 Task: Look for space in Titao, Burkina Faso from 6th September, 2023 to 18th September, 2023 for 3 adults in price range Rs.6000 to Rs.12000. Place can be entire place with 2 bedrooms having 2 beds and 2 bathrooms. Property type can be hotel. Amenities needed are: air conditioning, breakfast, . Booking option can be shelf check-in. Required host language is English.
Action: Mouse moved to (554, 128)
Screenshot: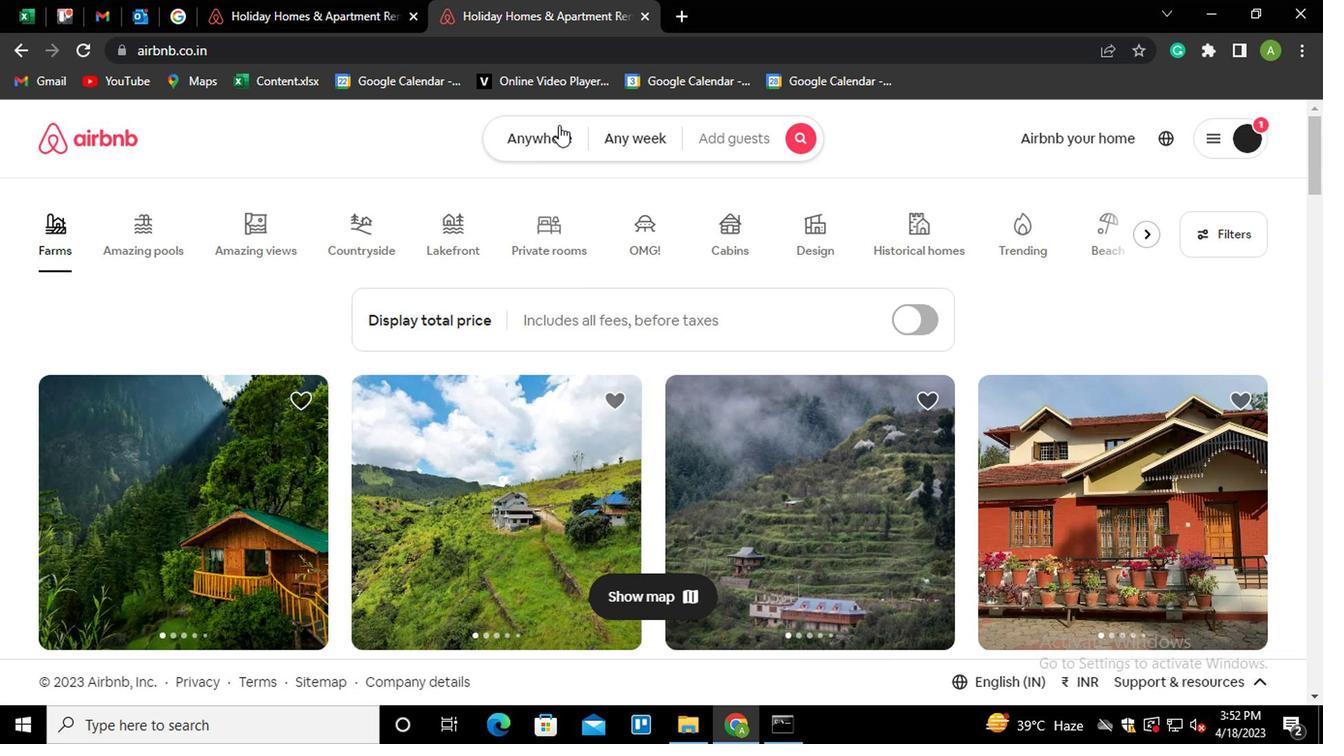 
Action: Mouse pressed left at (554, 128)
Screenshot: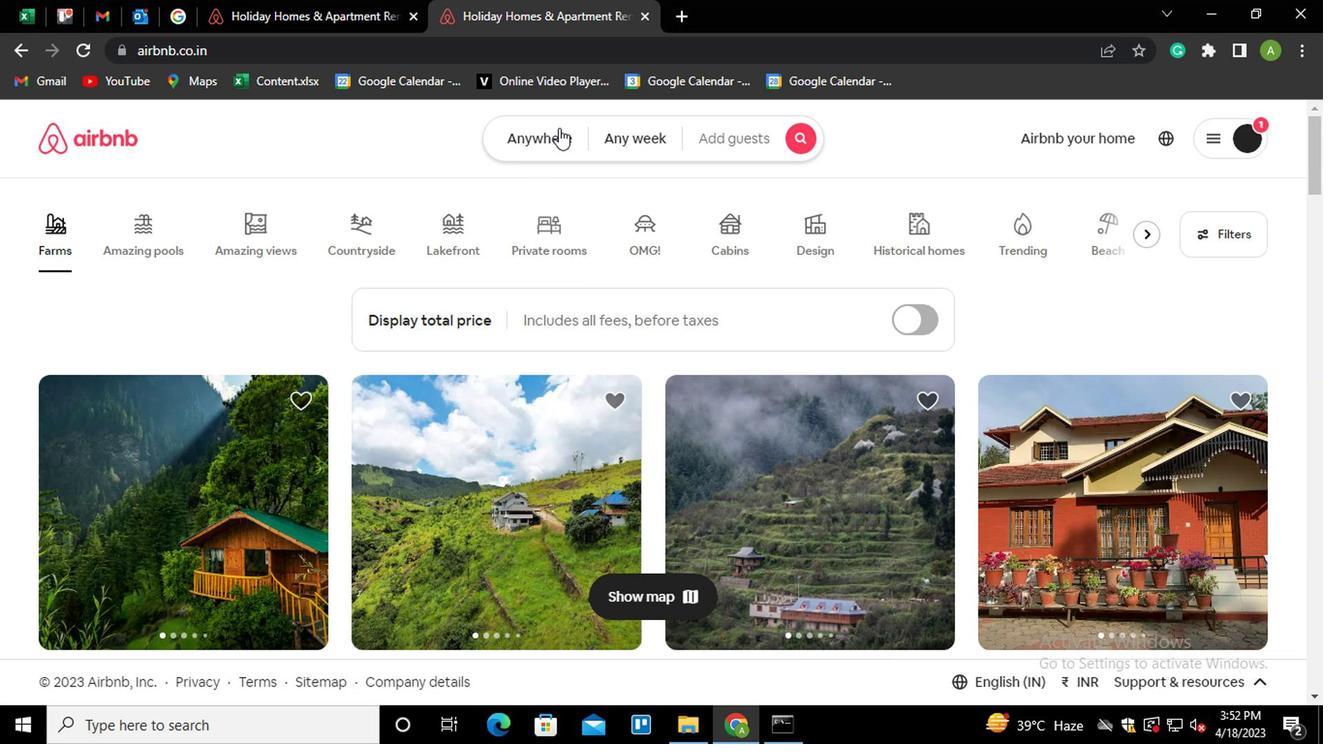 
Action: Mouse moved to (336, 207)
Screenshot: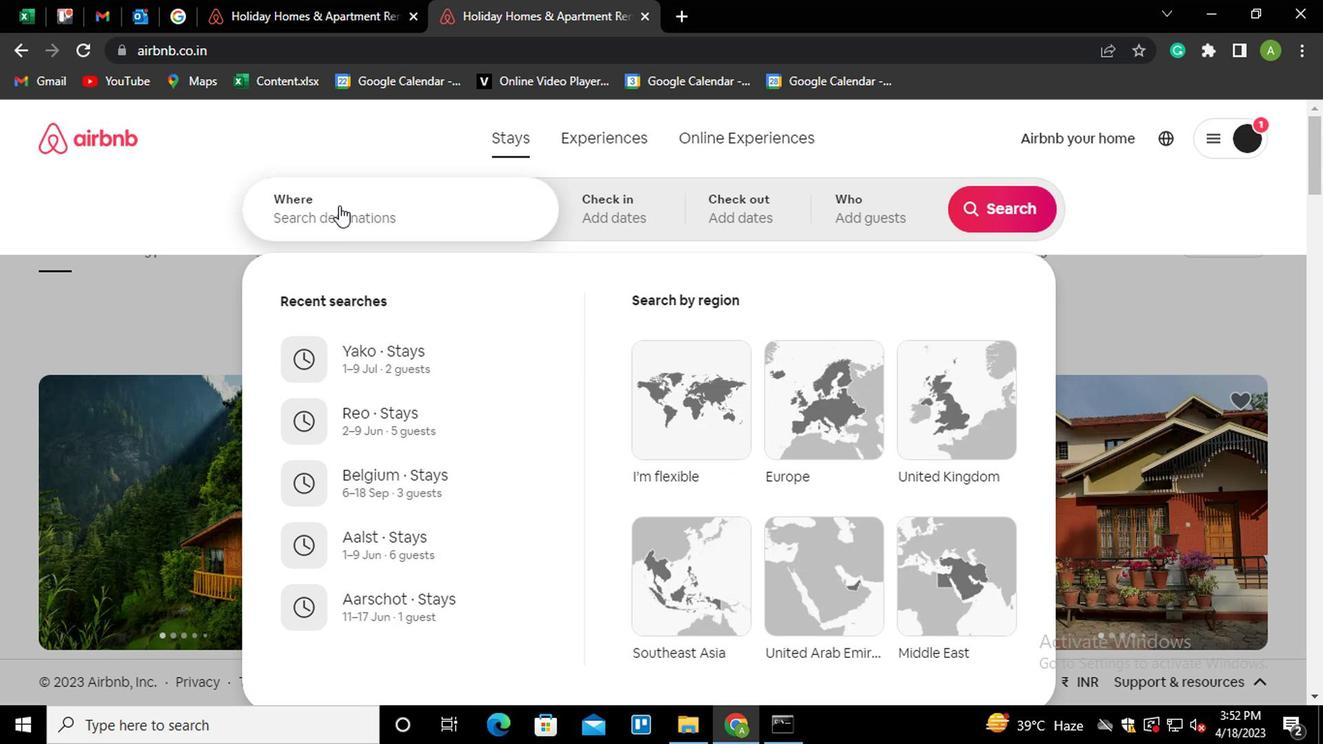 
Action: Mouse pressed left at (336, 207)
Screenshot: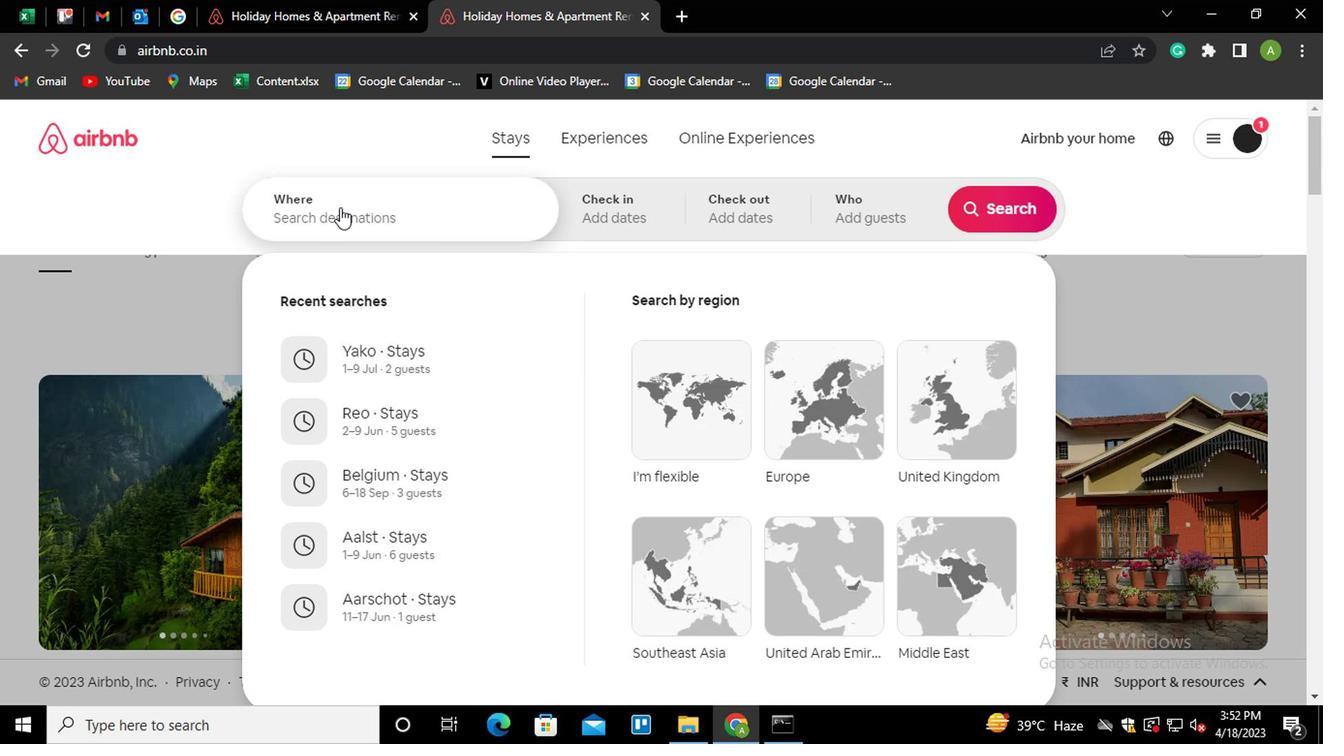 
Action: Mouse moved to (337, 208)
Screenshot: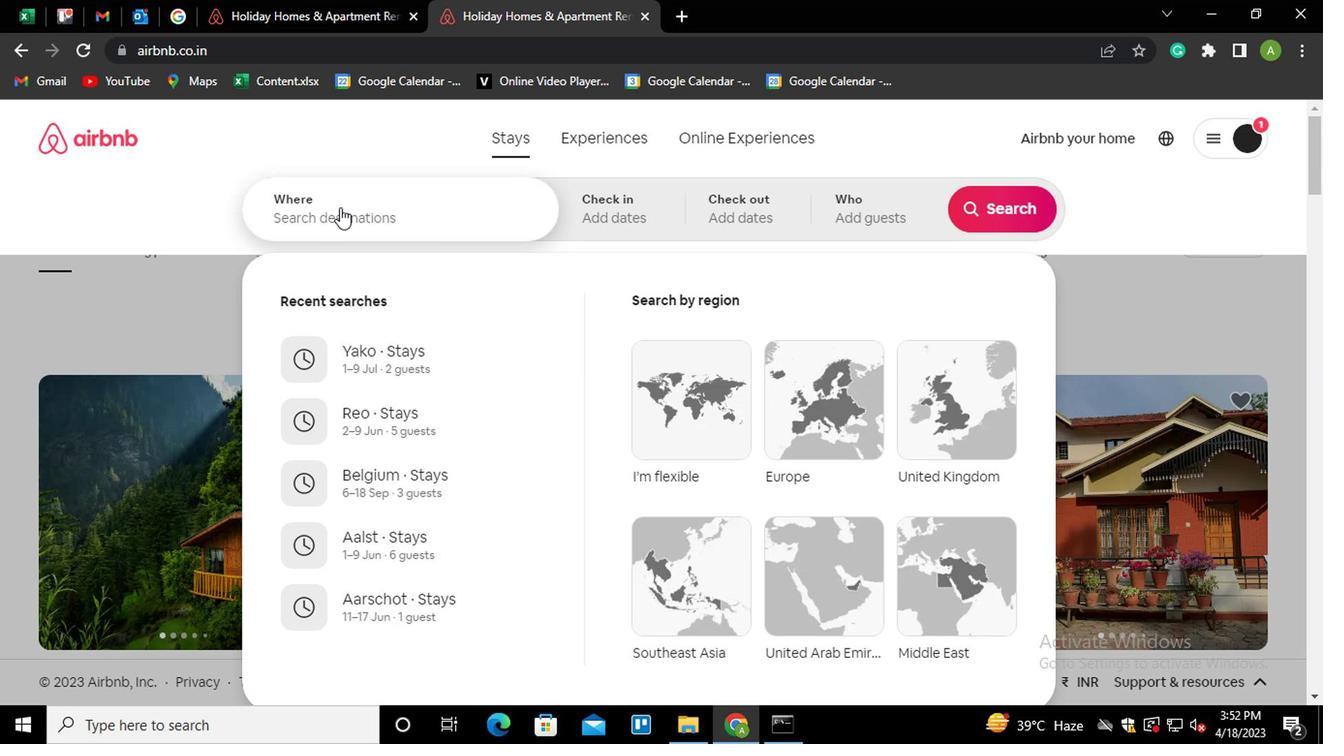 
Action: Key pressed <Key.shift>TITAO,<Key.space><Key.shift_r>BUR<Key.down><Key.enter>
Screenshot: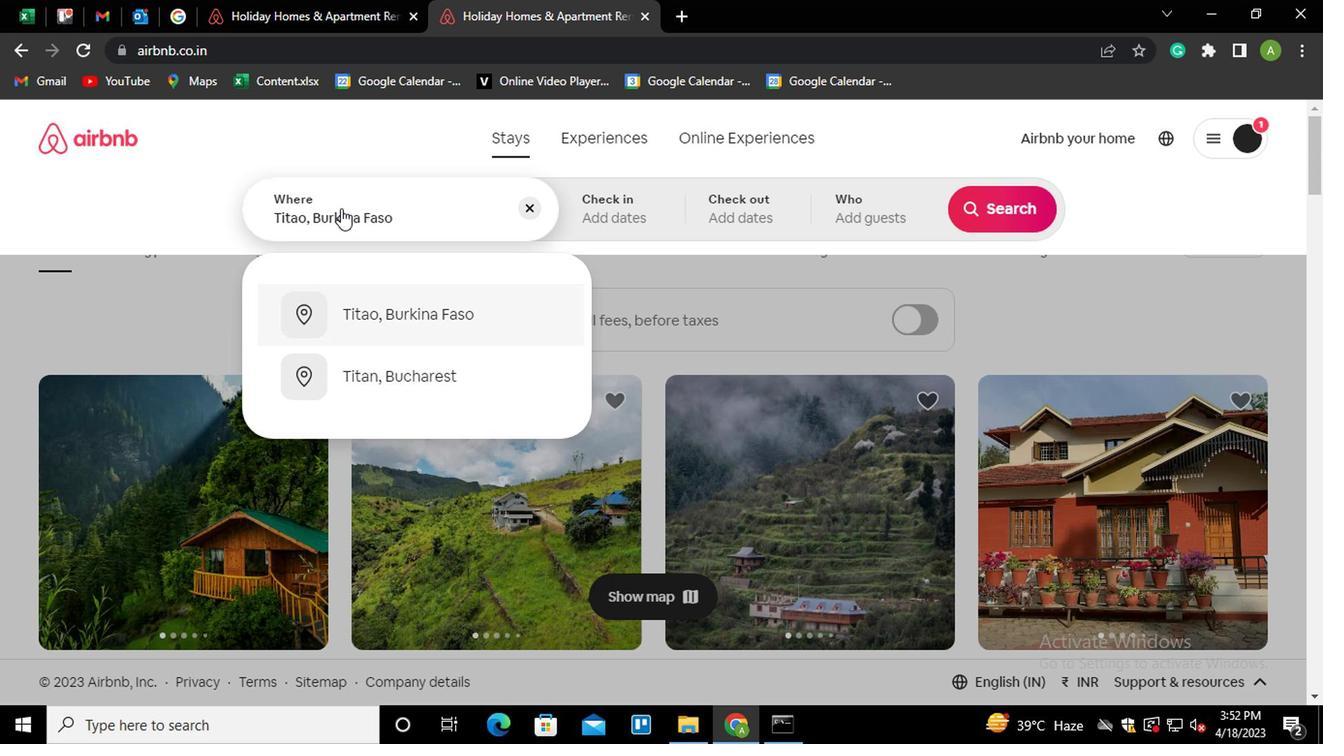 
Action: Mouse moved to (989, 367)
Screenshot: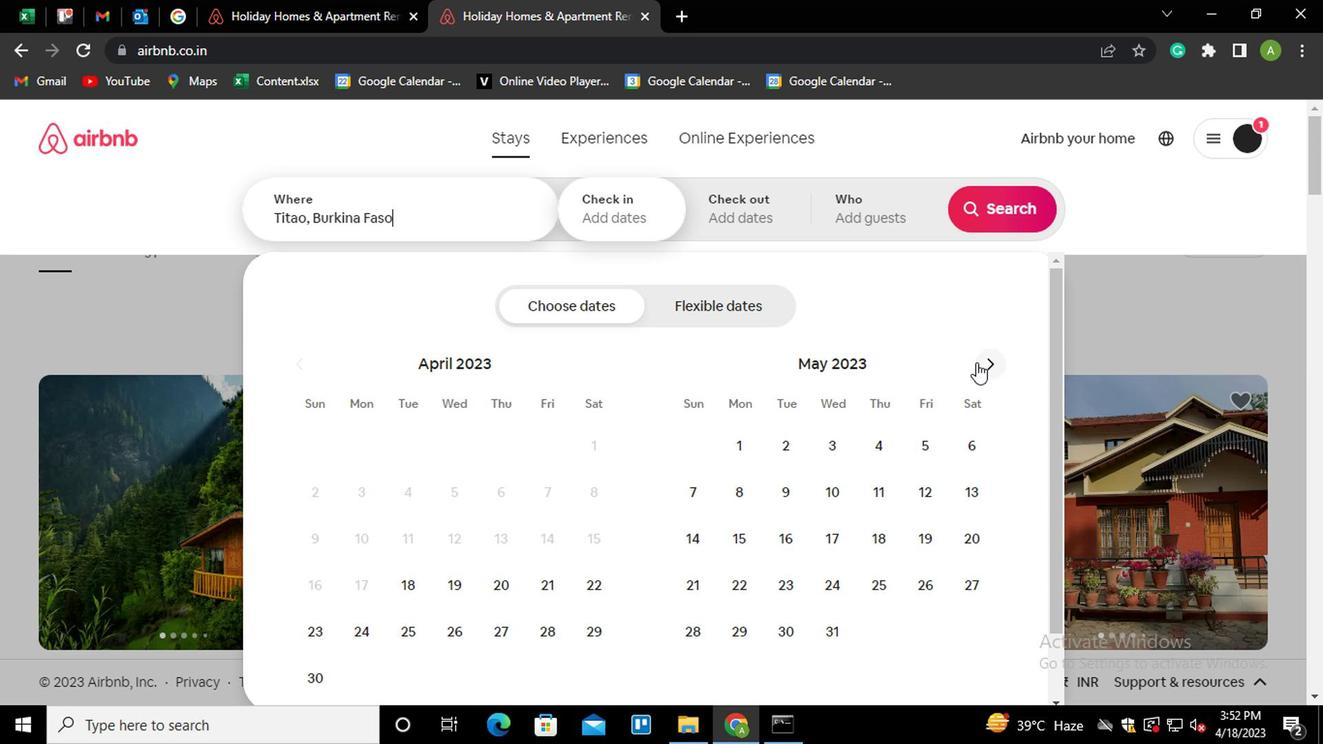 
Action: Mouse pressed left at (989, 367)
Screenshot: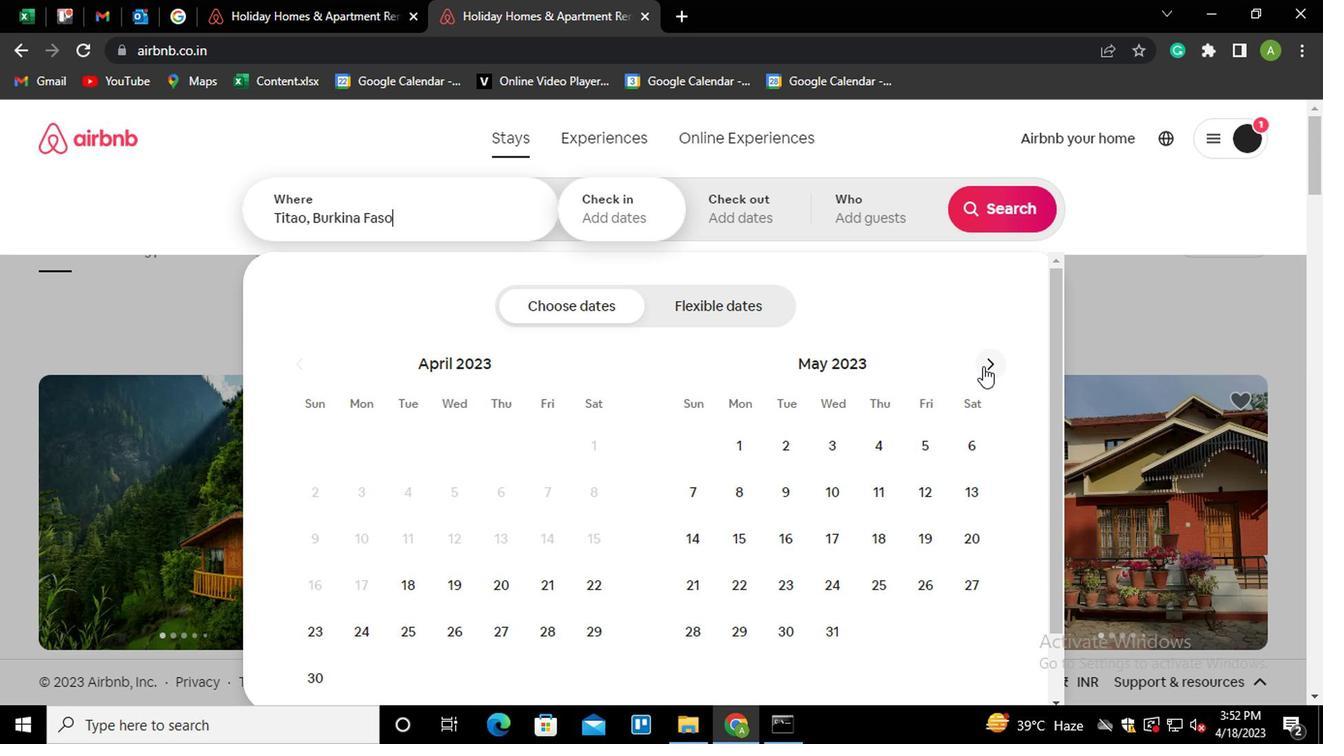 
Action: Mouse pressed left at (989, 367)
Screenshot: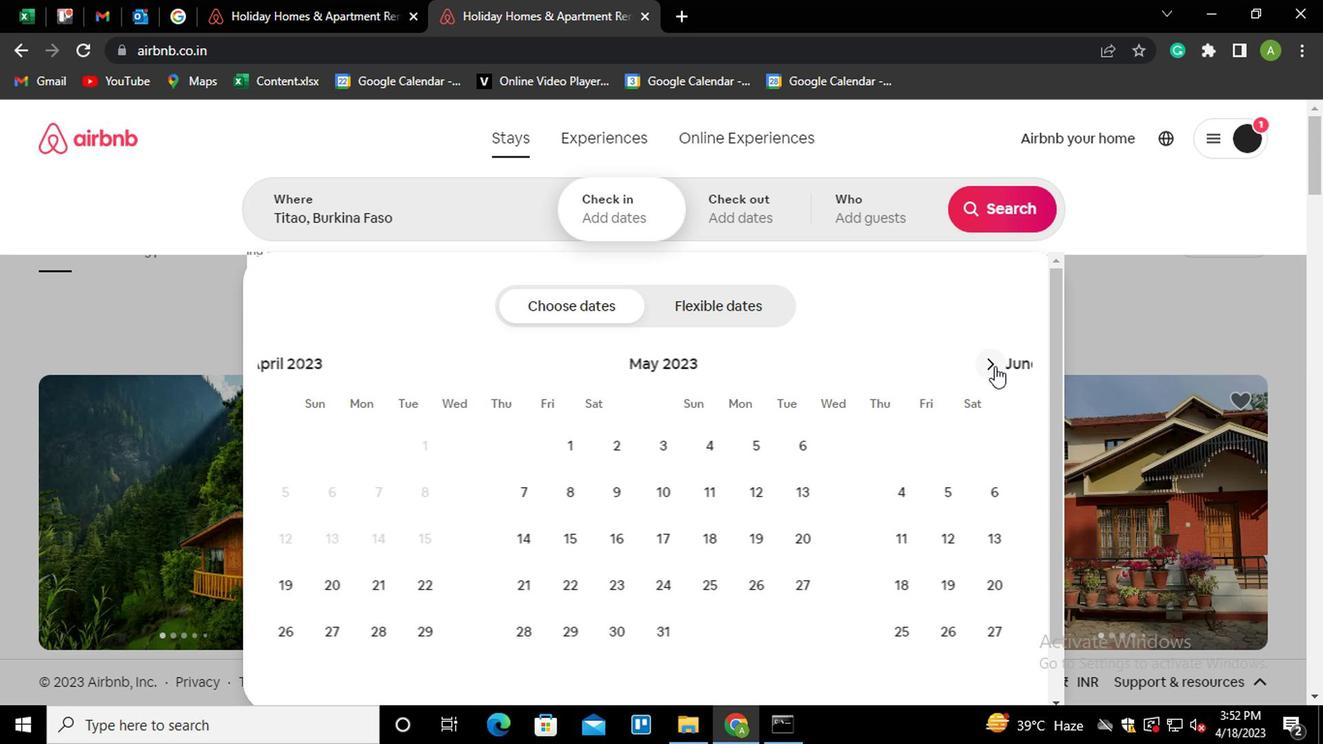
Action: Mouse pressed left at (989, 367)
Screenshot: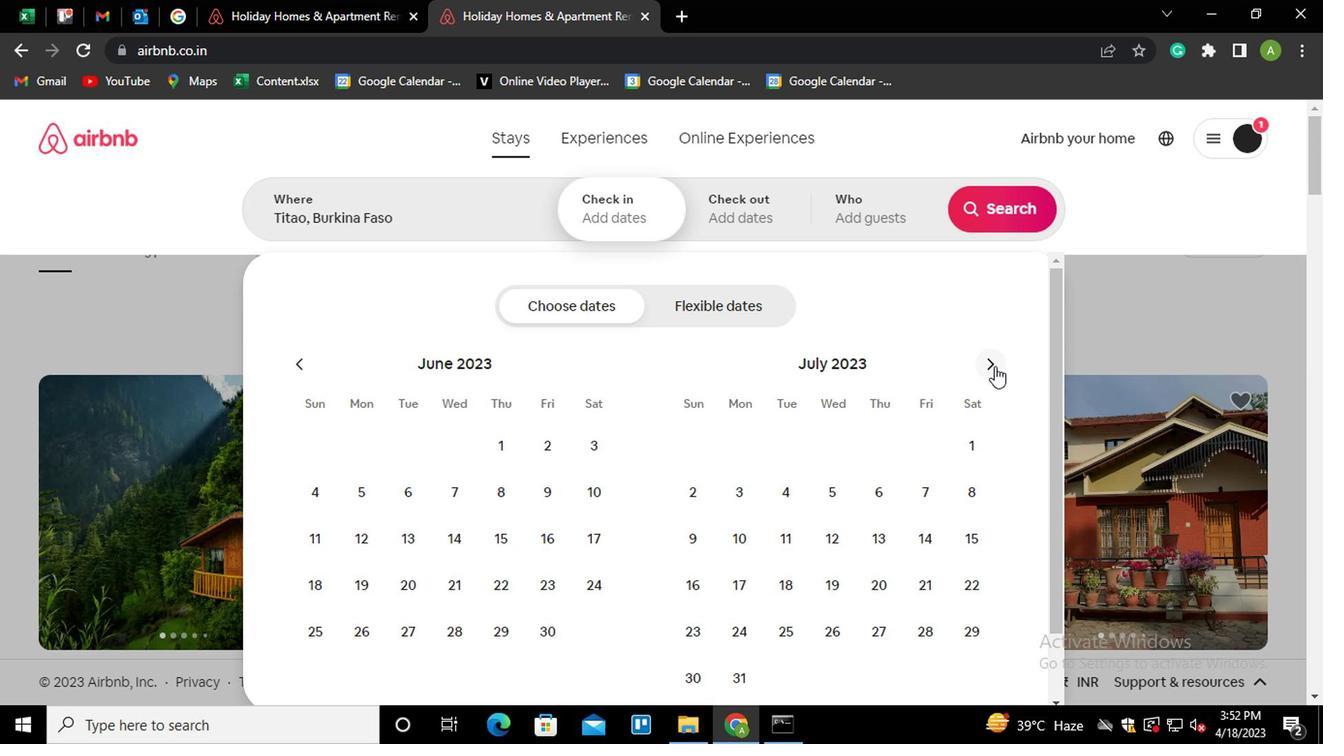 
Action: Mouse pressed left at (989, 367)
Screenshot: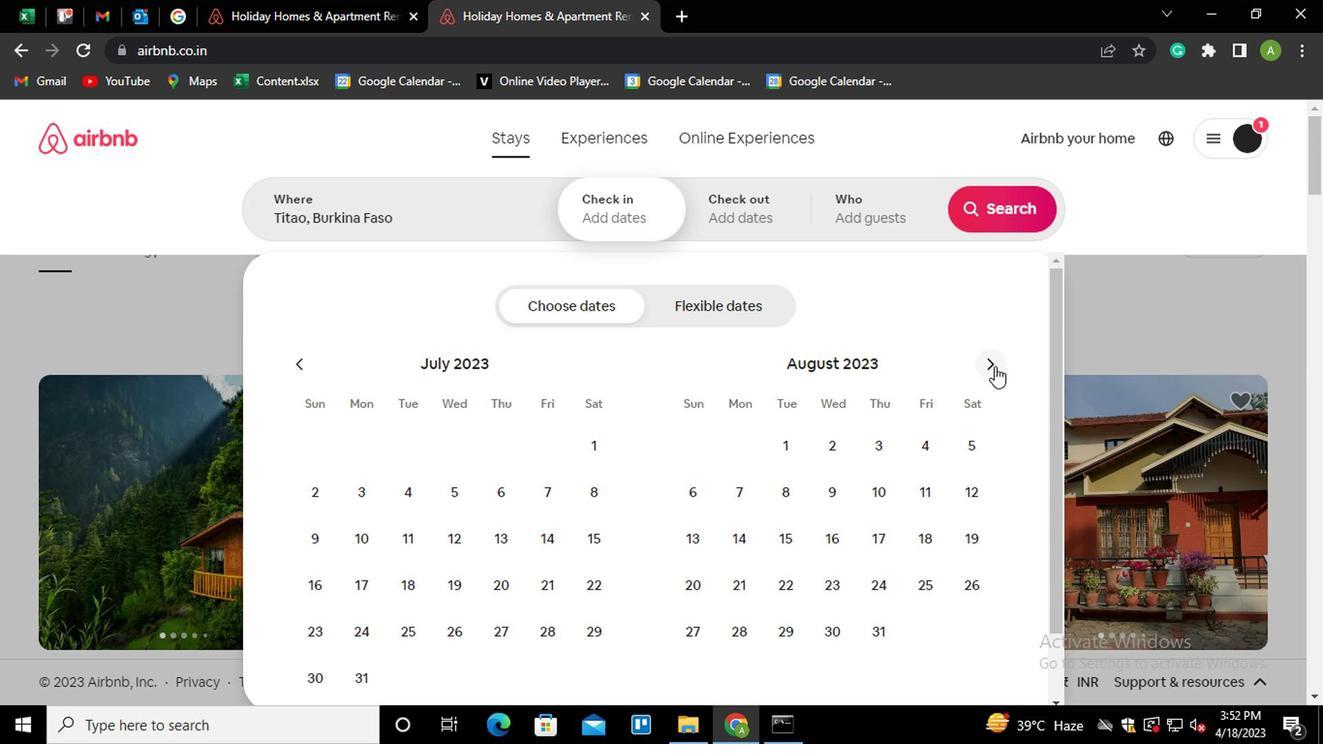 
Action: Mouse moved to (831, 494)
Screenshot: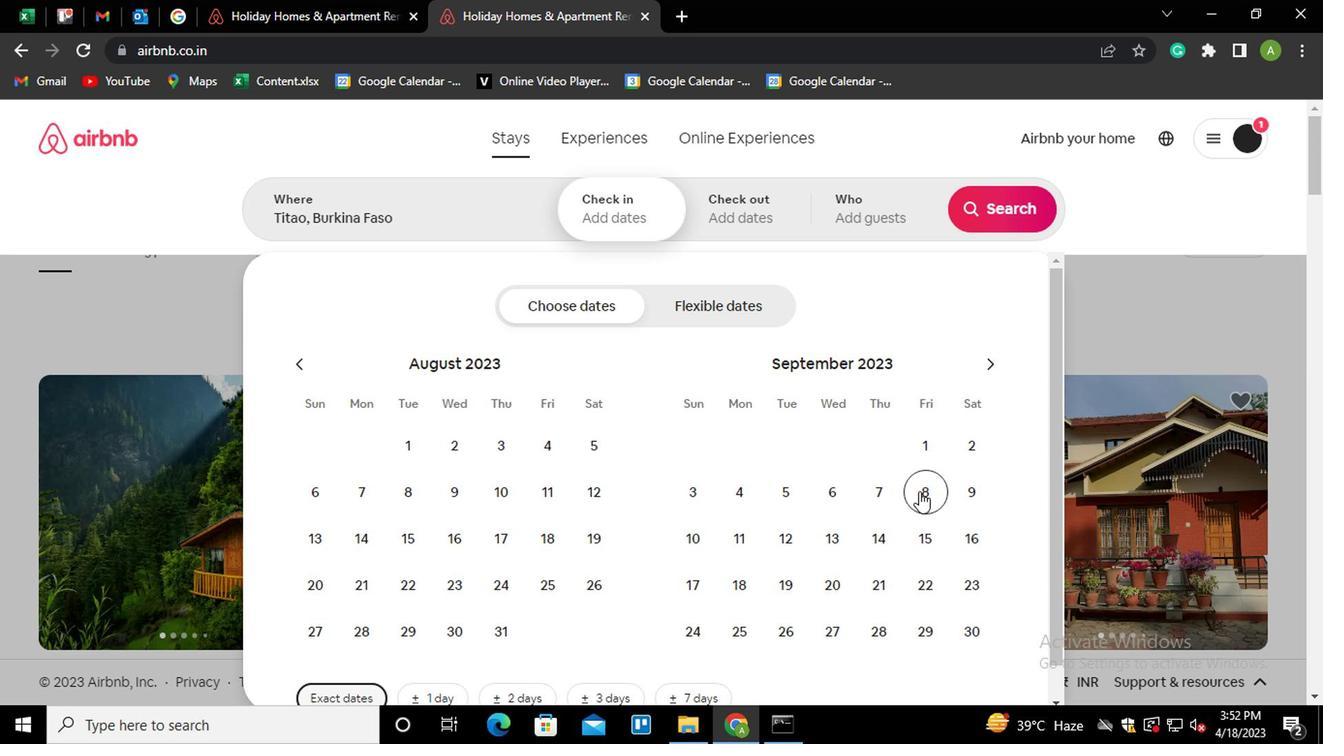 
Action: Mouse pressed left at (831, 494)
Screenshot: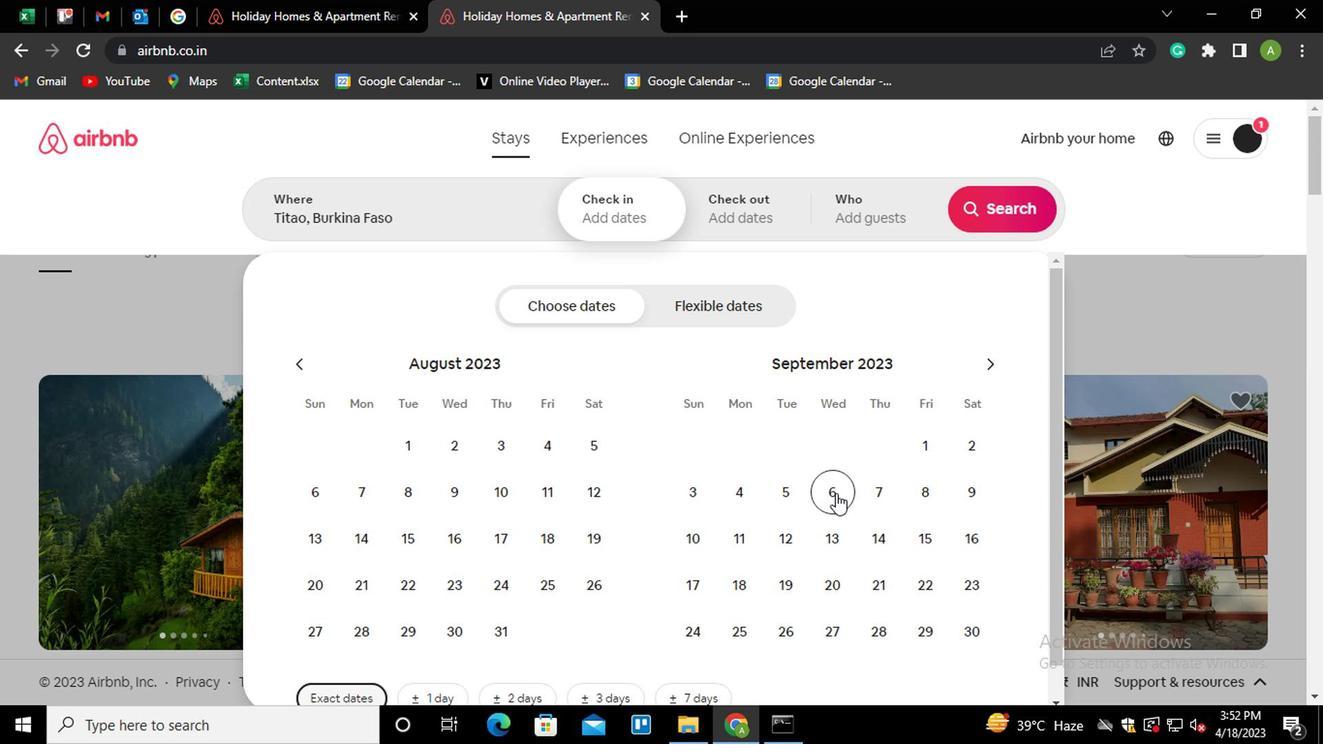 
Action: Mouse moved to (737, 585)
Screenshot: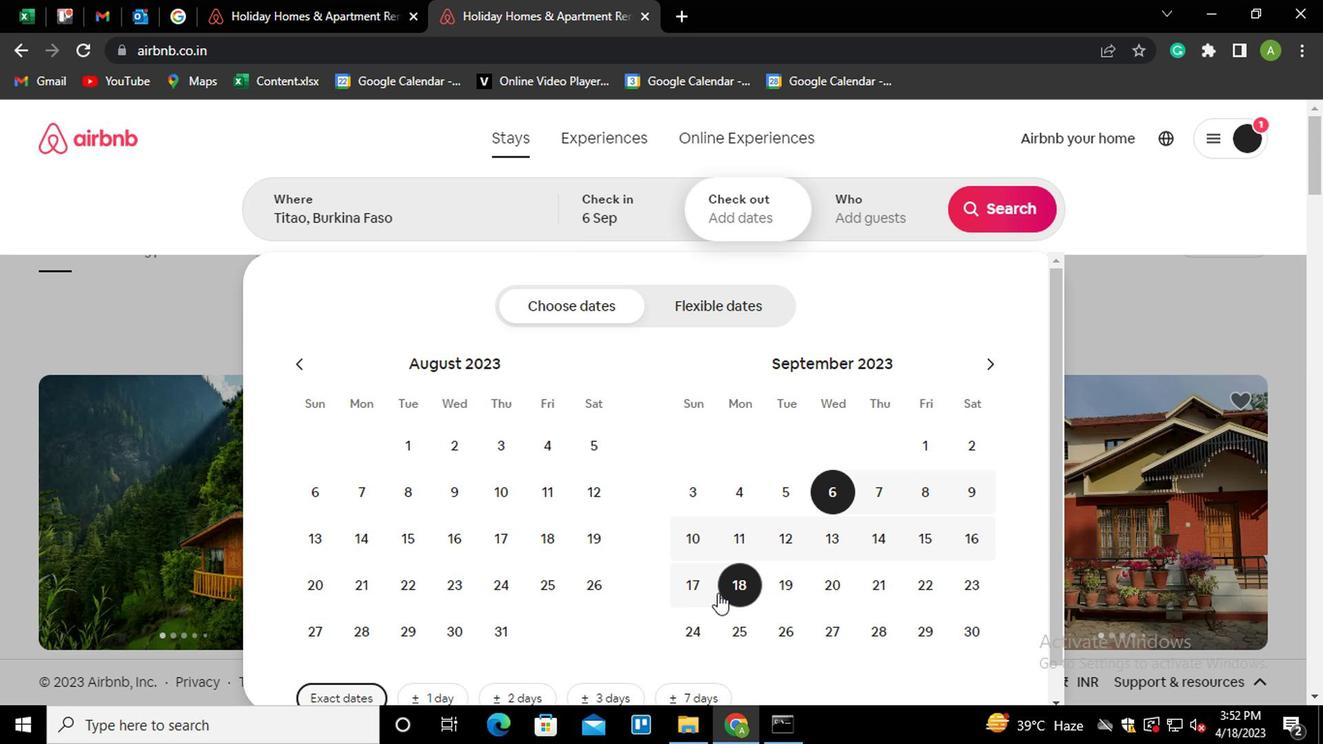 
Action: Mouse pressed left at (737, 585)
Screenshot: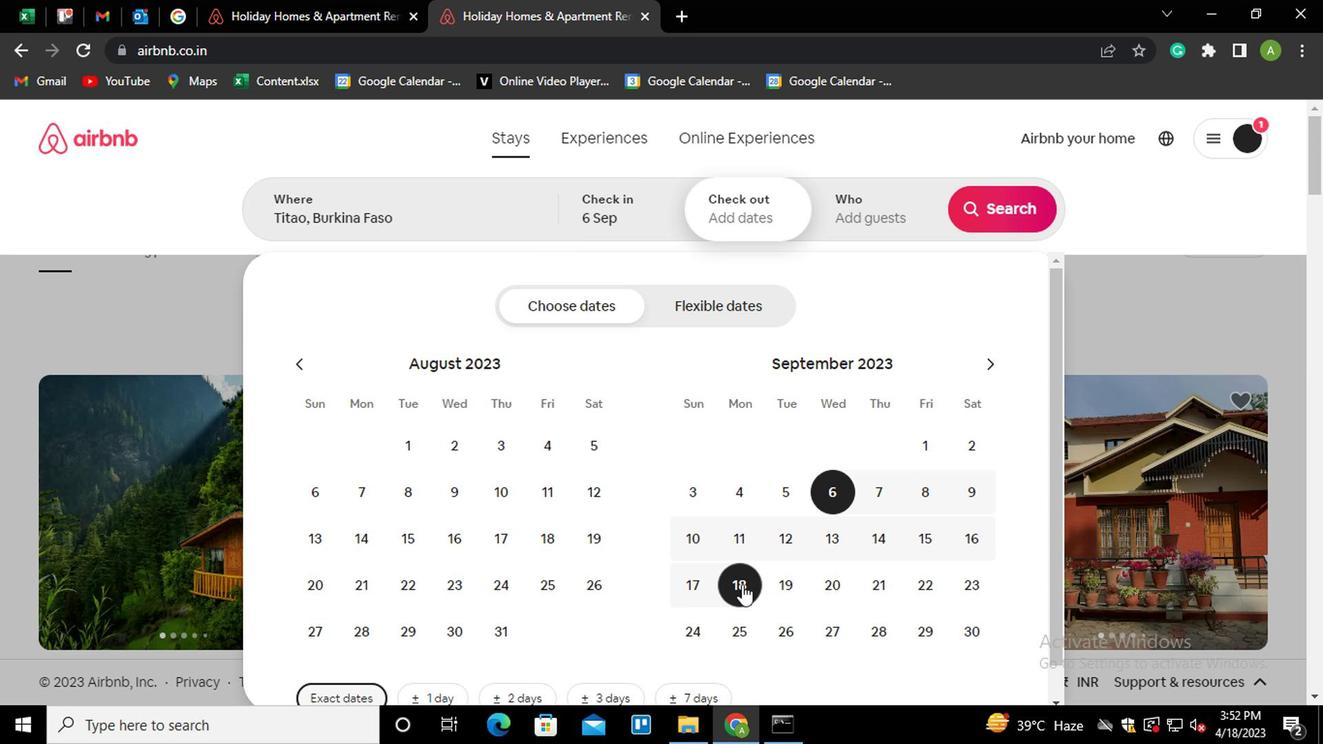 
Action: Mouse moved to (854, 206)
Screenshot: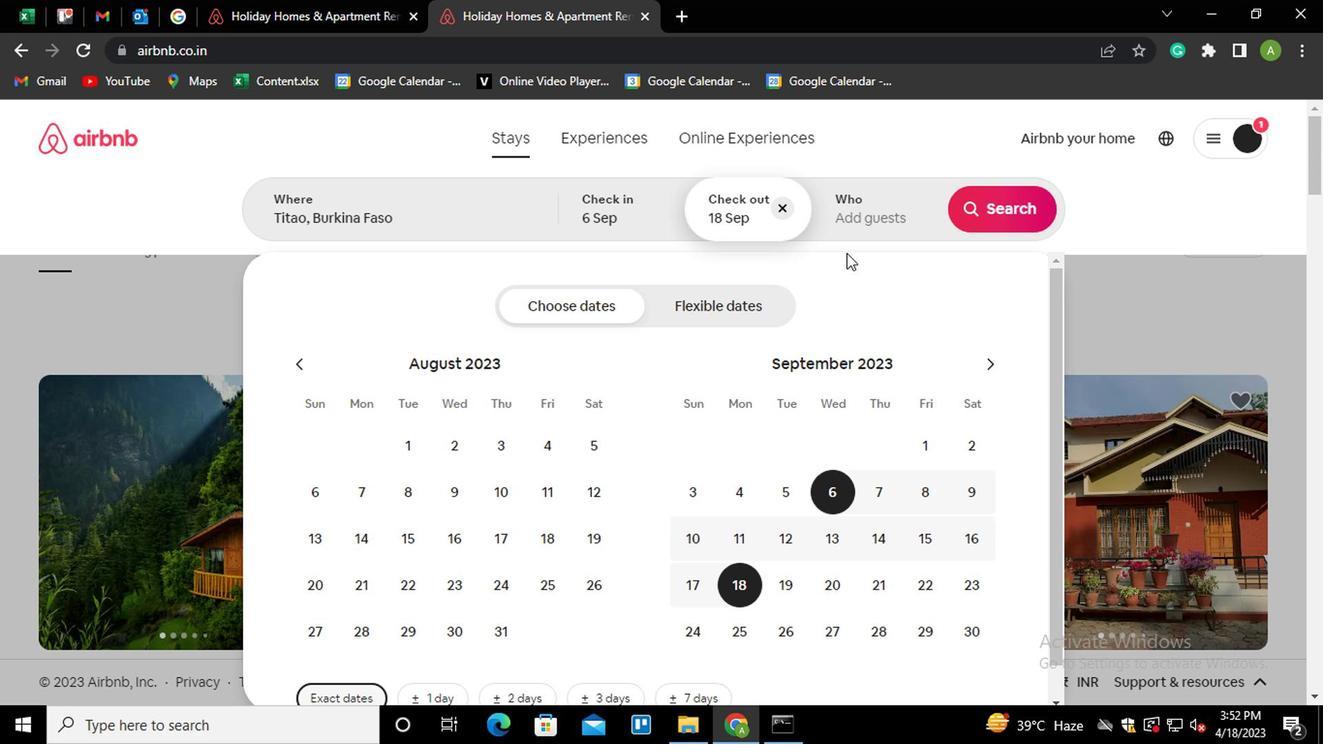 
Action: Mouse pressed left at (854, 206)
Screenshot: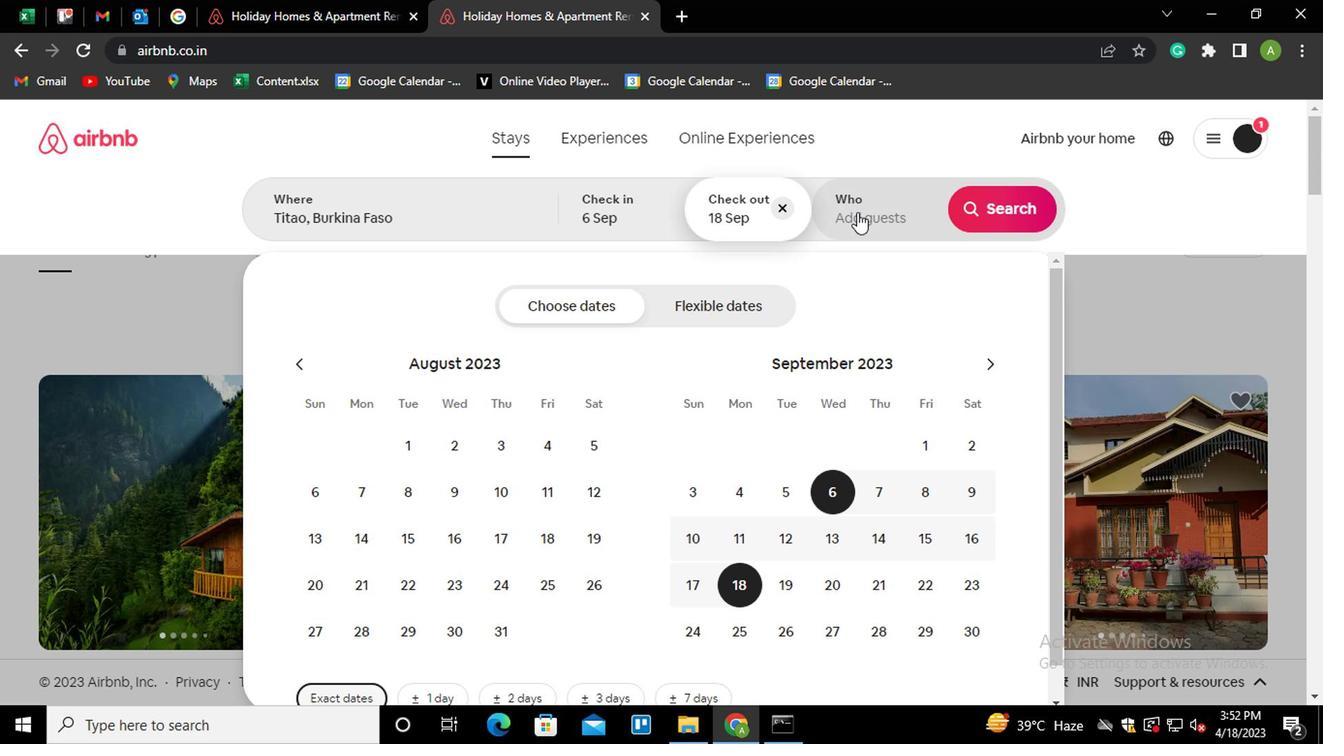 
Action: Mouse moved to (1008, 312)
Screenshot: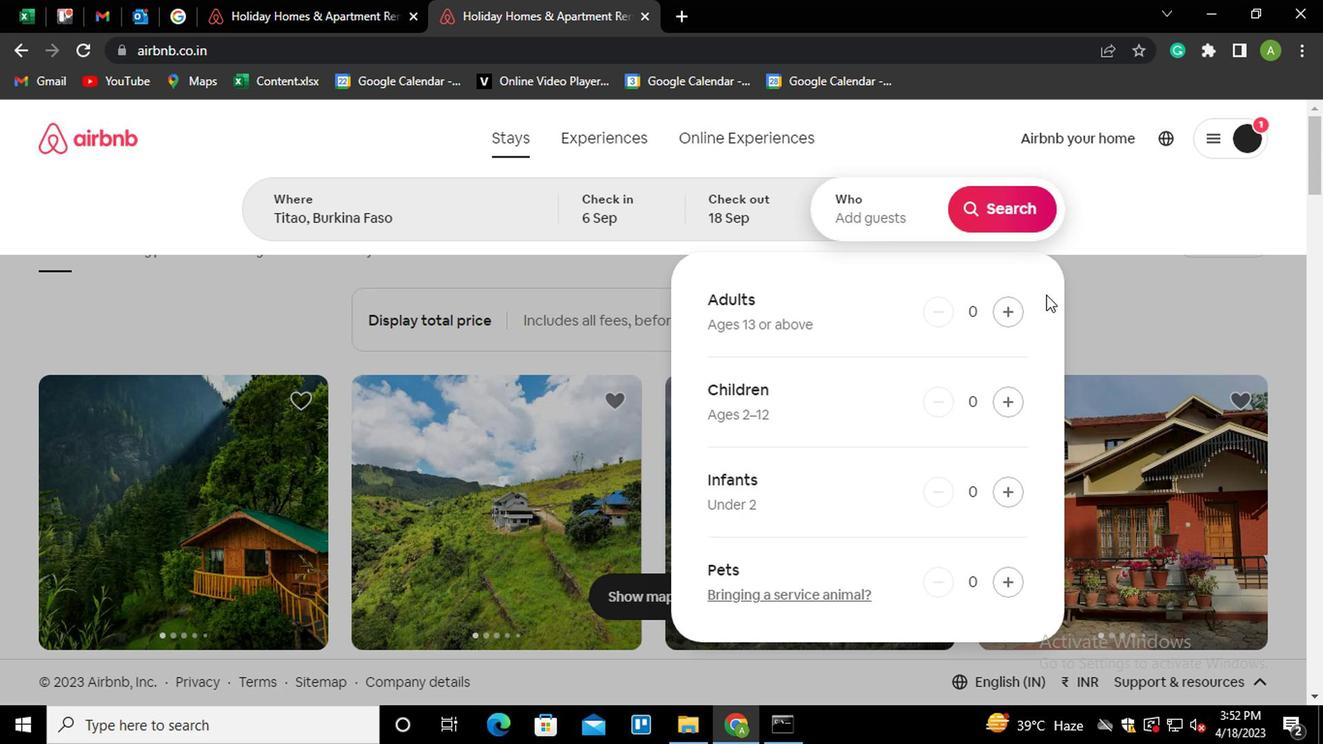 
Action: Mouse pressed left at (1008, 312)
Screenshot: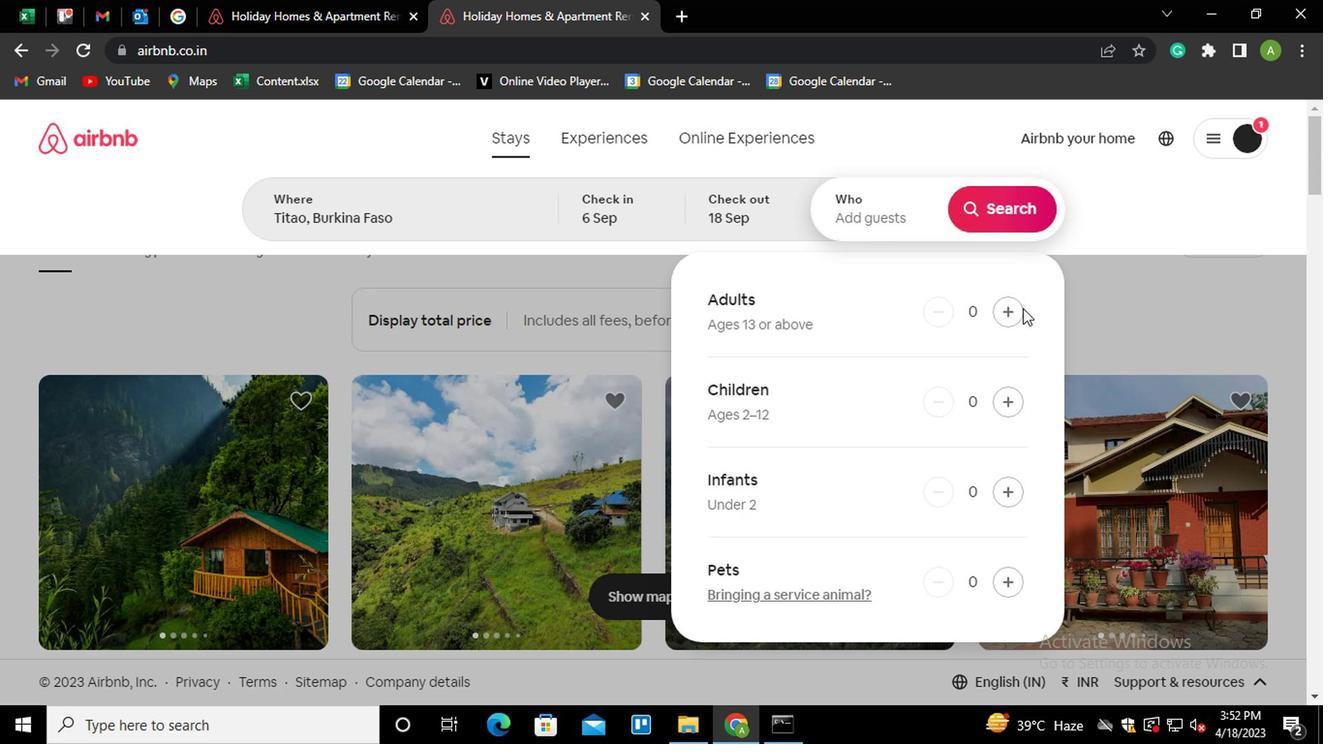 
Action: Mouse pressed left at (1008, 312)
Screenshot: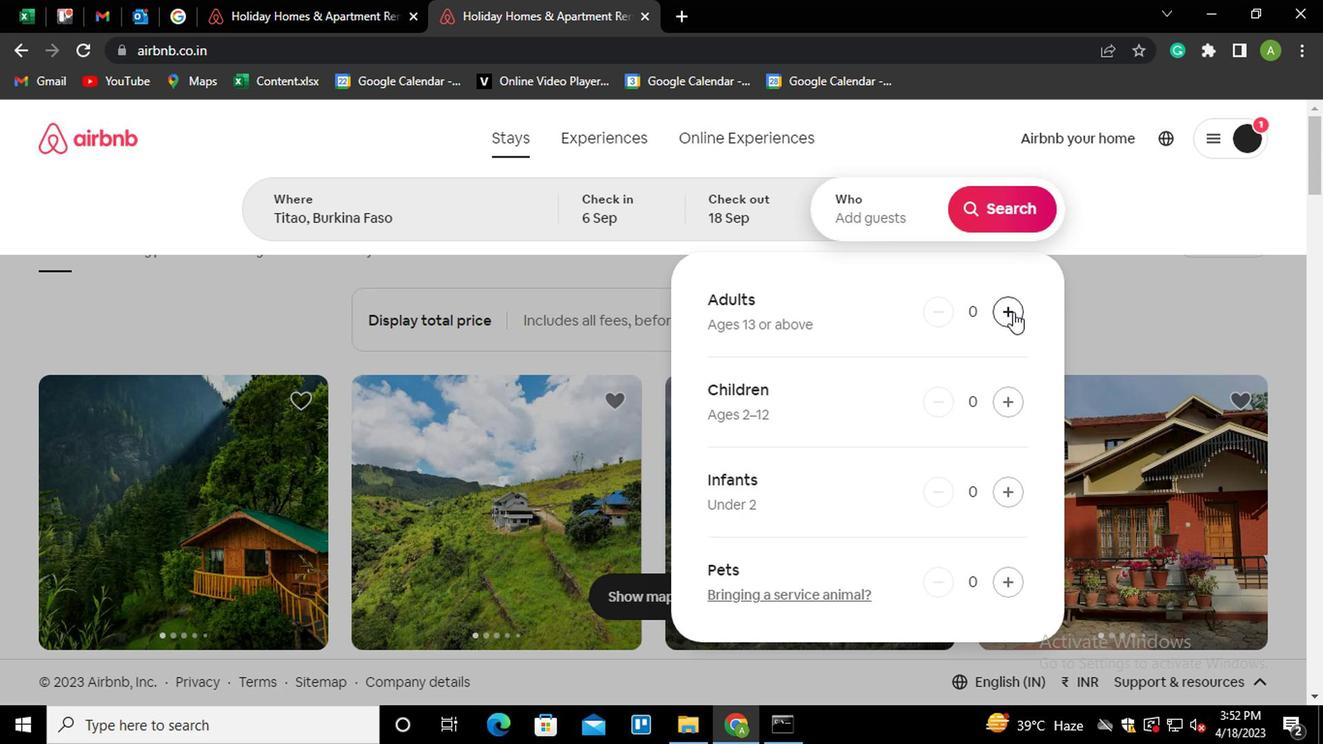 
Action: Mouse pressed left at (1008, 312)
Screenshot: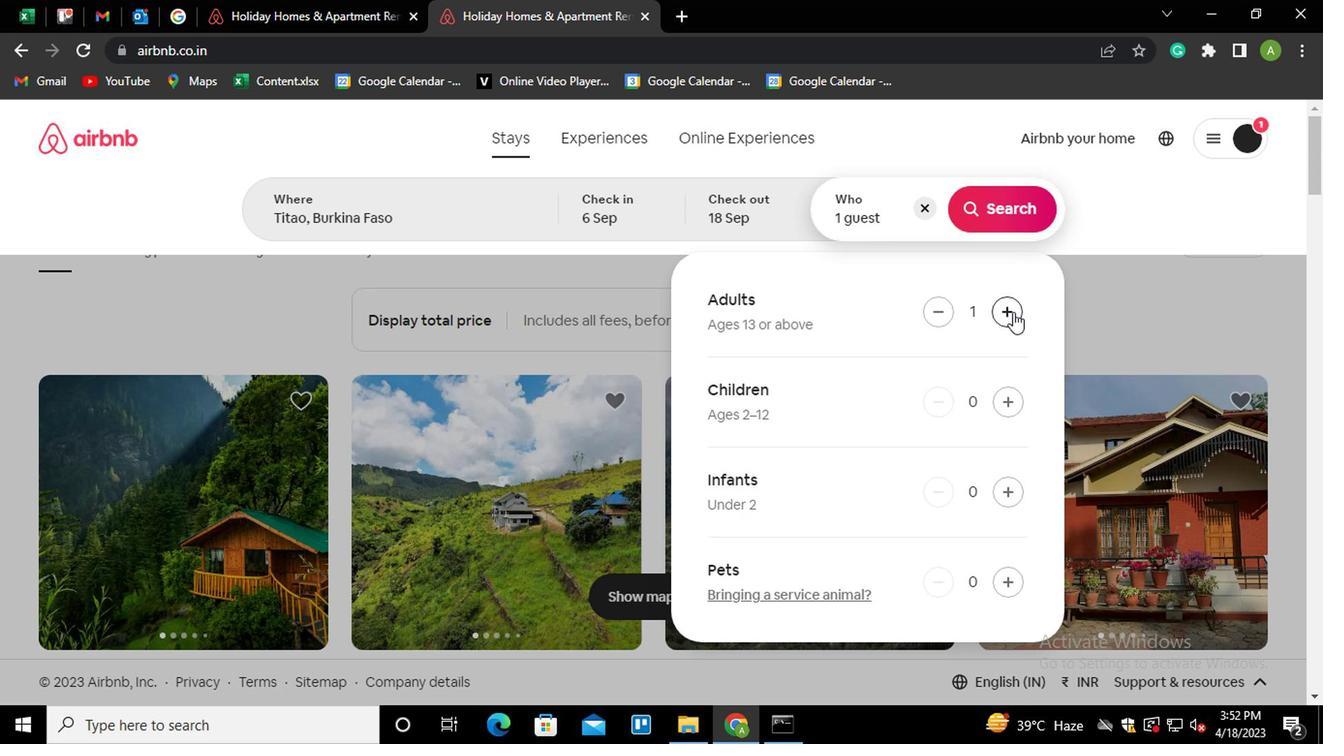
Action: Mouse moved to (1003, 200)
Screenshot: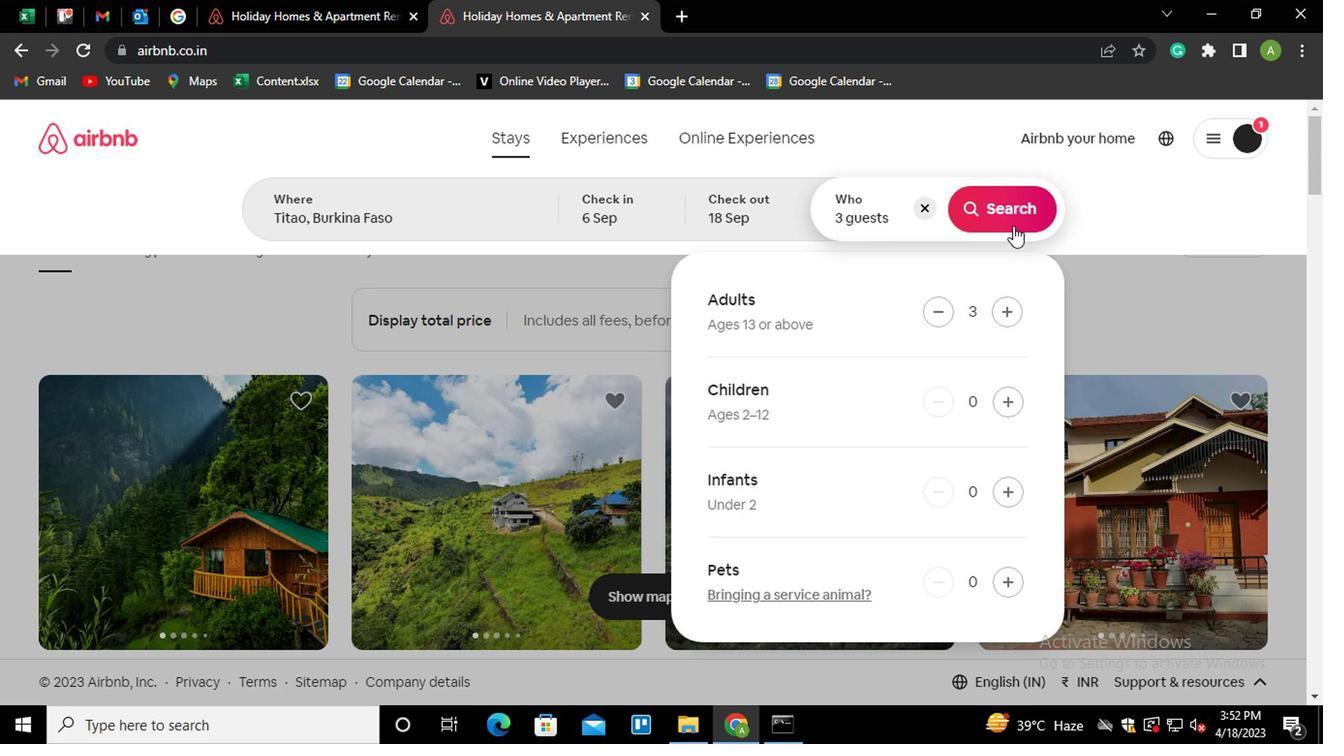 
Action: Mouse pressed left at (1003, 200)
Screenshot: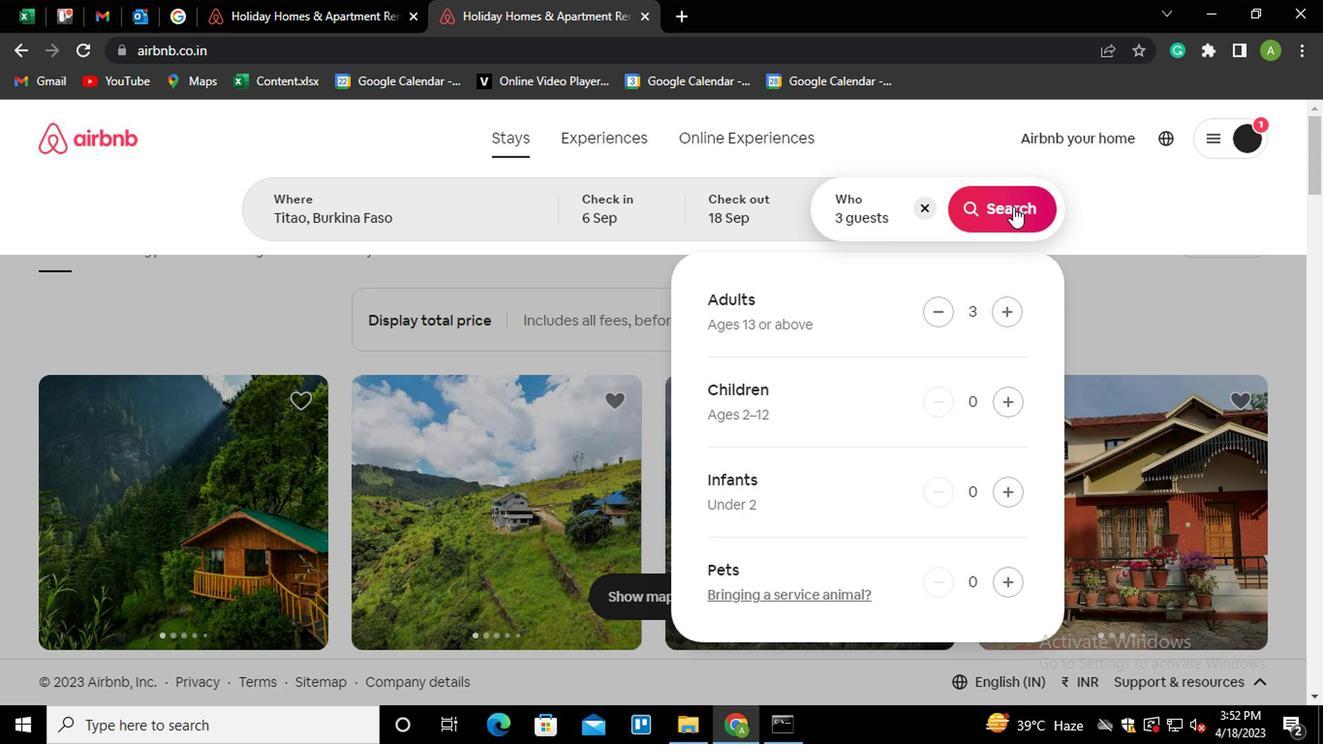 
Action: Mouse moved to (1224, 208)
Screenshot: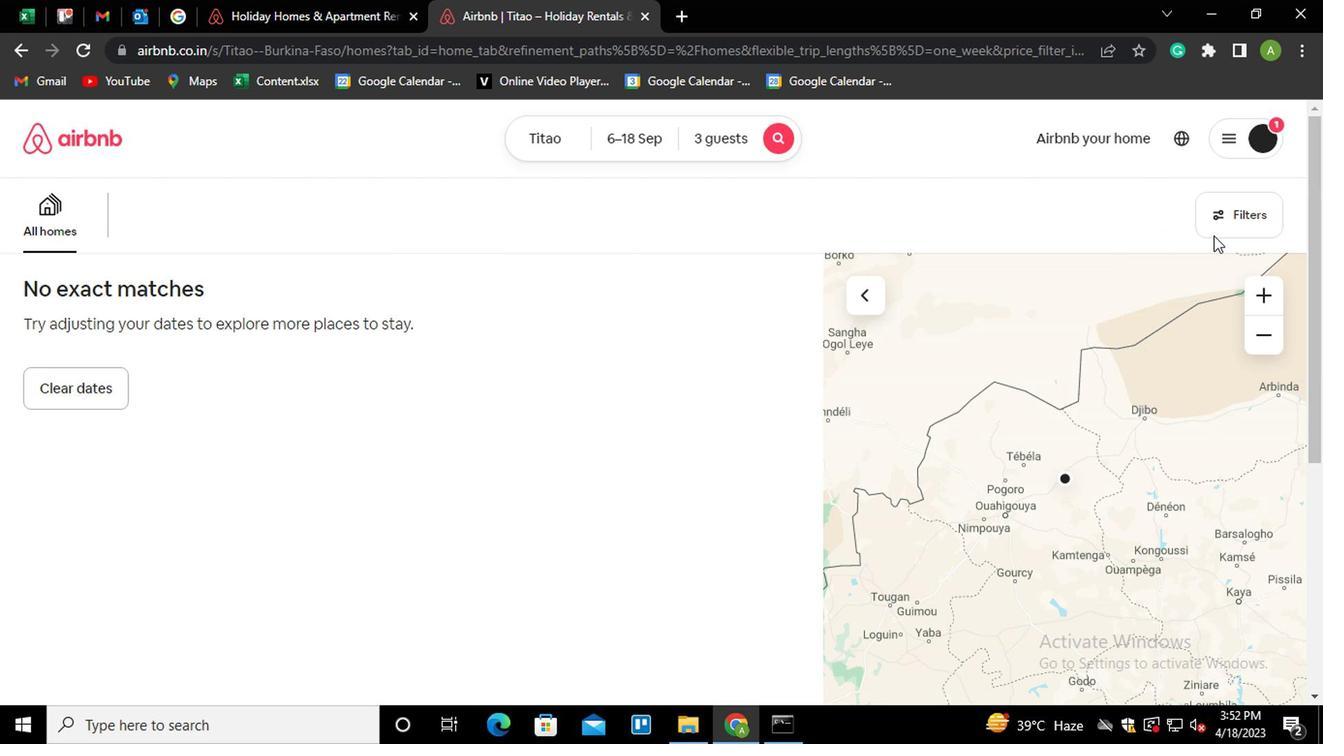 
Action: Mouse pressed left at (1224, 208)
Screenshot: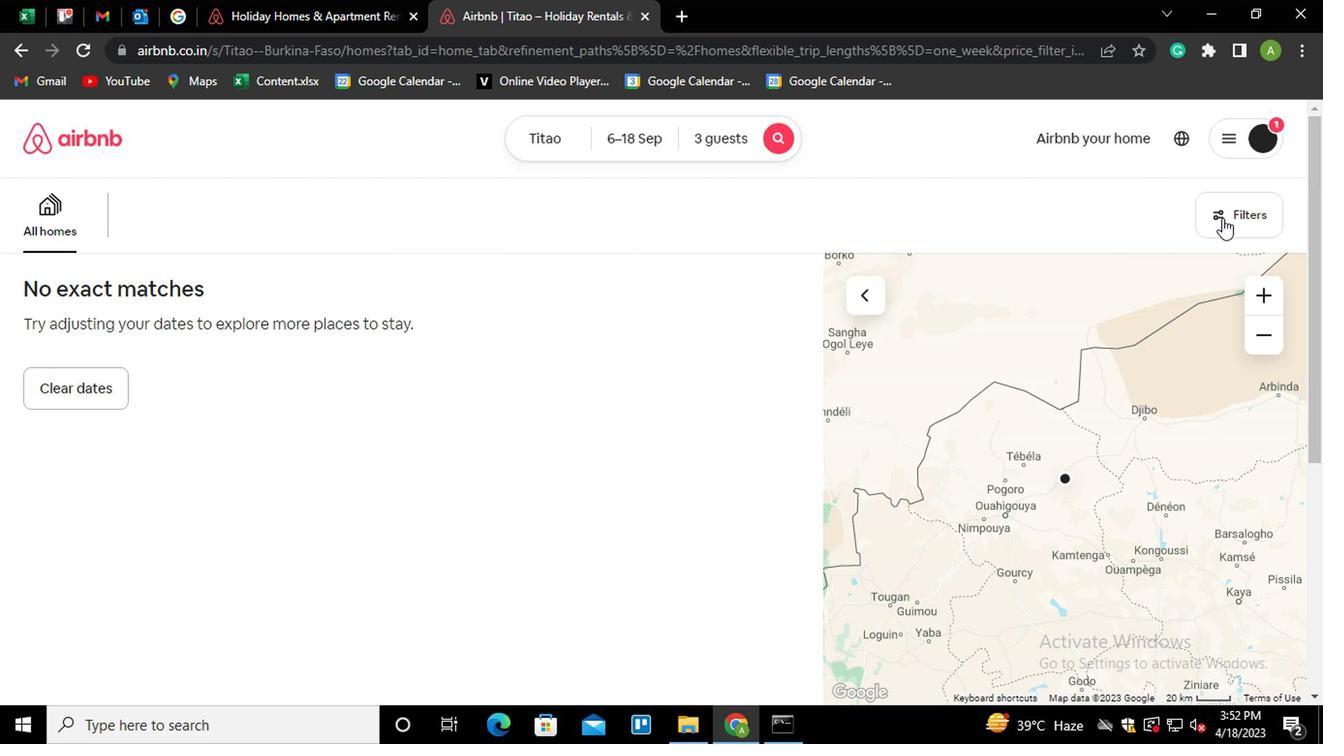 
Action: Mouse moved to (569, 332)
Screenshot: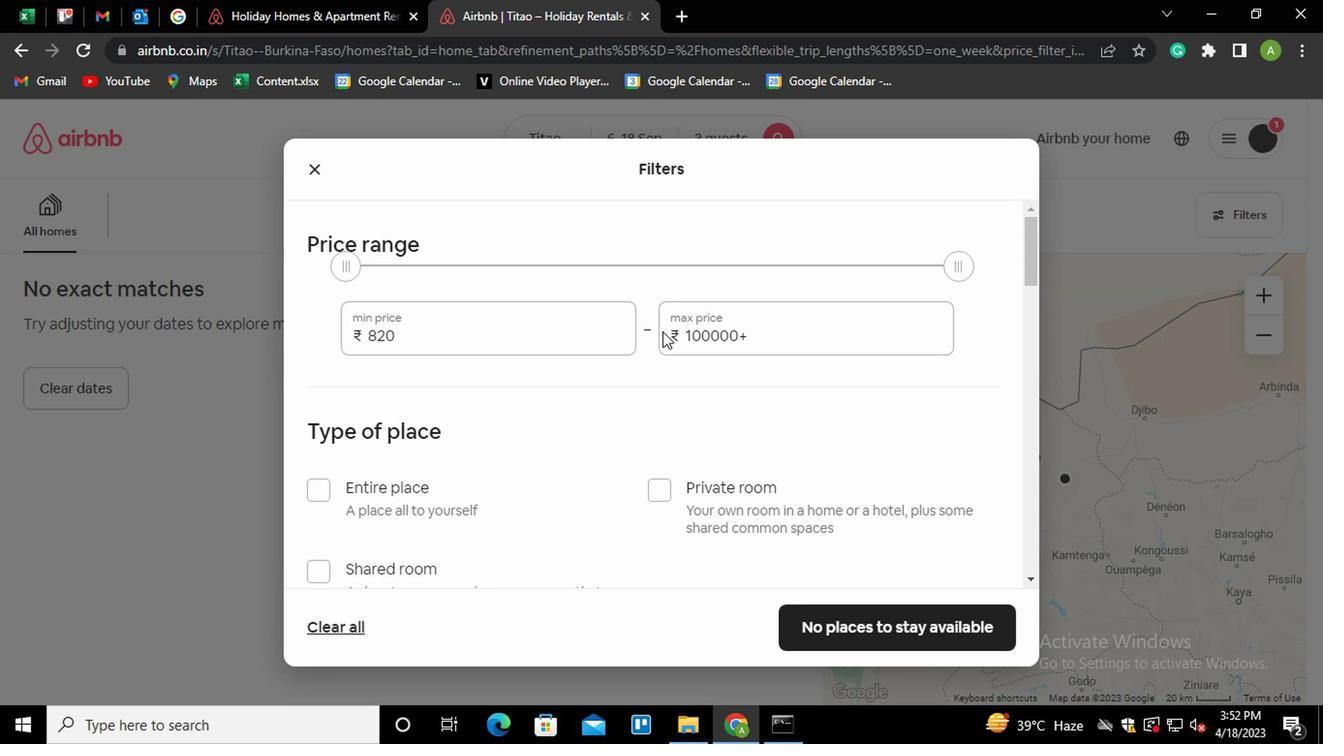 
Action: Mouse pressed left at (569, 332)
Screenshot: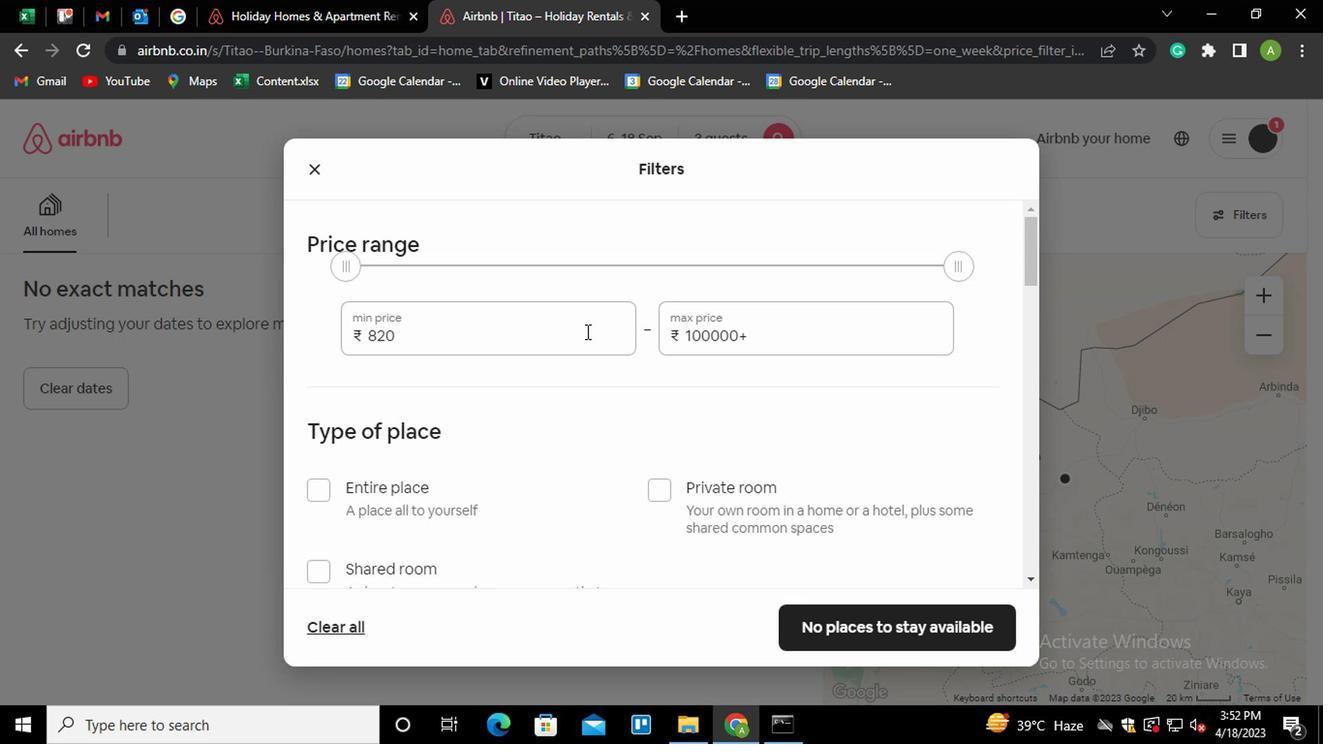 
Action: Mouse moved to (565, 334)
Screenshot: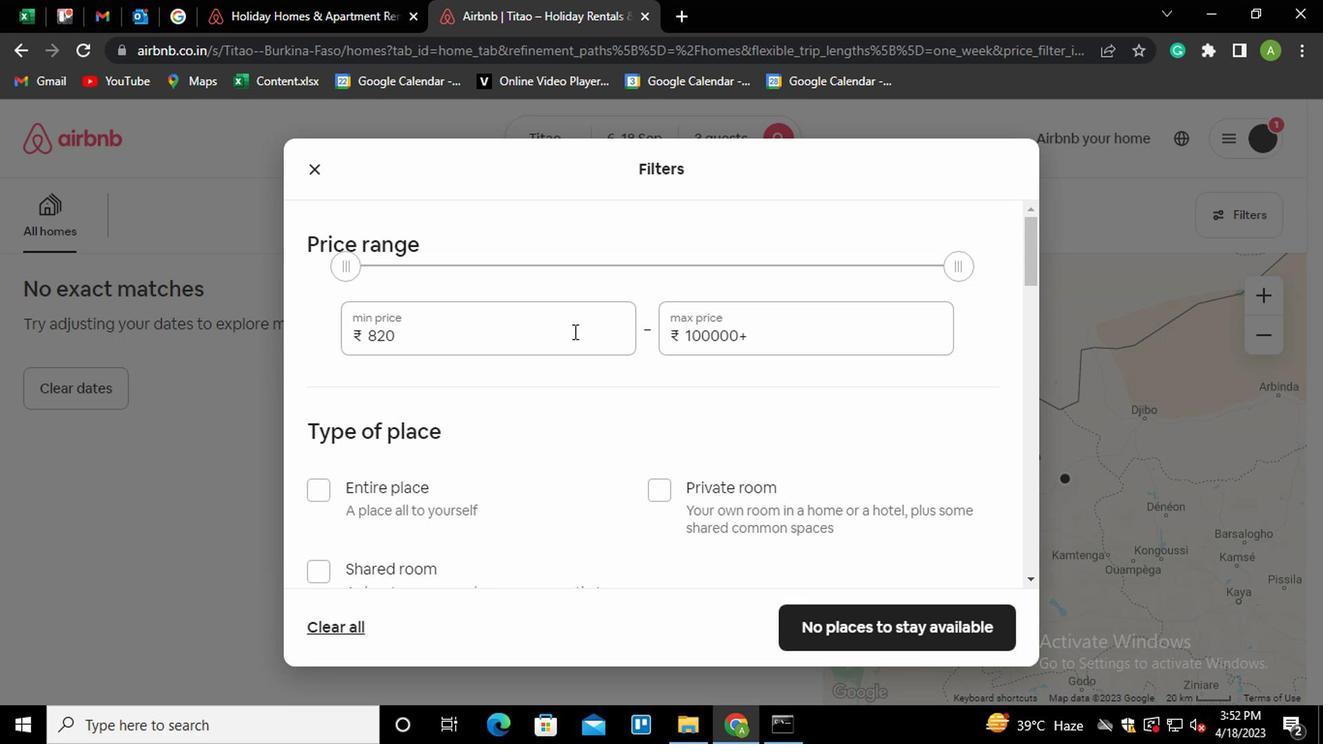 
Action: Key pressed <Key.shift_r><Key.home>6000
Screenshot: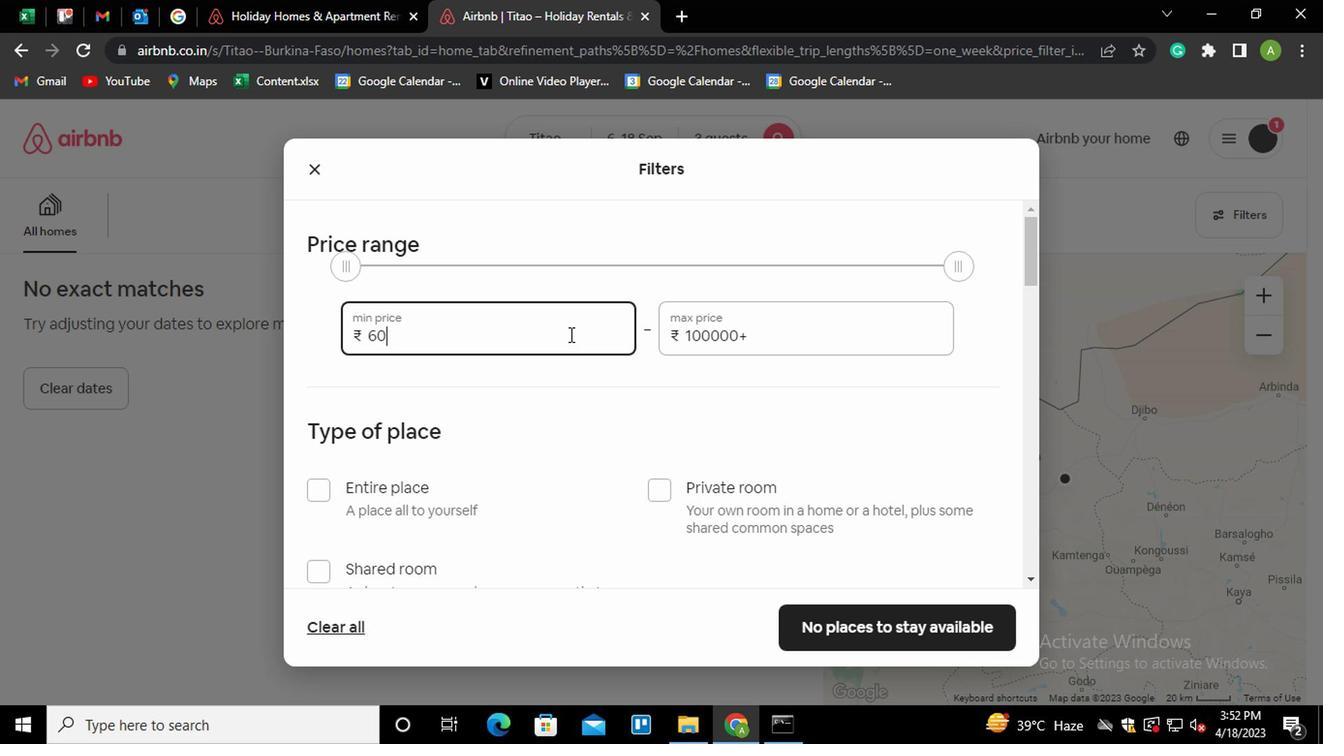 
Action: Mouse moved to (810, 332)
Screenshot: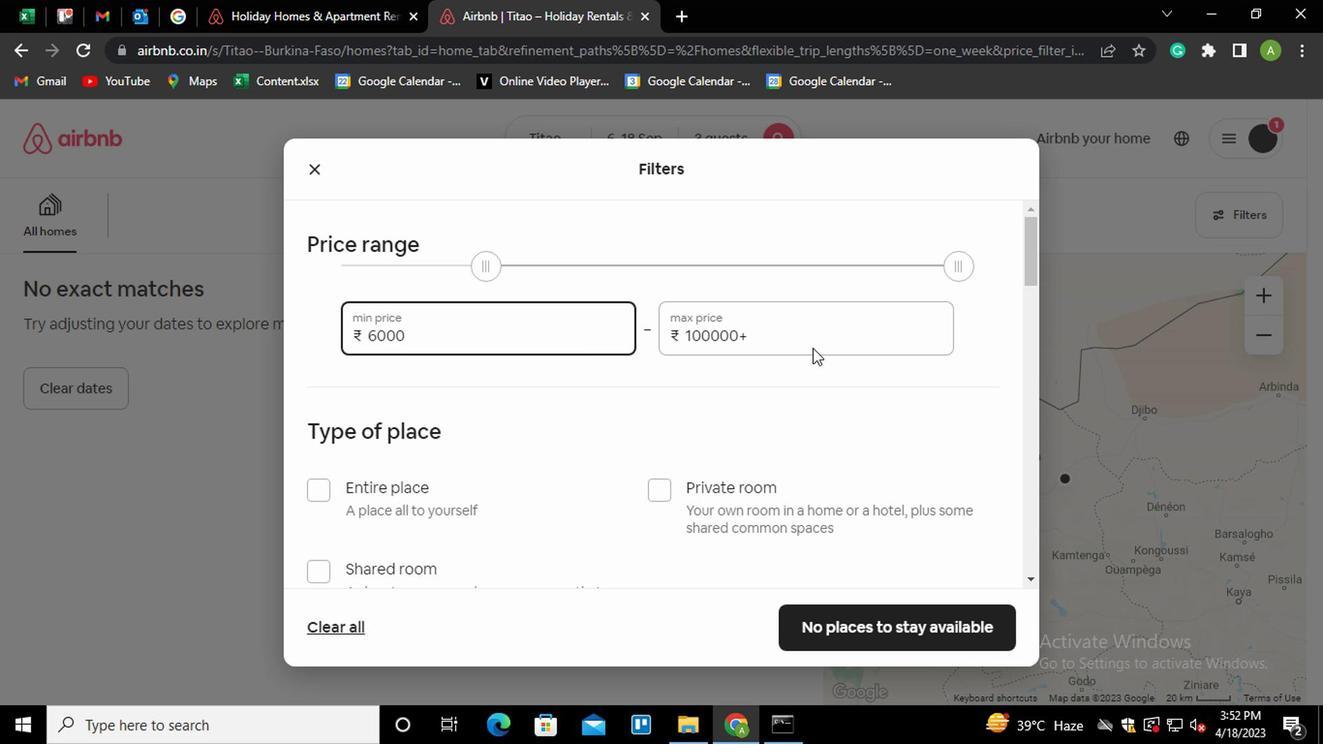 
Action: Mouse pressed left at (810, 332)
Screenshot: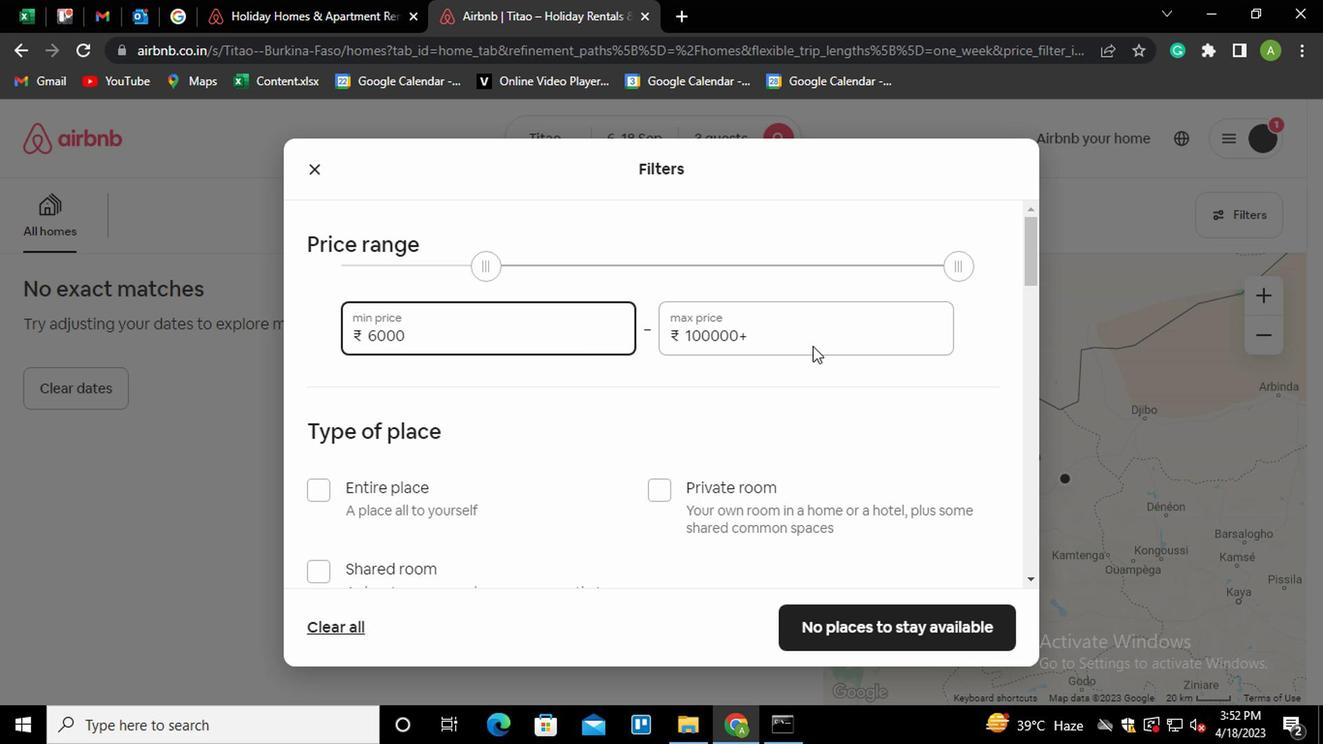 
Action: Mouse moved to (810, 332)
Screenshot: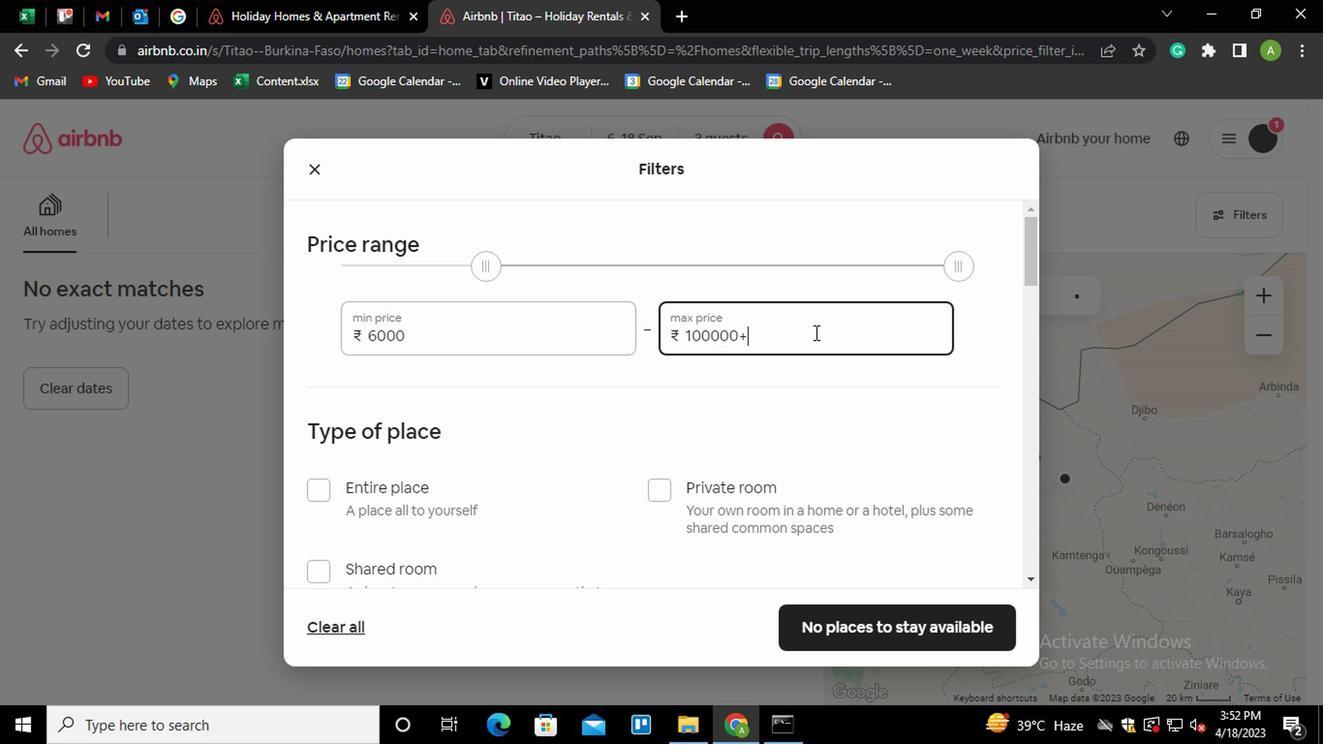 
Action: Key pressed <Key.shift_r><Key.home>12000
Screenshot: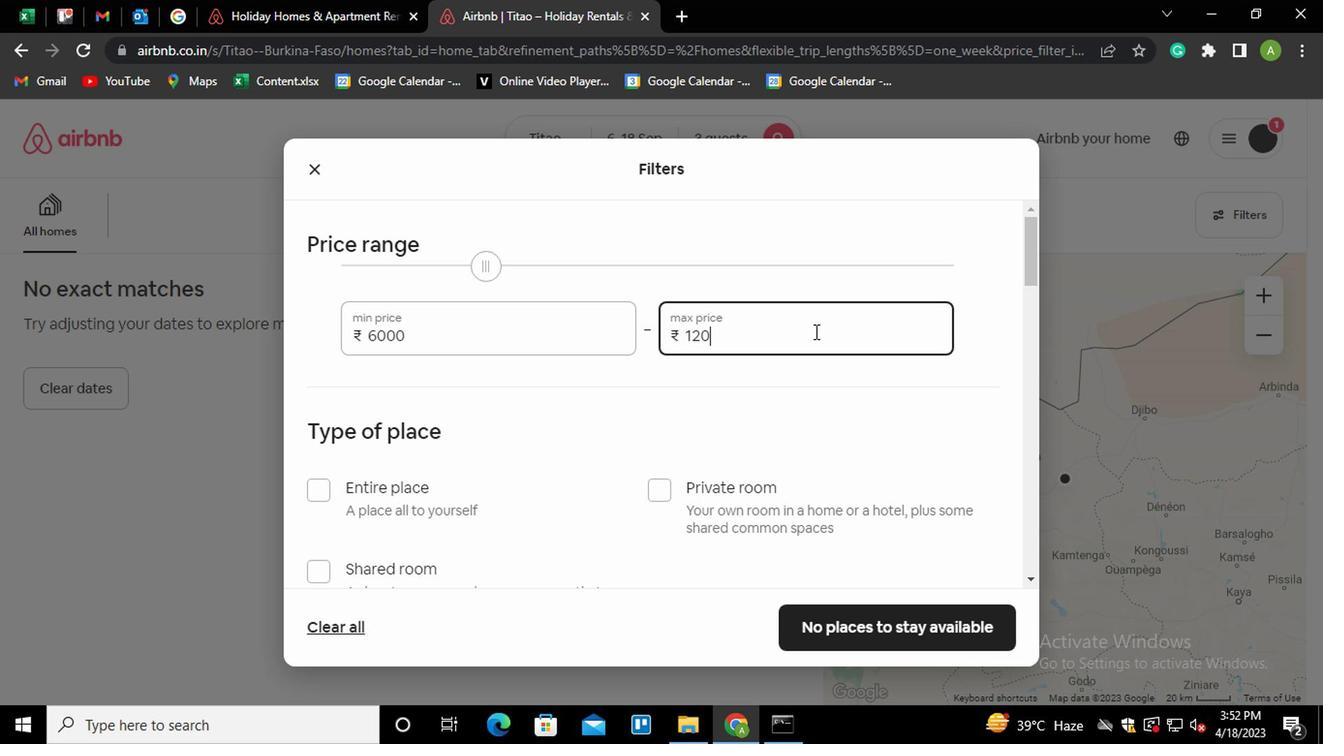 
Action: Mouse moved to (354, 495)
Screenshot: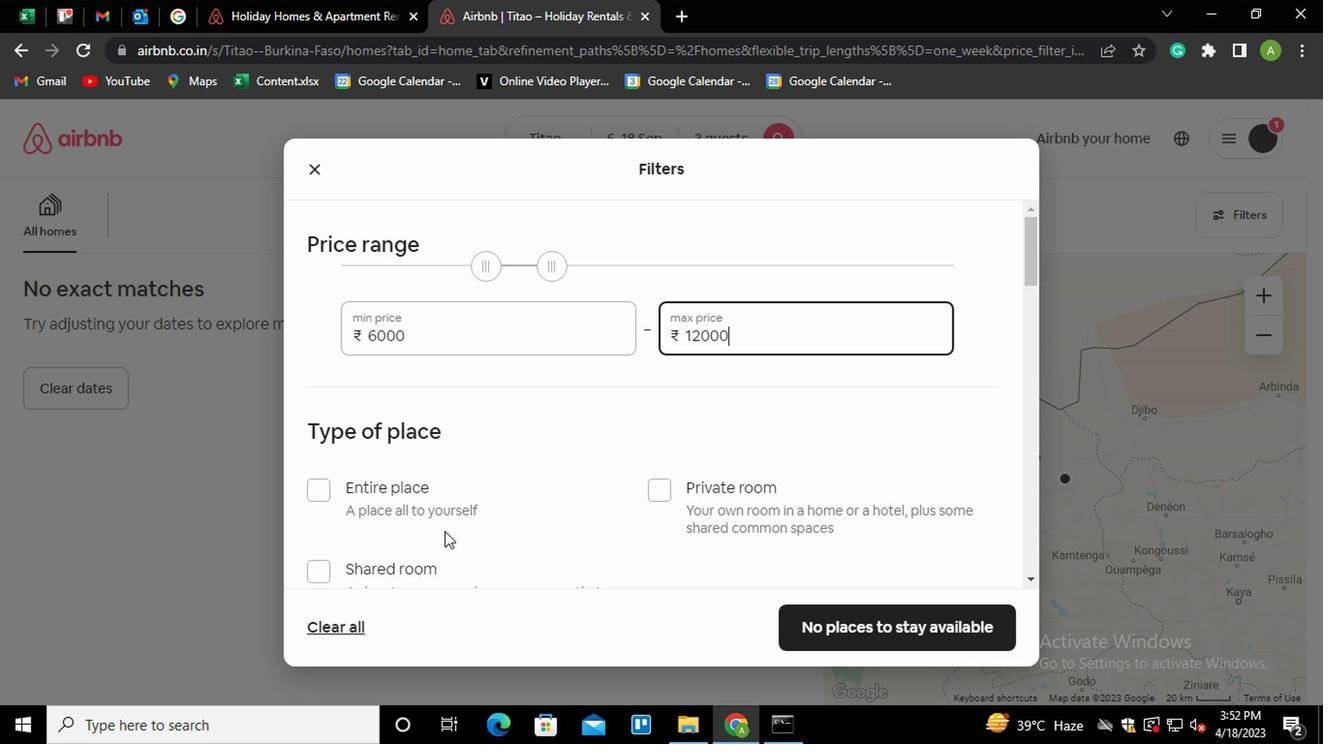 
Action: Mouse pressed left at (354, 495)
Screenshot: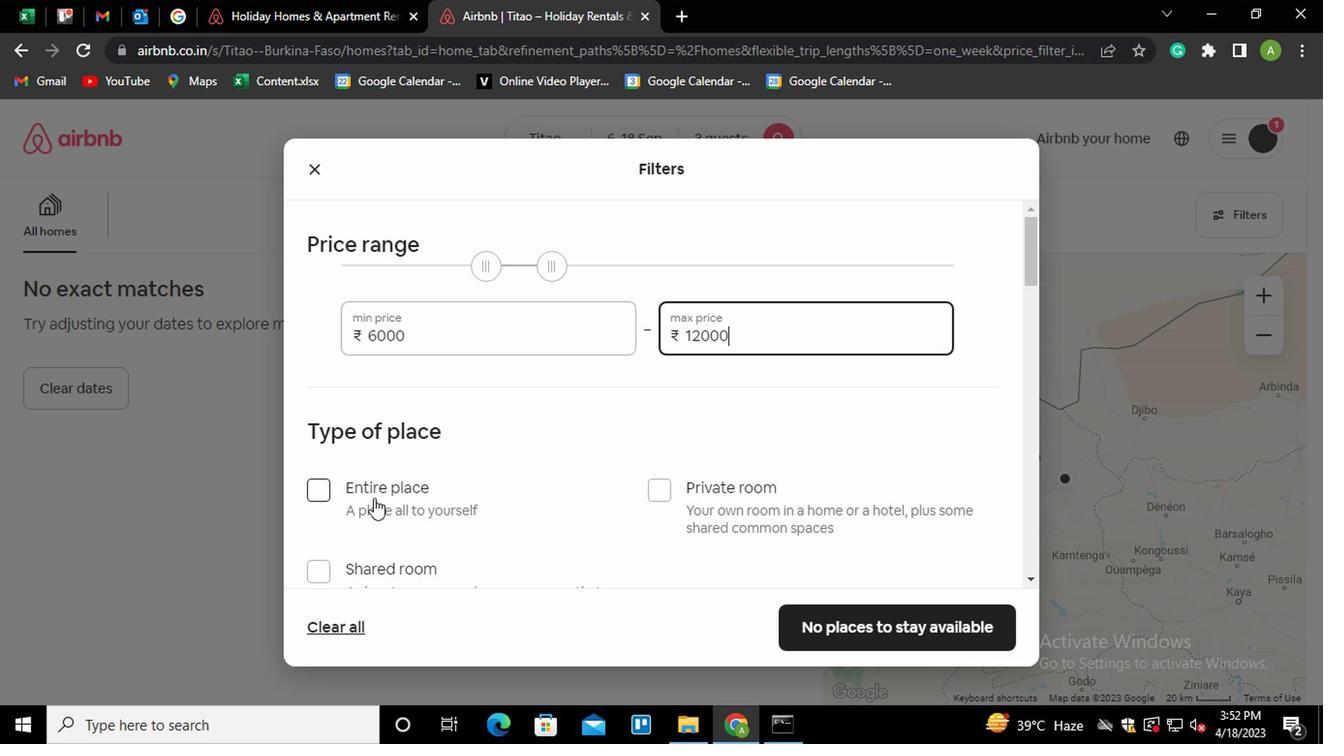 
Action: Mouse moved to (515, 475)
Screenshot: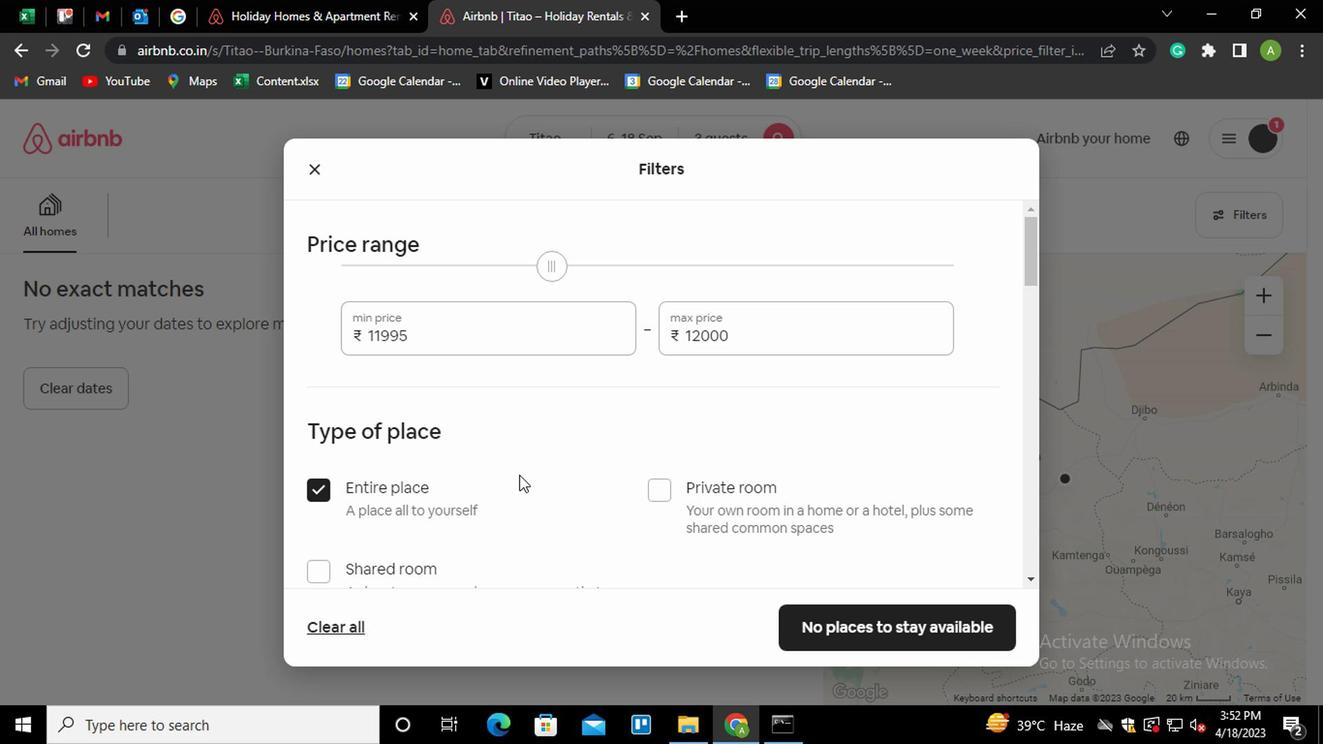 
Action: Mouse scrolled (515, 474) with delta (0, 0)
Screenshot: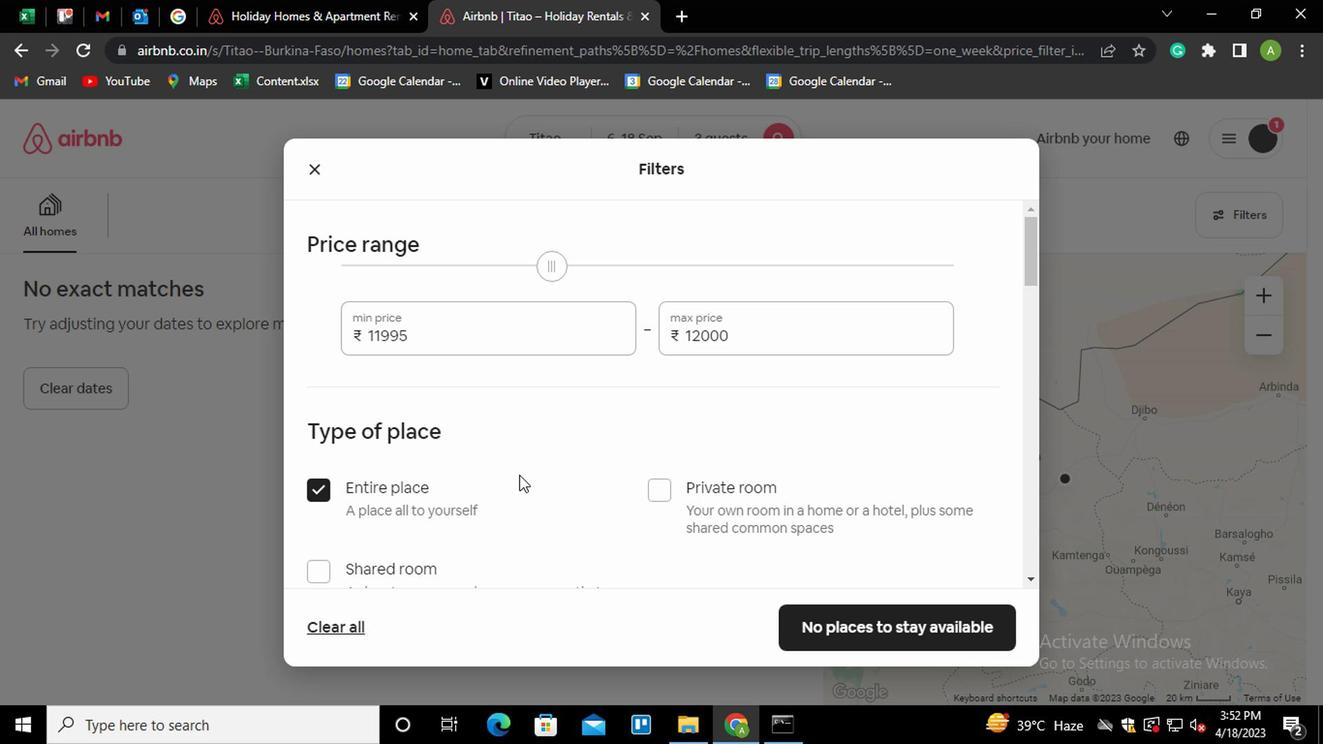 
Action: Mouse scrolled (515, 474) with delta (0, 0)
Screenshot: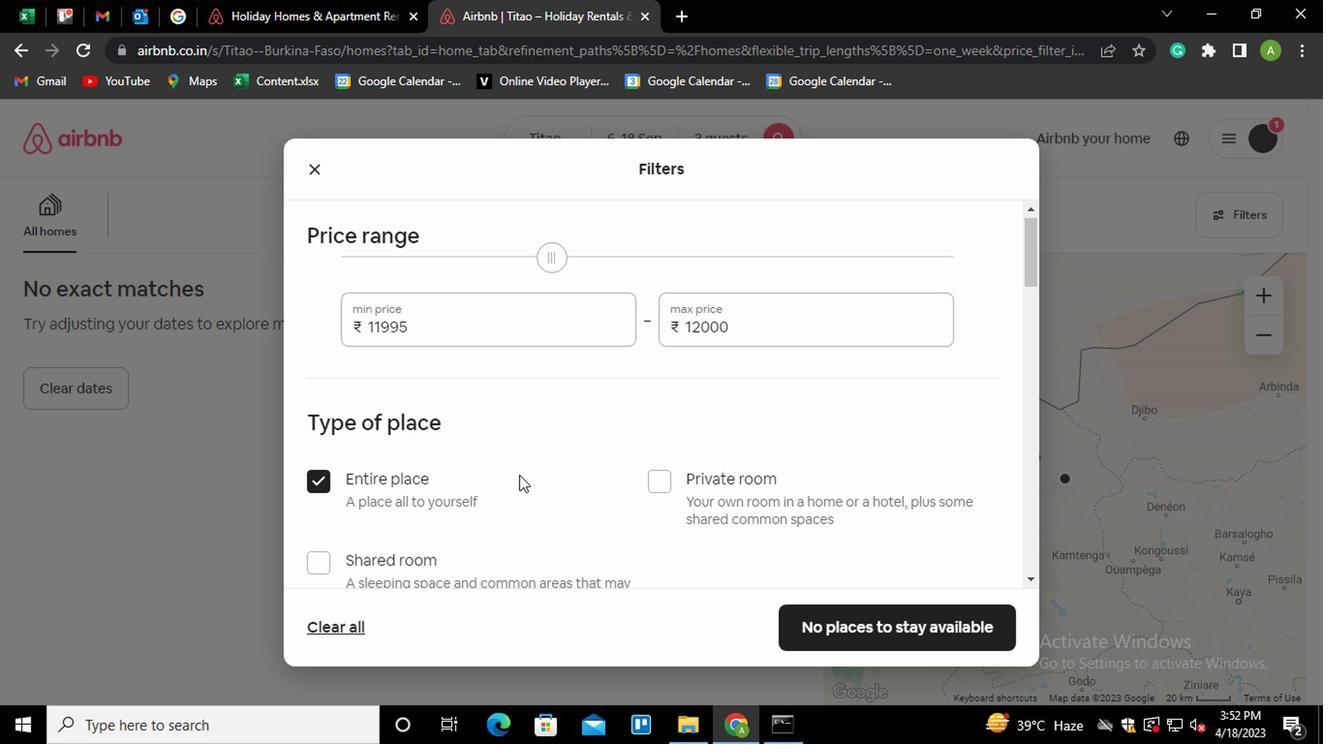
Action: Mouse scrolled (515, 474) with delta (0, 0)
Screenshot: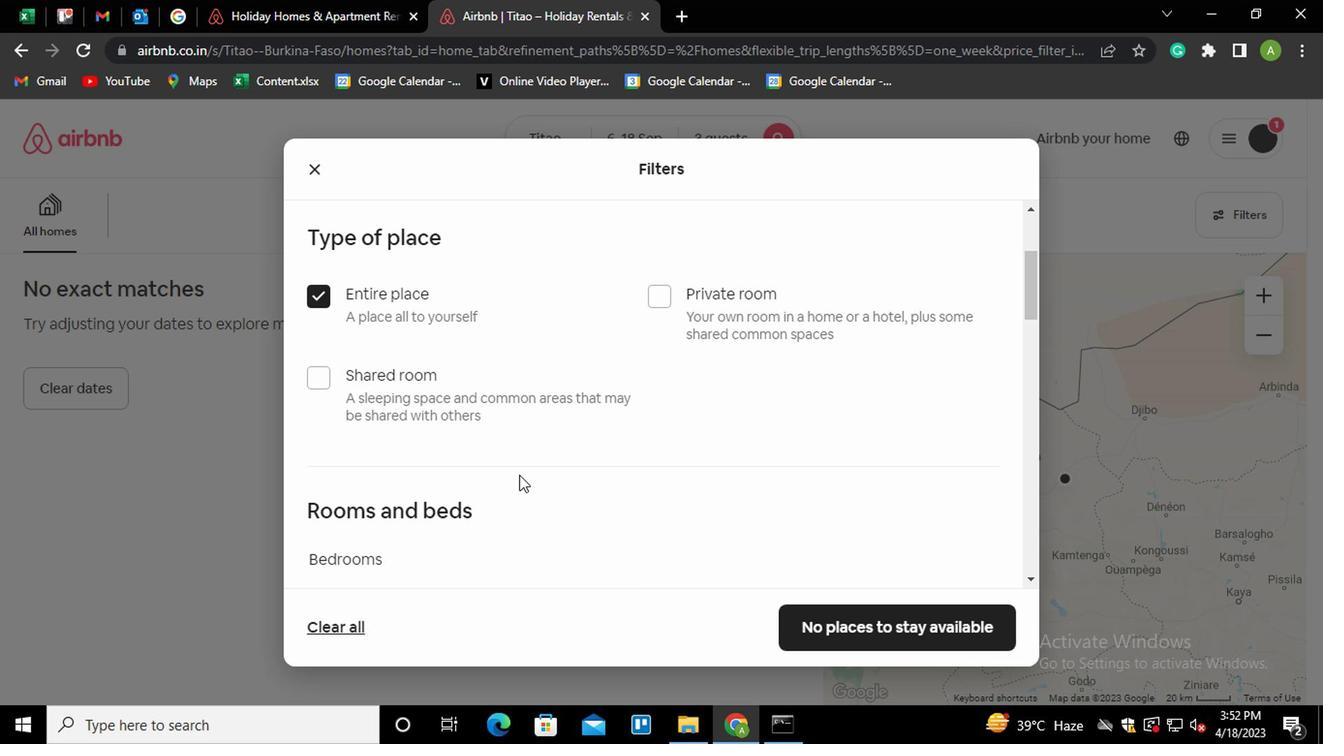 
Action: Mouse moved to (494, 507)
Screenshot: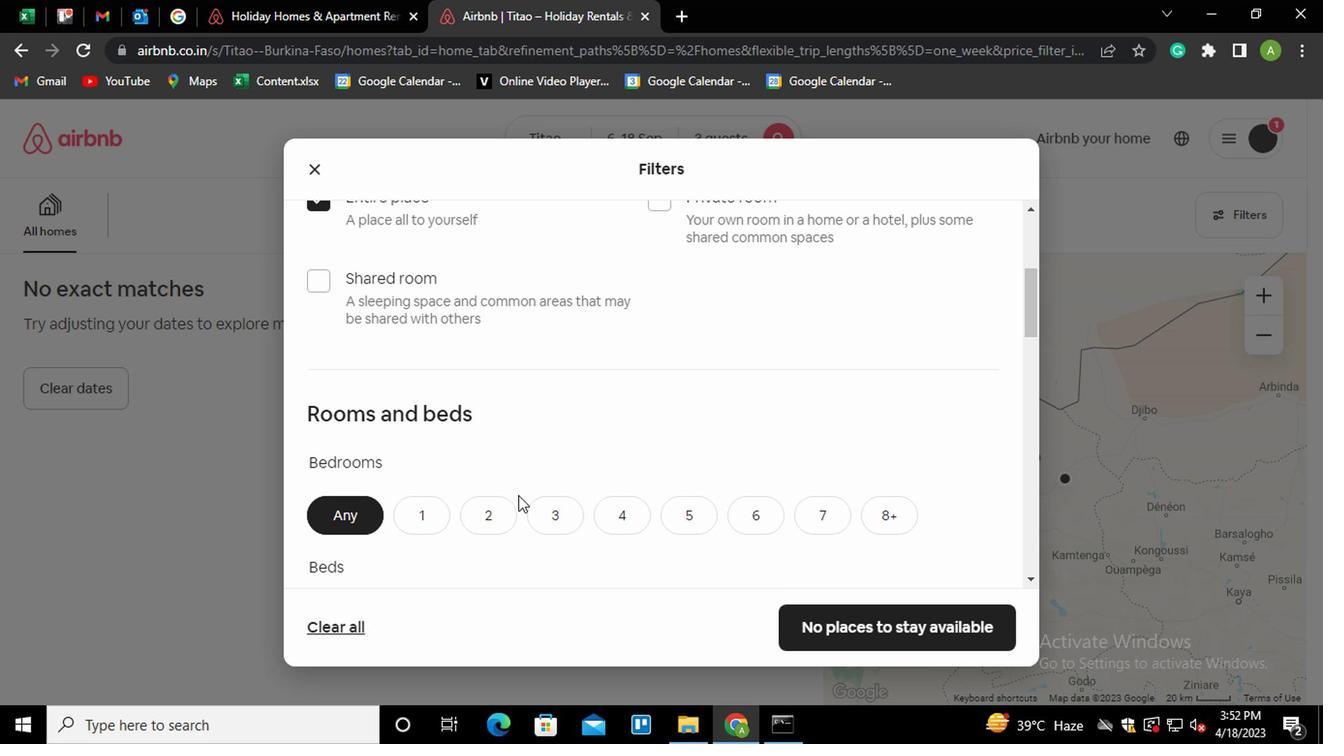 
Action: Mouse pressed left at (494, 507)
Screenshot: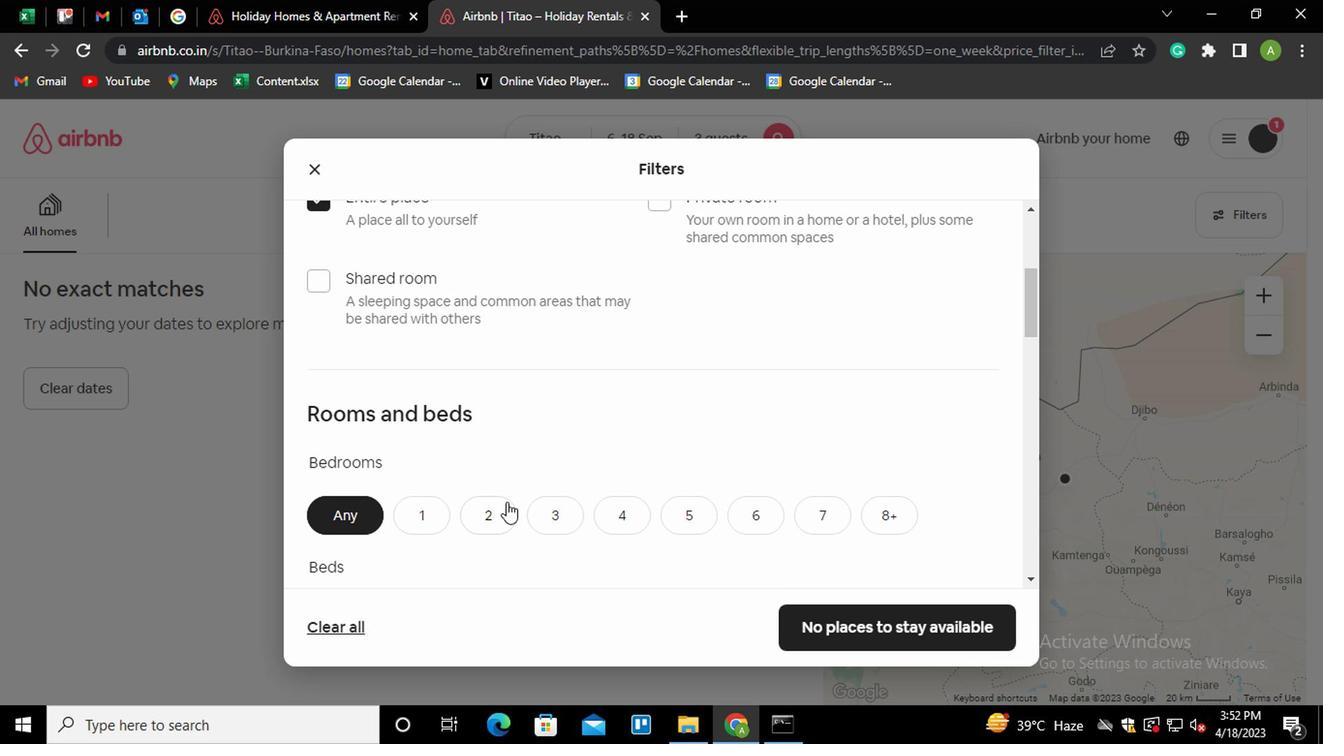 
Action: Mouse moved to (542, 467)
Screenshot: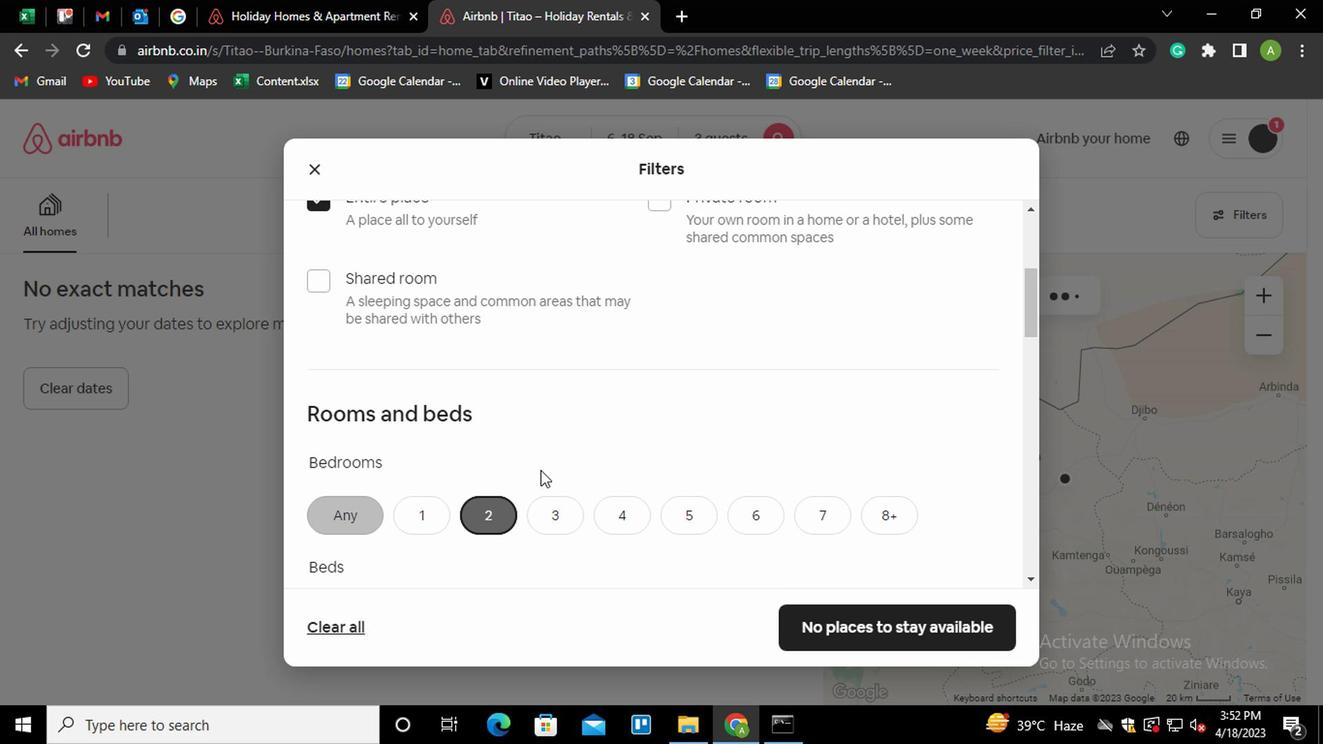 
Action: Mouse scrolled (542, 467) with delta (0, 0)
Screenshot: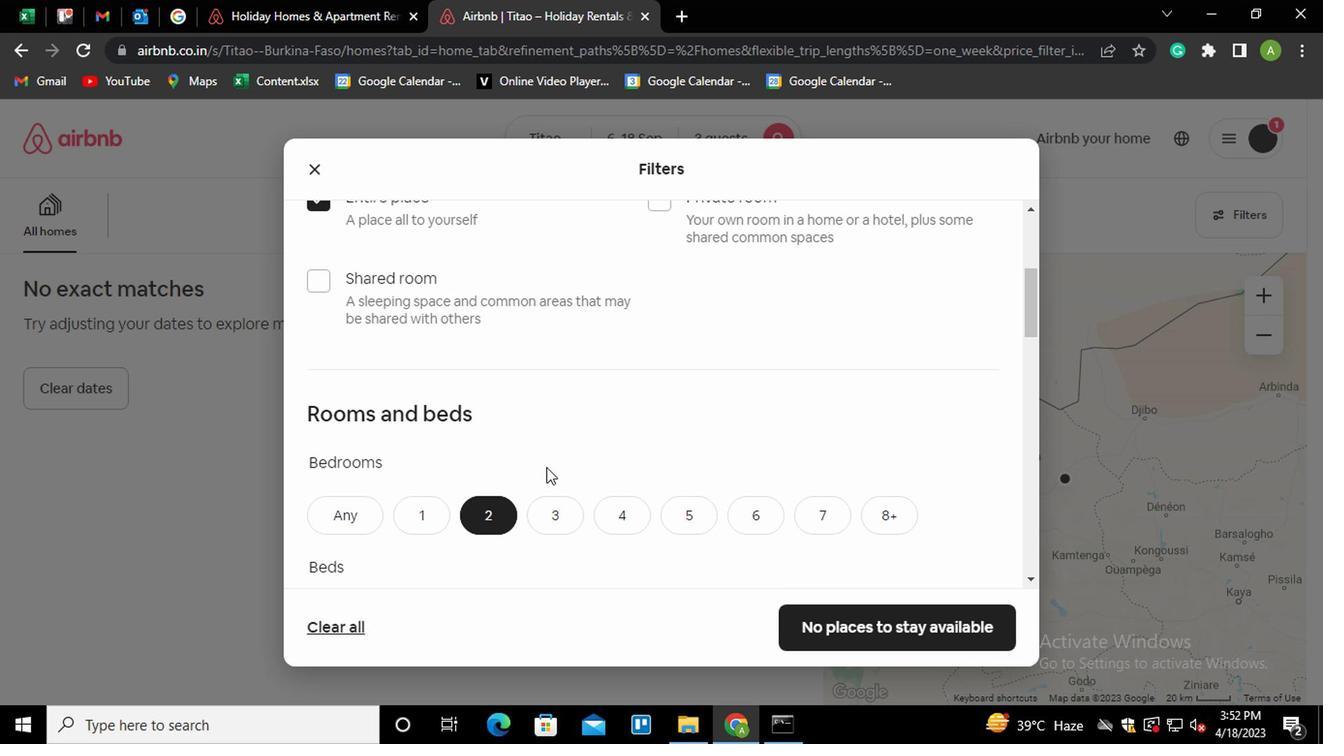 
Action: Mouse moved to (501, 510)
Screenshot: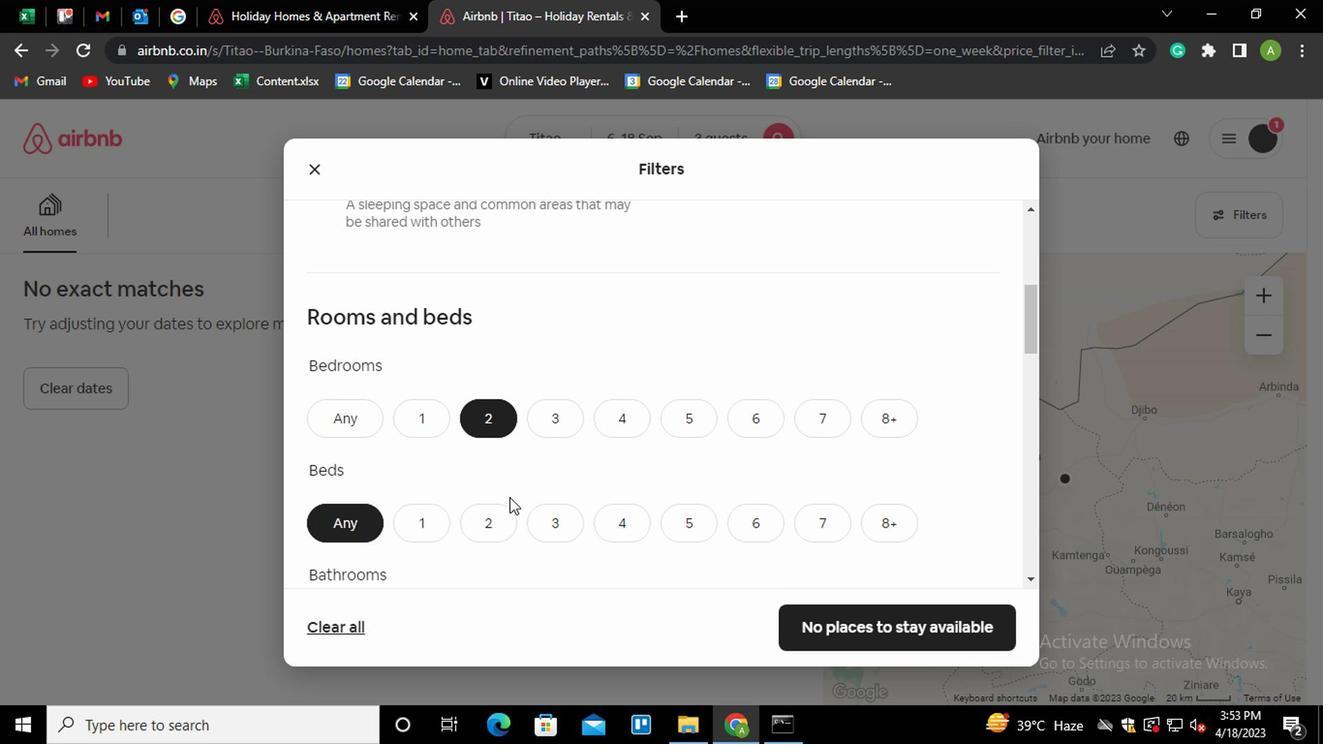 
Action: Mouse pressed left at (501, 510)
Screenshot: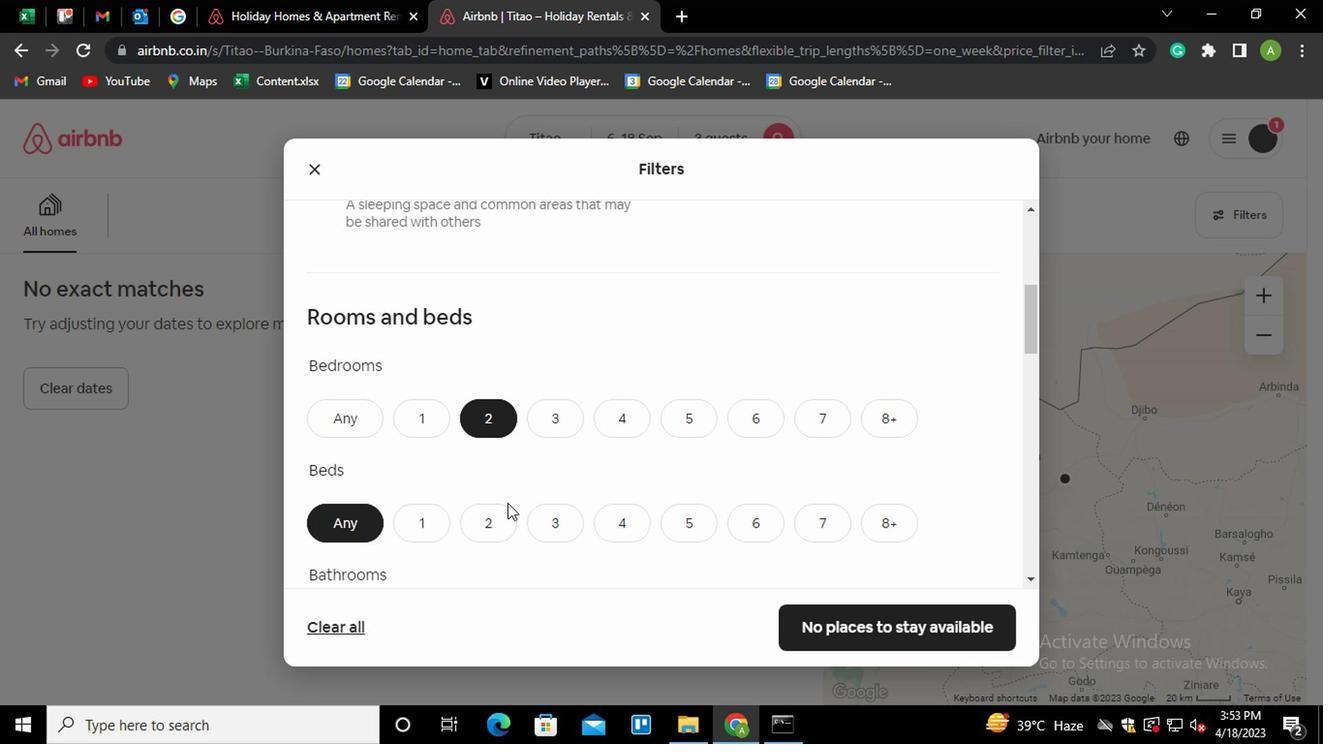 
Action: Mouse moved to (544, 479)
Screenshot: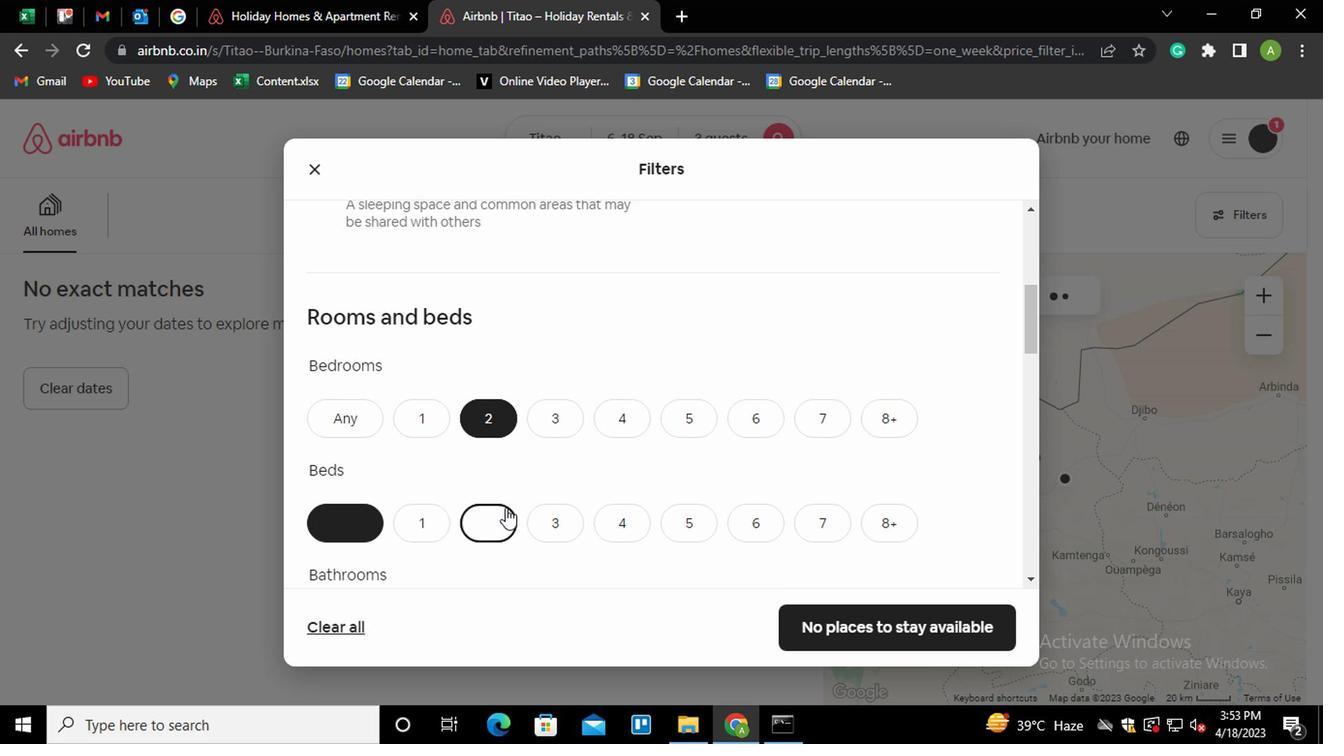 
Action: Mouse scrolled (544, 479) with delta (0, 0)
Screenshot: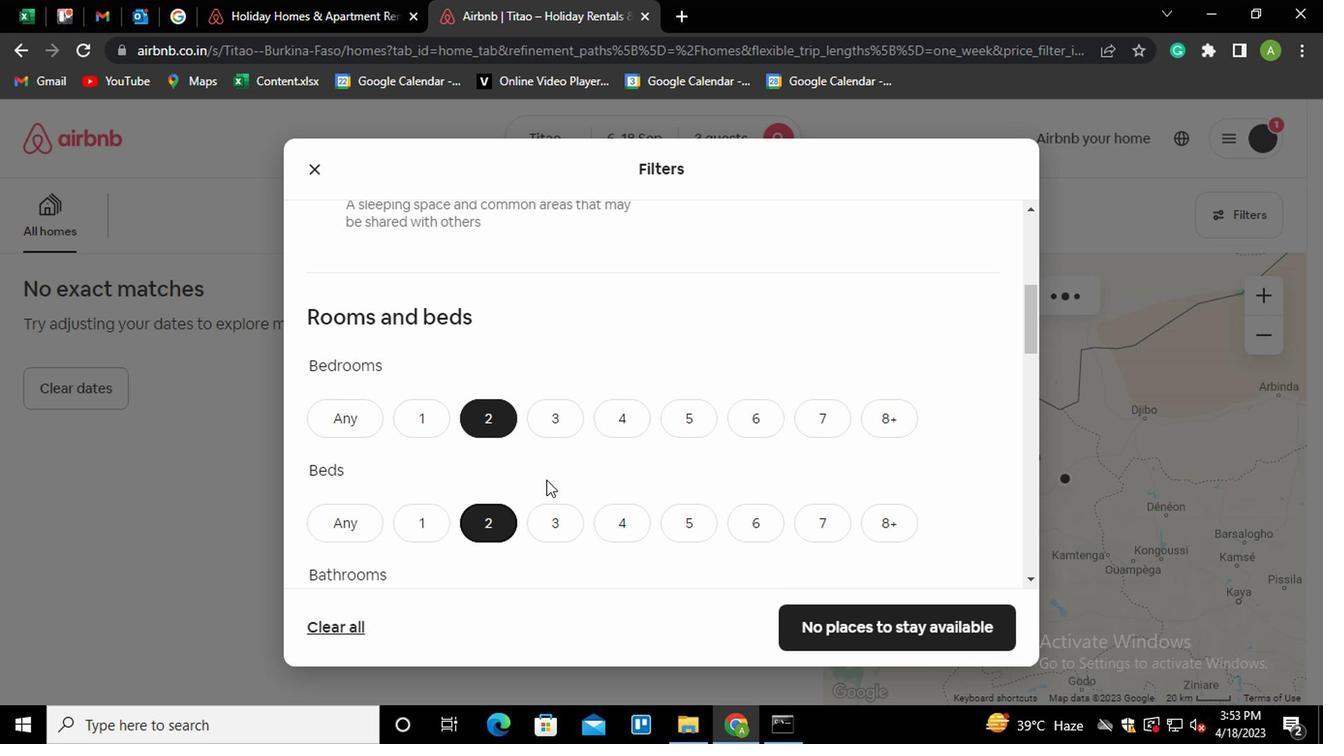 
Action: Mouse moved to (492, 529)
Screenshot: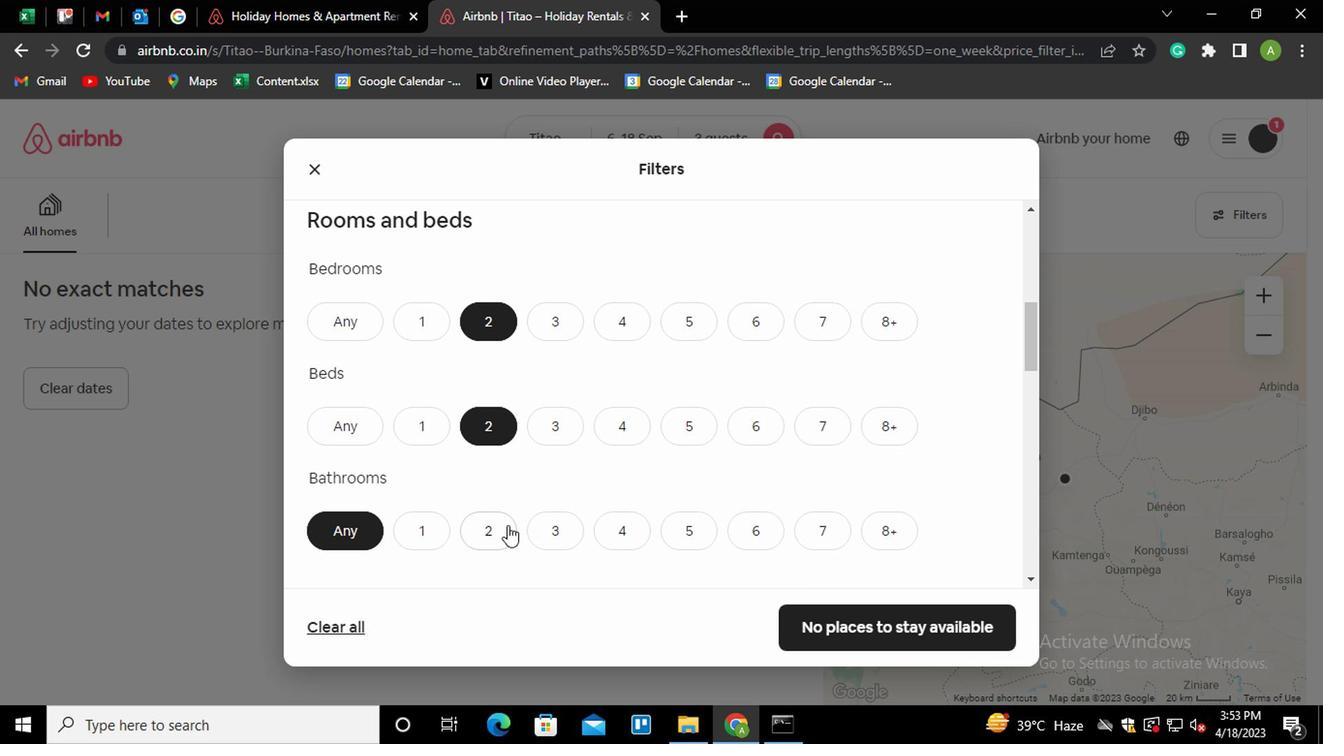 
Action: Mouse pressed left at (492, 529)
Screenshot: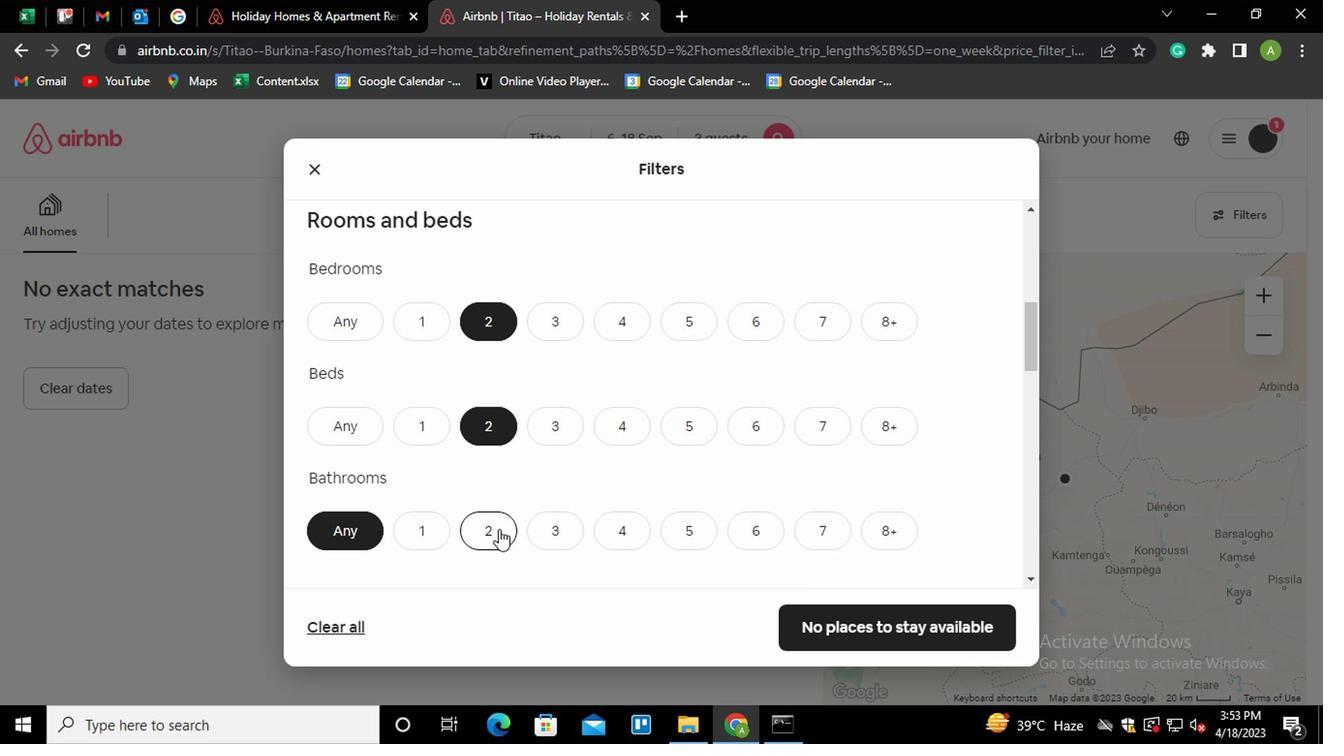 
Action: Mouse moved to (603, 474)
Screenshot: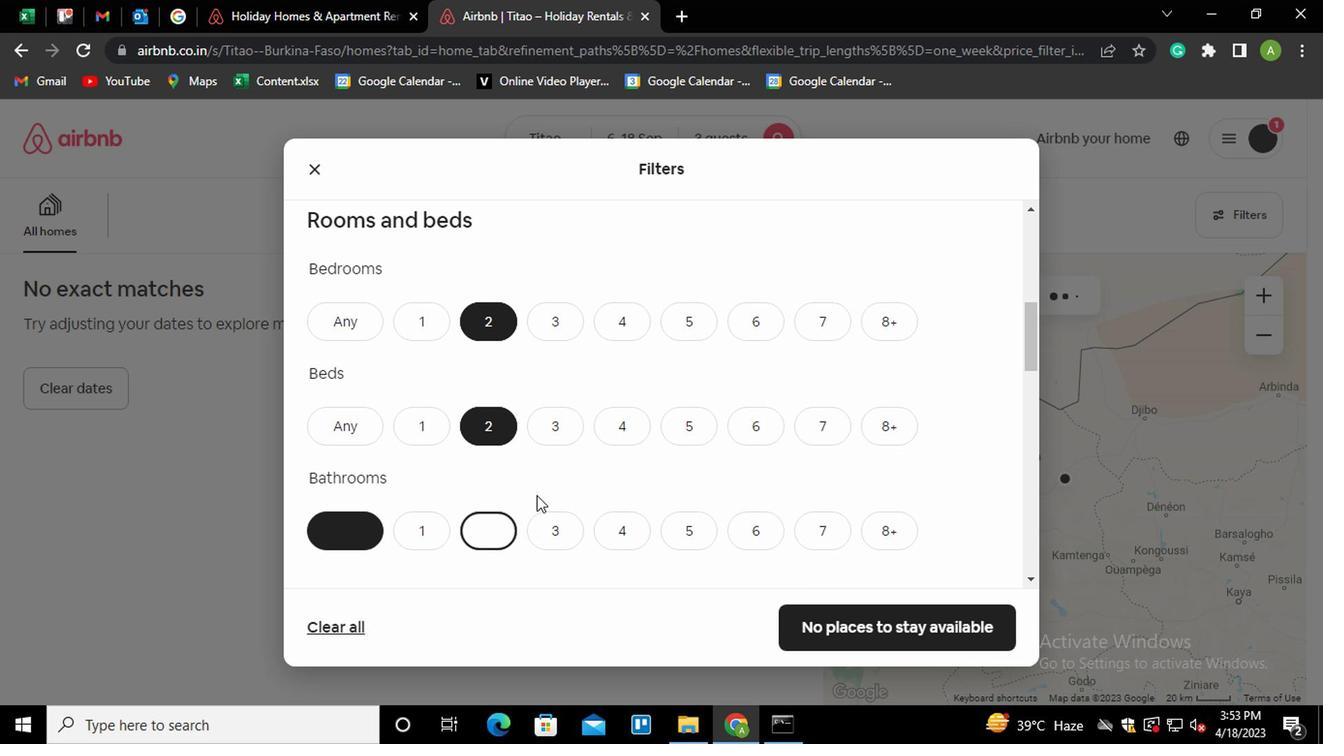 
Action: Mouse scrolled (603, 472) with delta (0, -1)
Screenshot: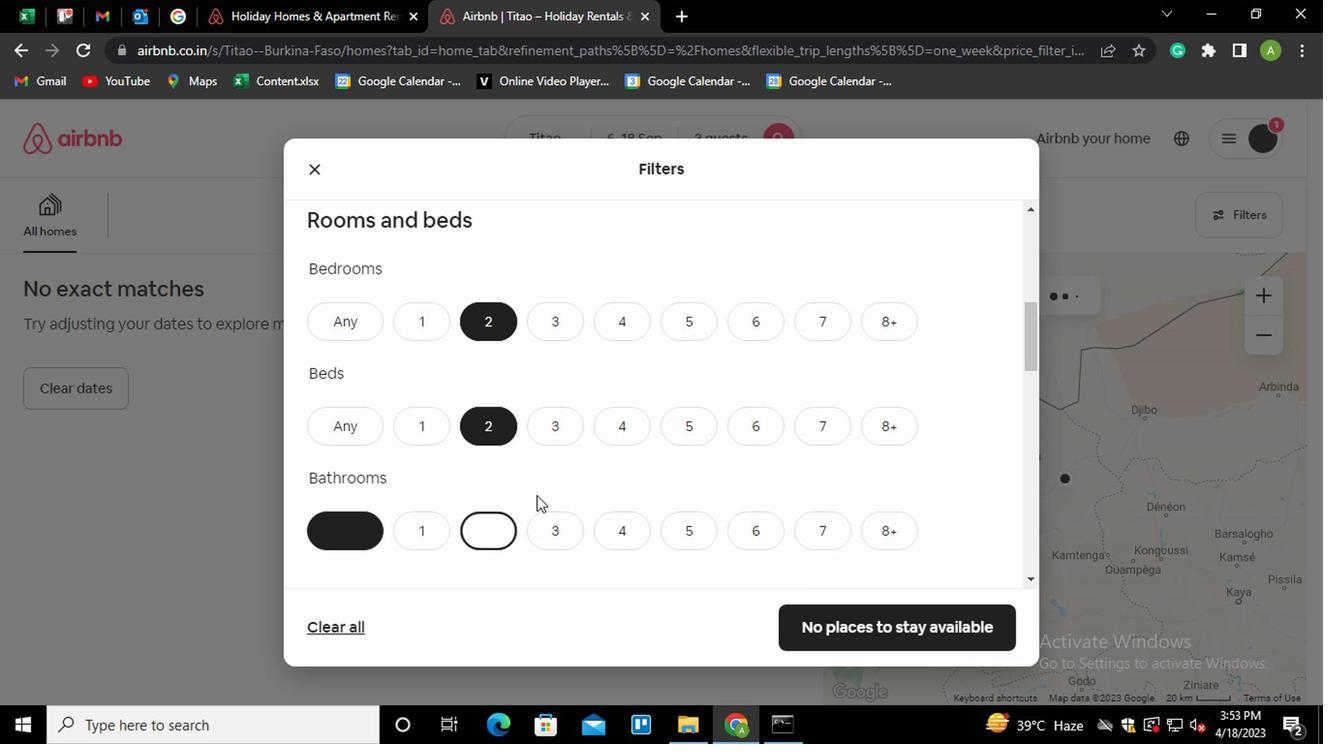 
Action: Mouse scrolled (603, 472) with delta (0, -1)
Screenshot: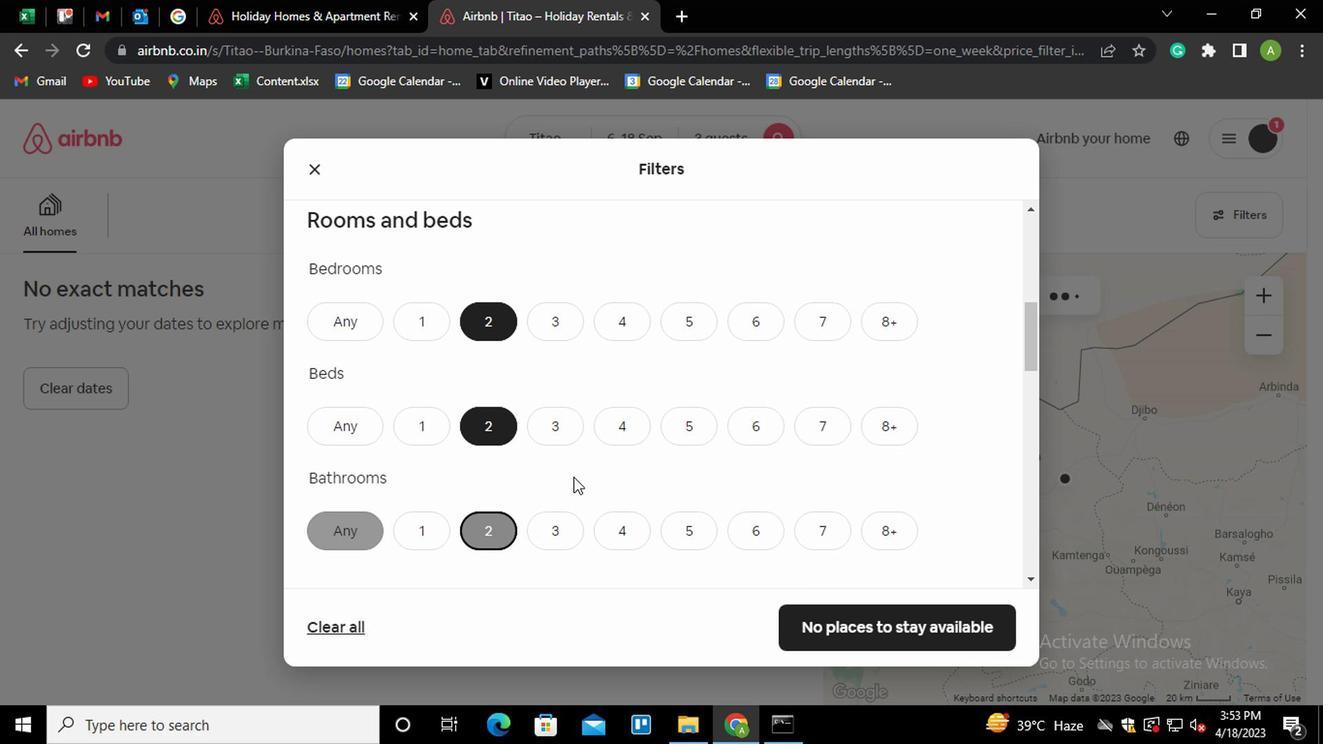 
Action: Mouse scrolled (603, 472) with delta (0, -1)
Screenshot: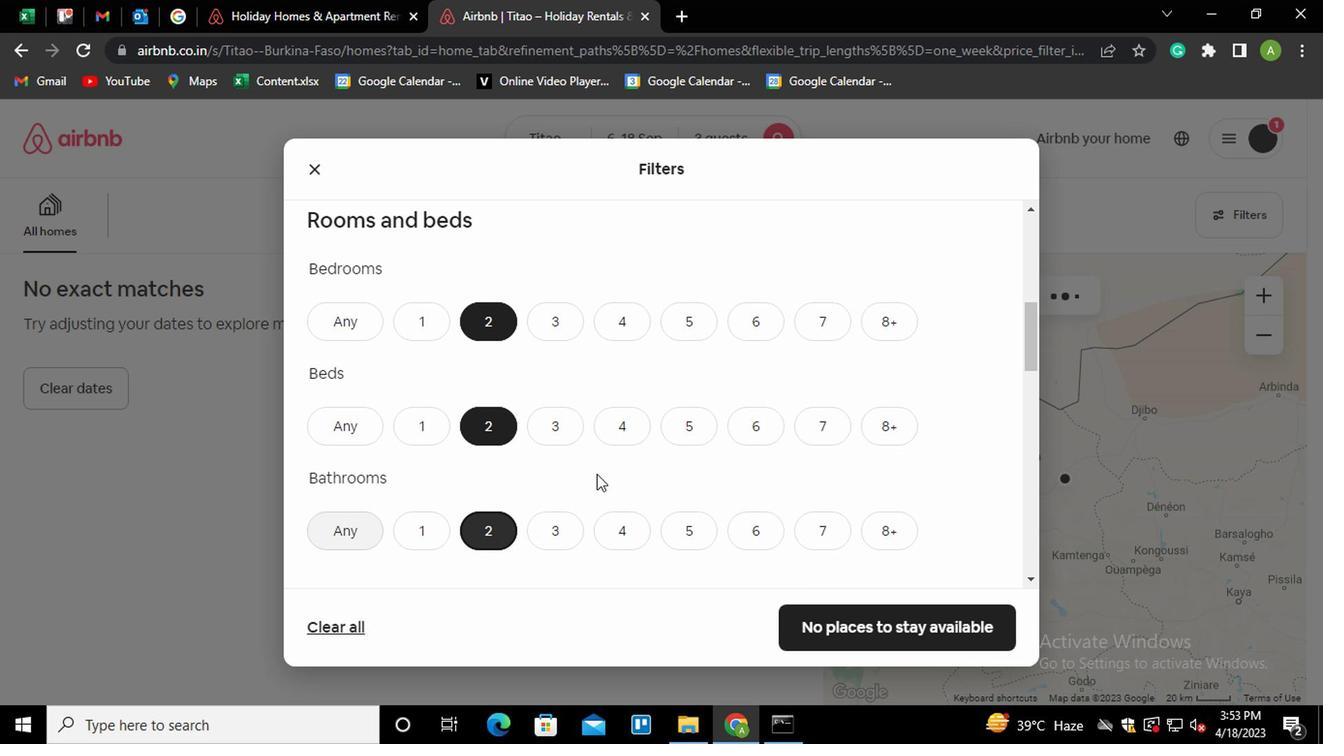 
Action: Mouse moved to (603, 460)
Screenshot: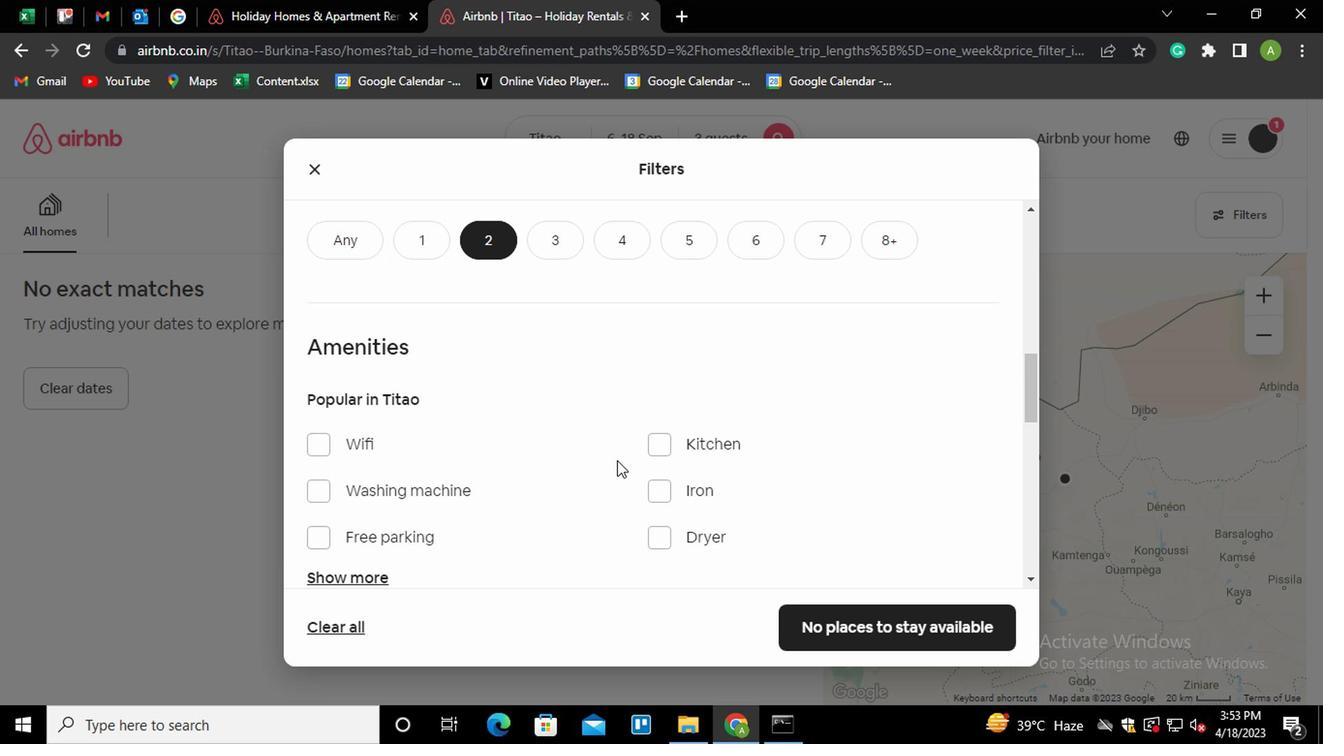 
Action: Mouse scrolled (603, 461) with delta (0, 0)
Screenshot: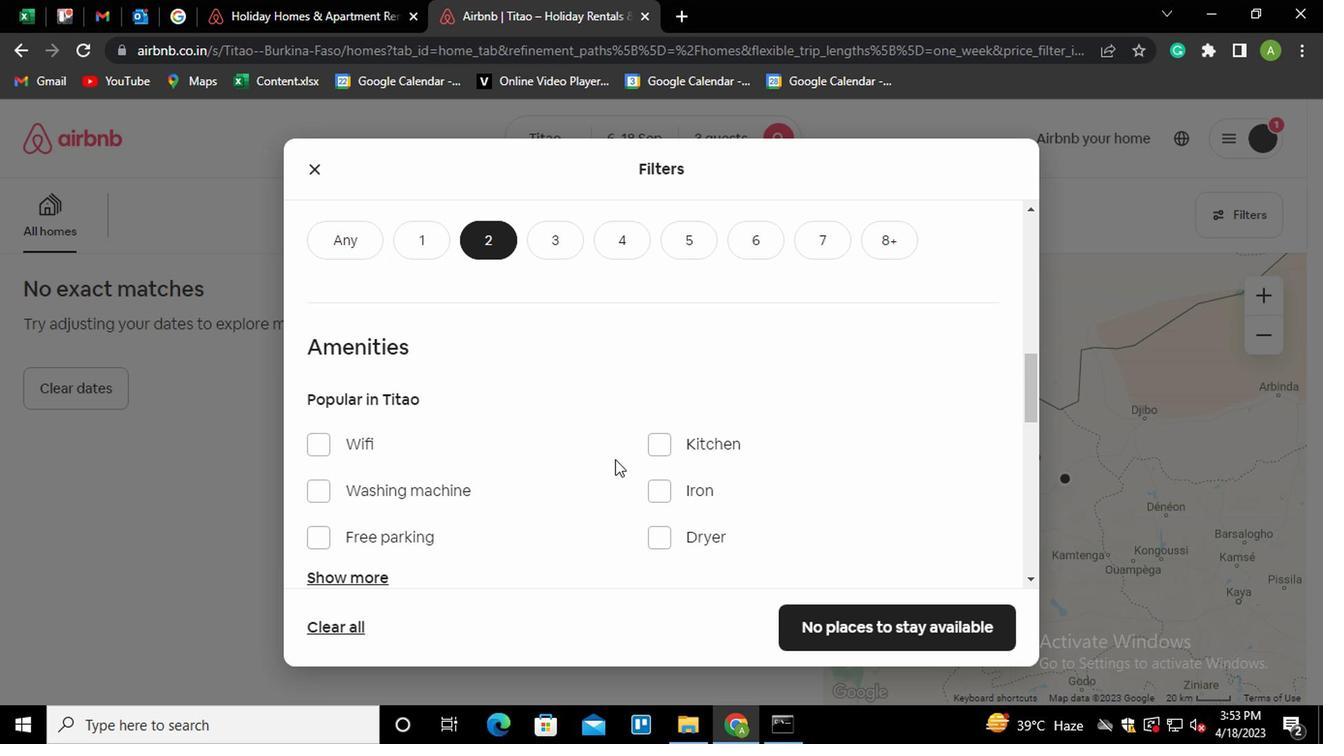 
Action: Mouse scrolled (603, 459) with delta (0, -1)
Screenshot: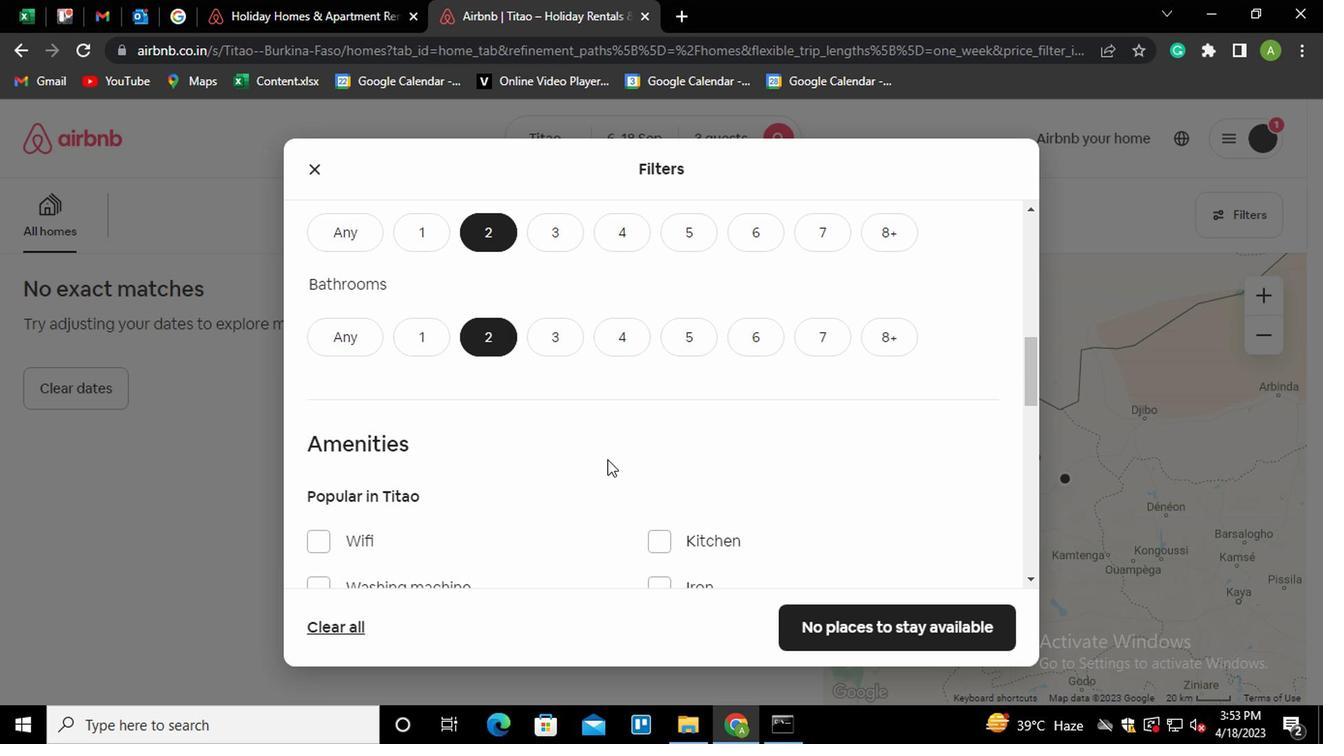 
Action: Mouse scrolled (603, 459) with delta (0, -1)
Screenshot: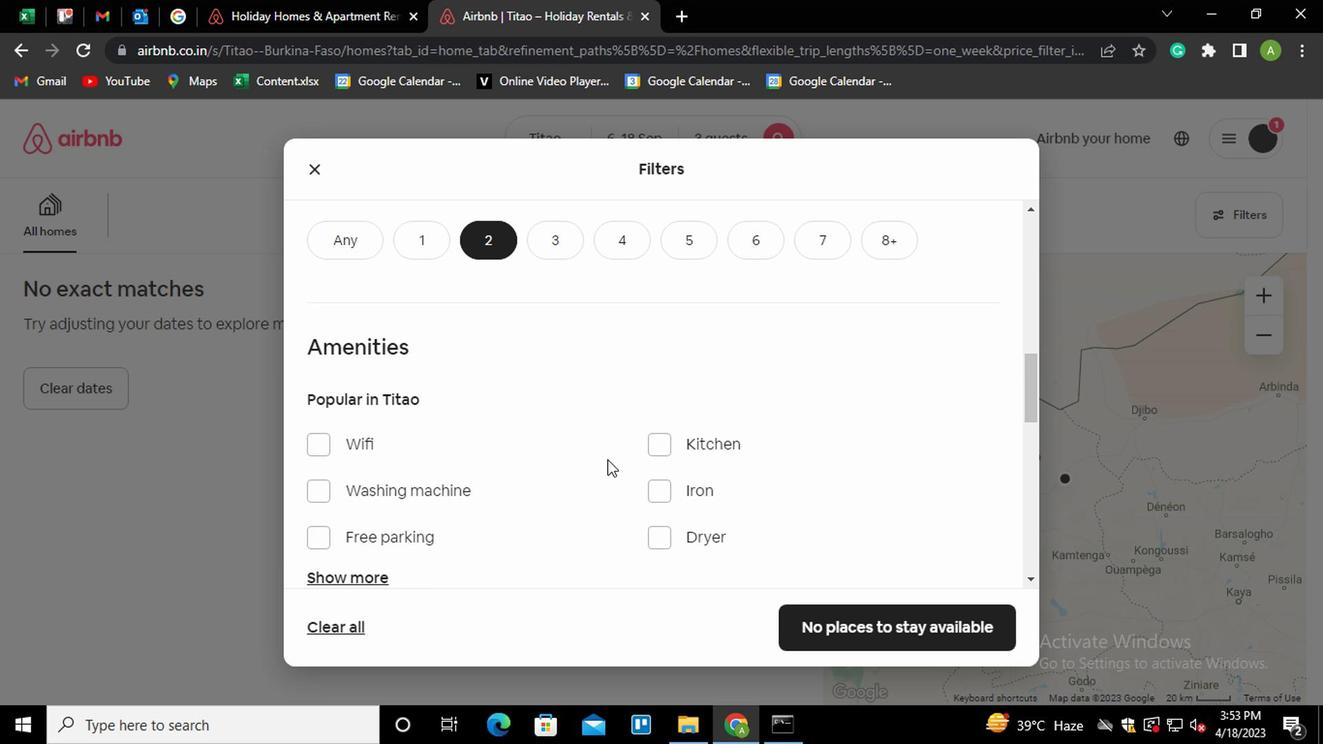 
Action: Mouse scrolled (603, 459) with delta (0, -1)
Screenshot: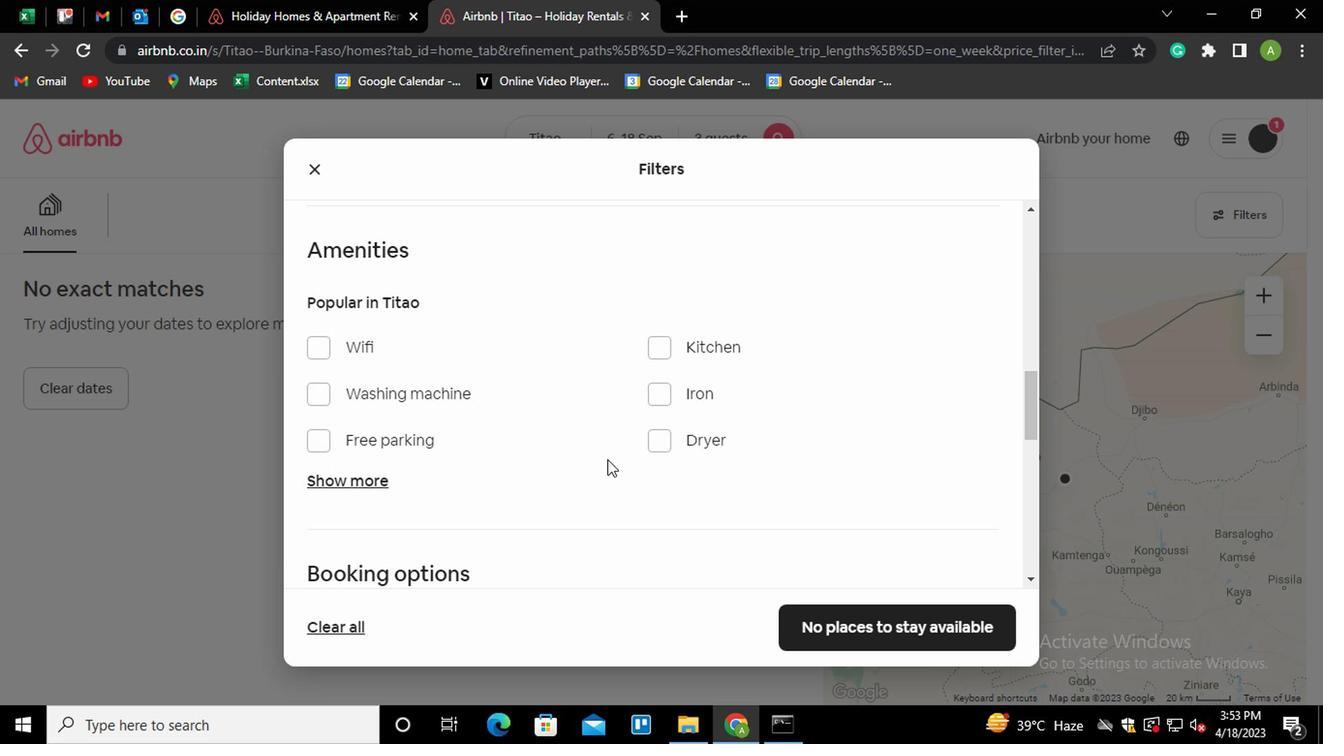 
Action: Mouse moved to (343, 385)
Screenshot: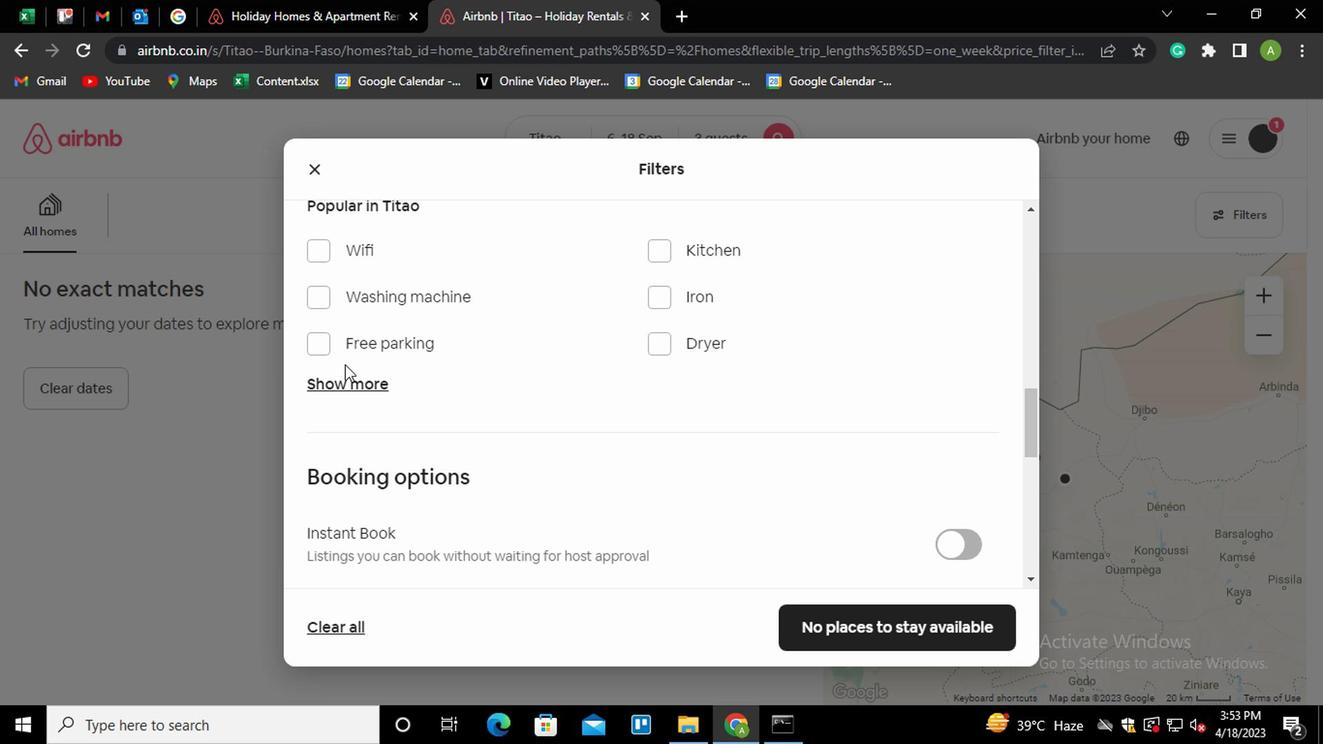 
Action: Mouse pressed left at (343, 385)
Screenshot: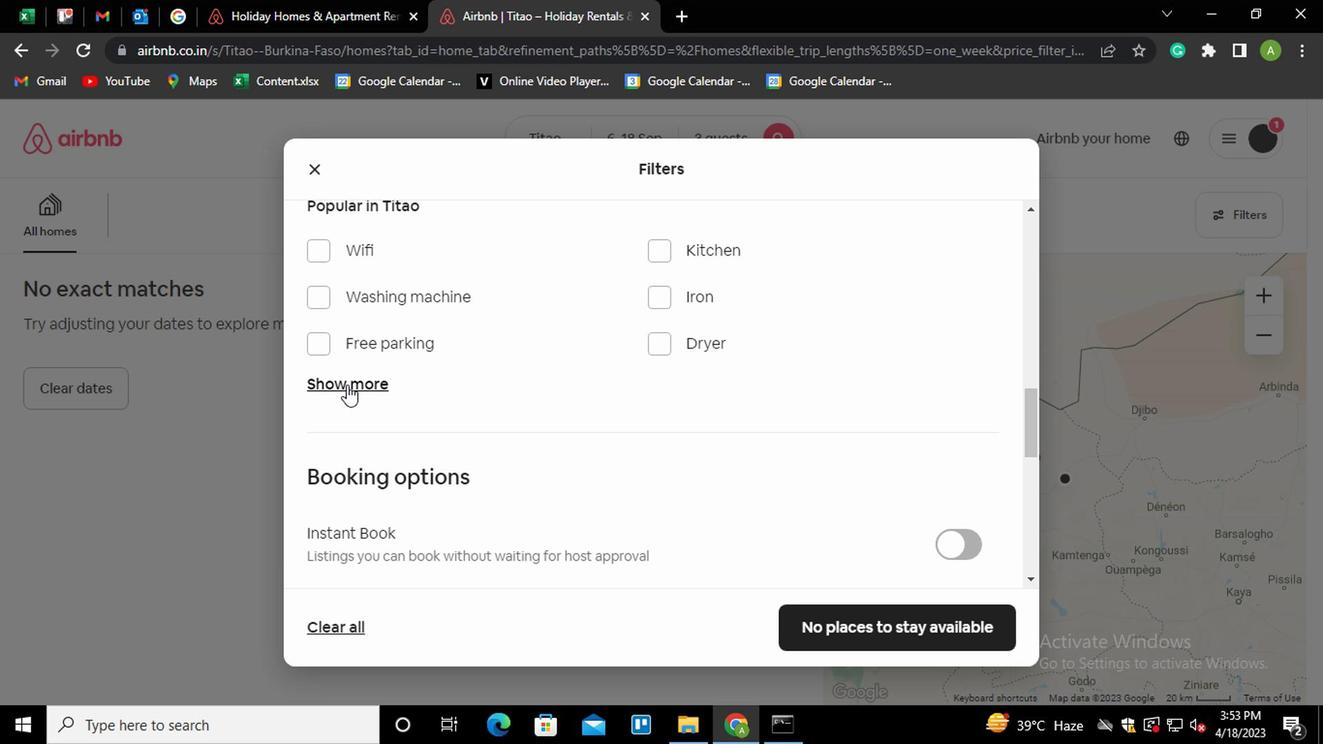 
Action: Mouse moved to (310, 443)
Screenshot: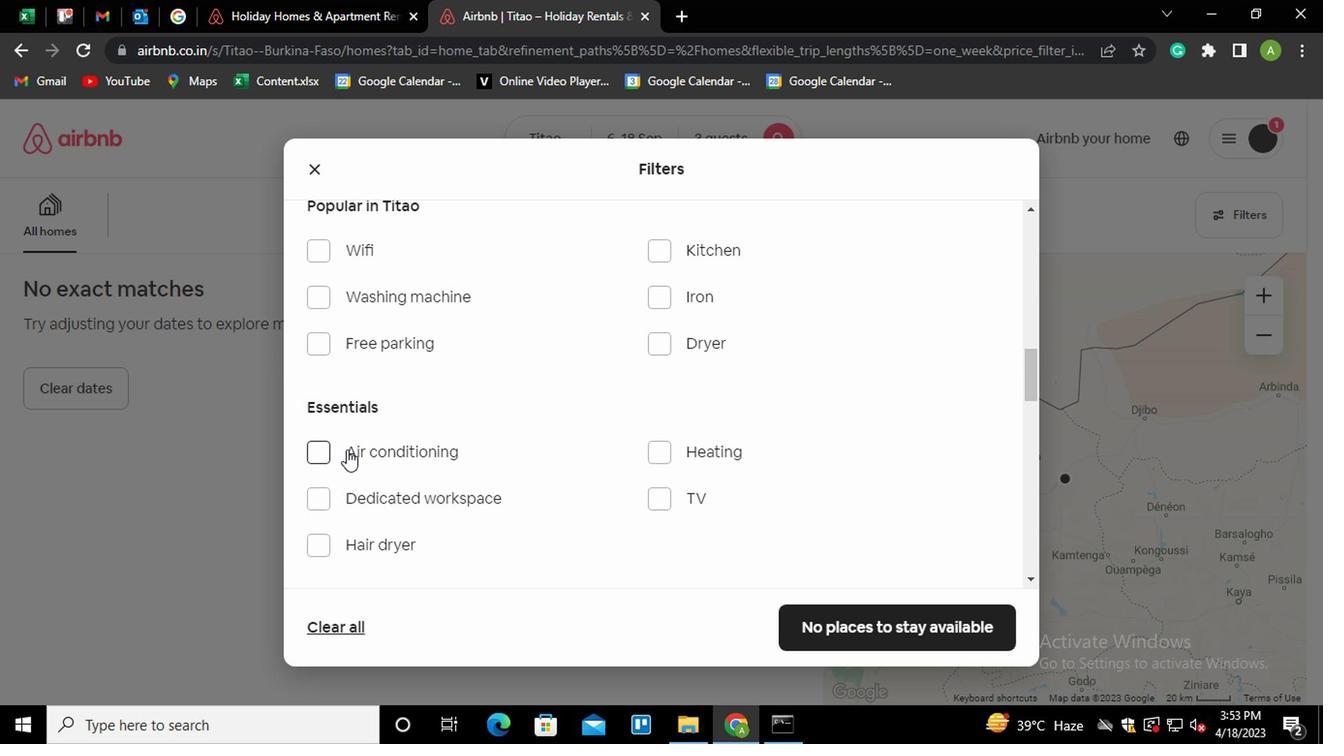
Action: Mouse pressed left at (310, 443)
Screenshot: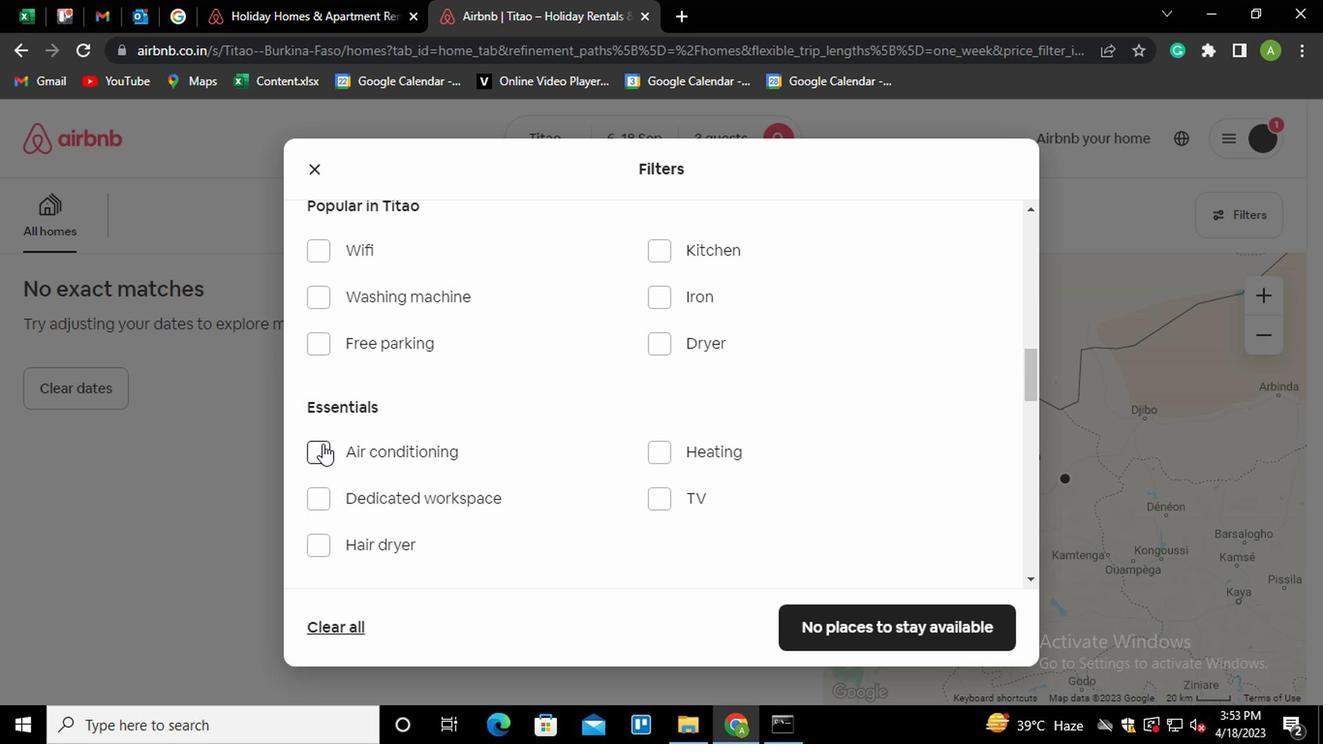 
Action: Mouse moved to (470, 467)
Screenshot: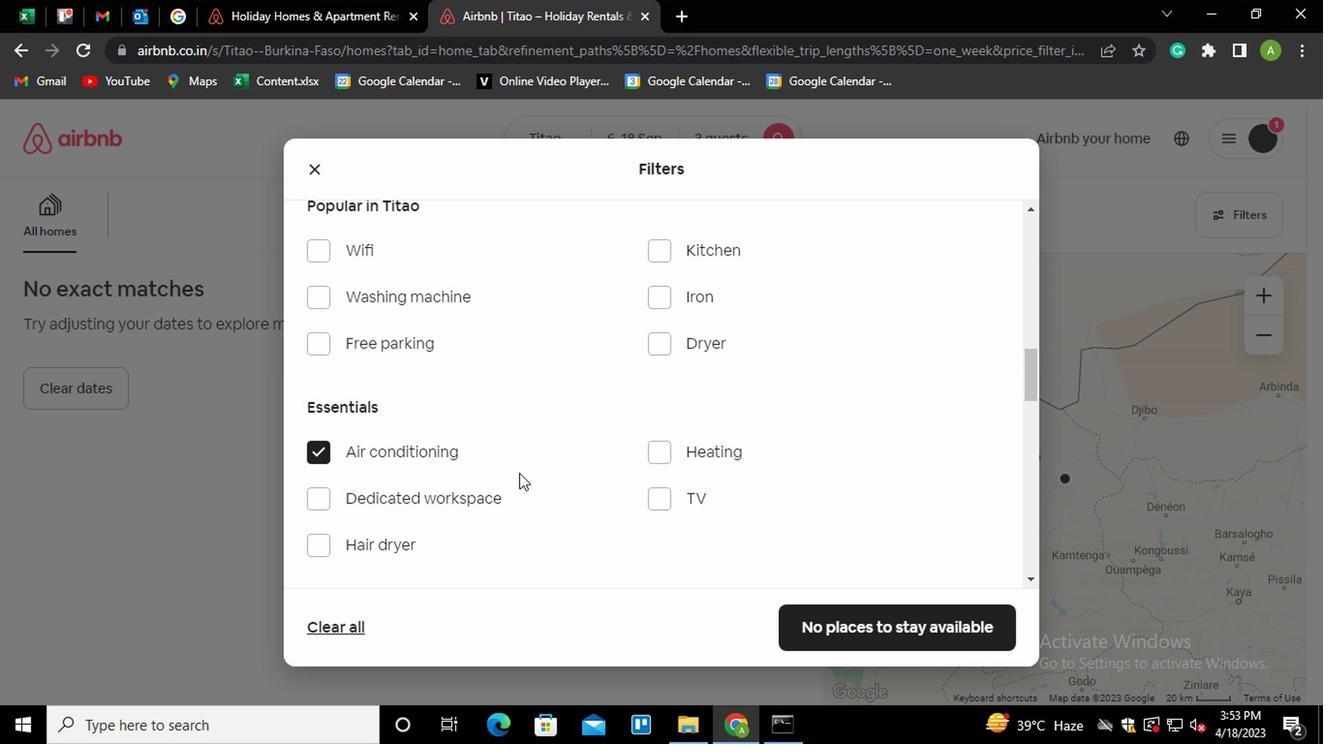 
Action: Mouse scrolled (470, 465) with delta (0, -1)
Screenshot: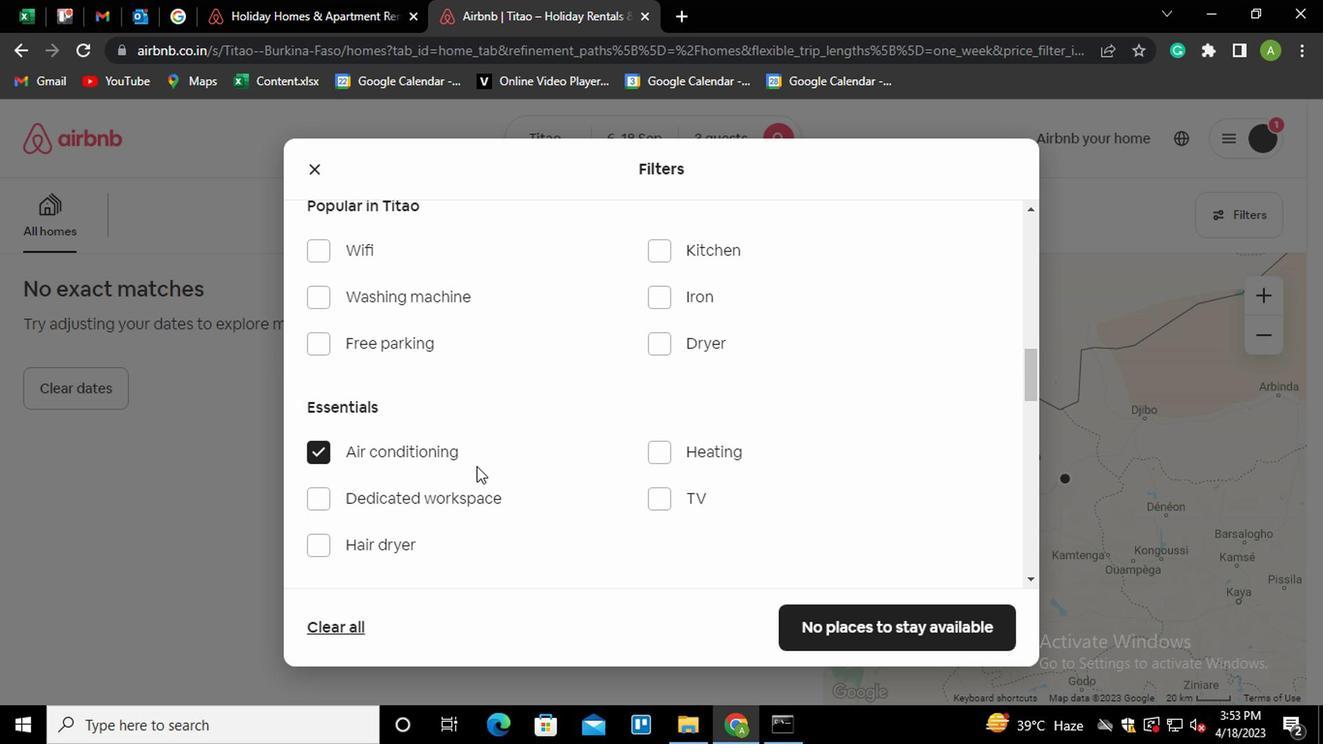 
Action: Mouse moved to (441, 477)
Screenshot: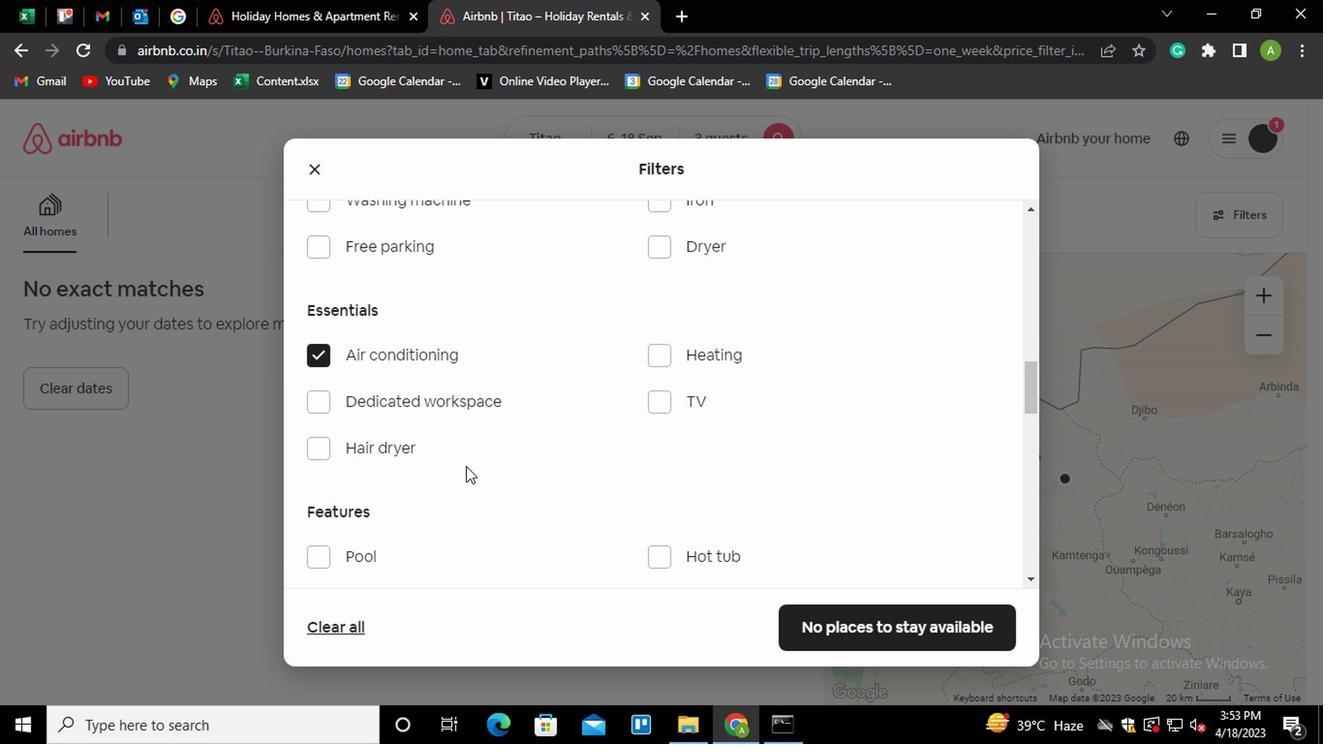 
Action: Mouse scrolled (441, 476) with delta (0, 0)
Screenshot: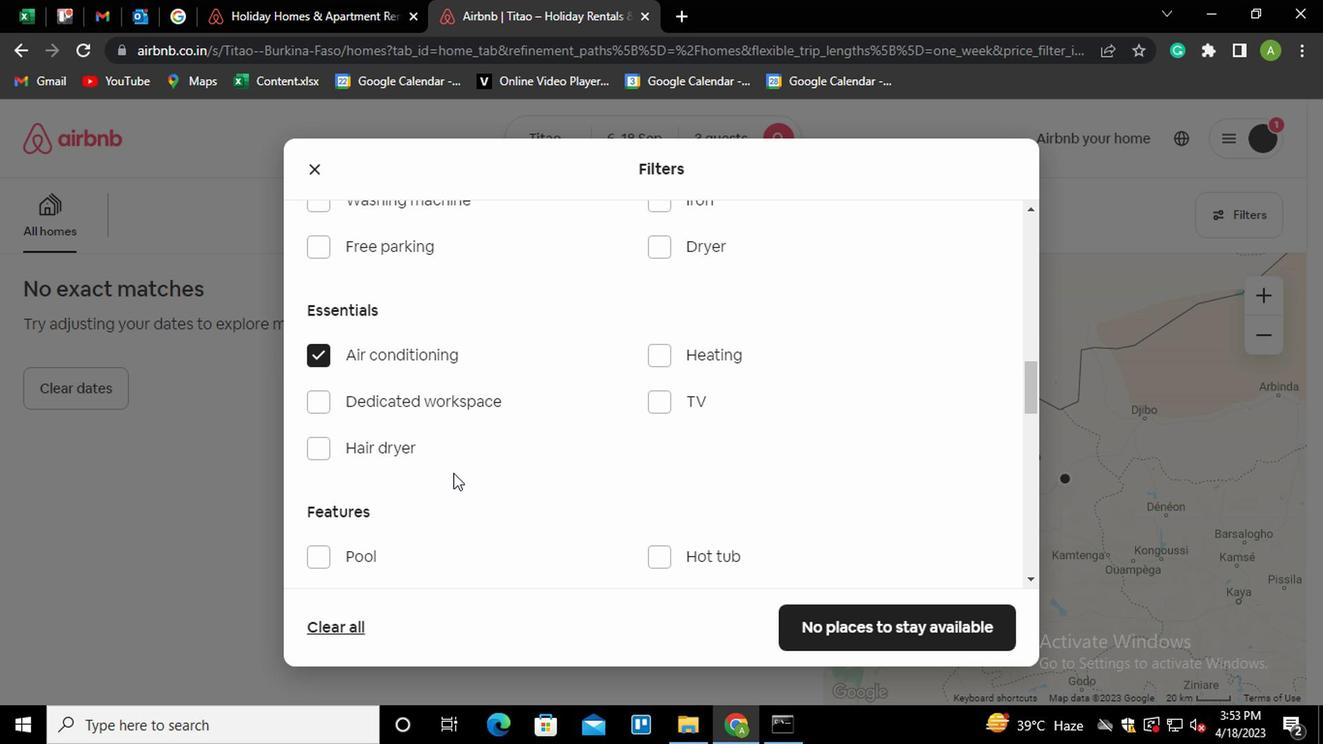 
Action: Mouse scrolled (441, 476) with delta (0, 0)
Screenshot: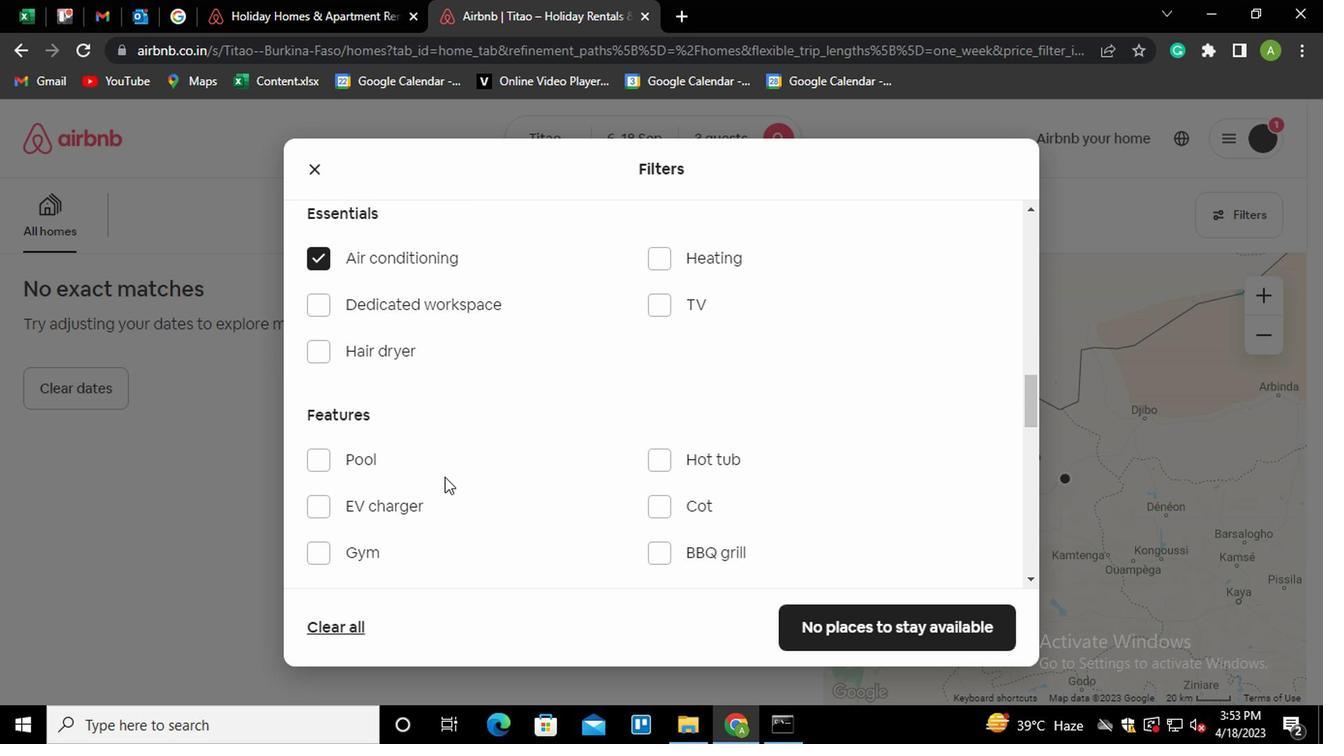 
Action: Mouse moved to (312, 496)
Screenshot: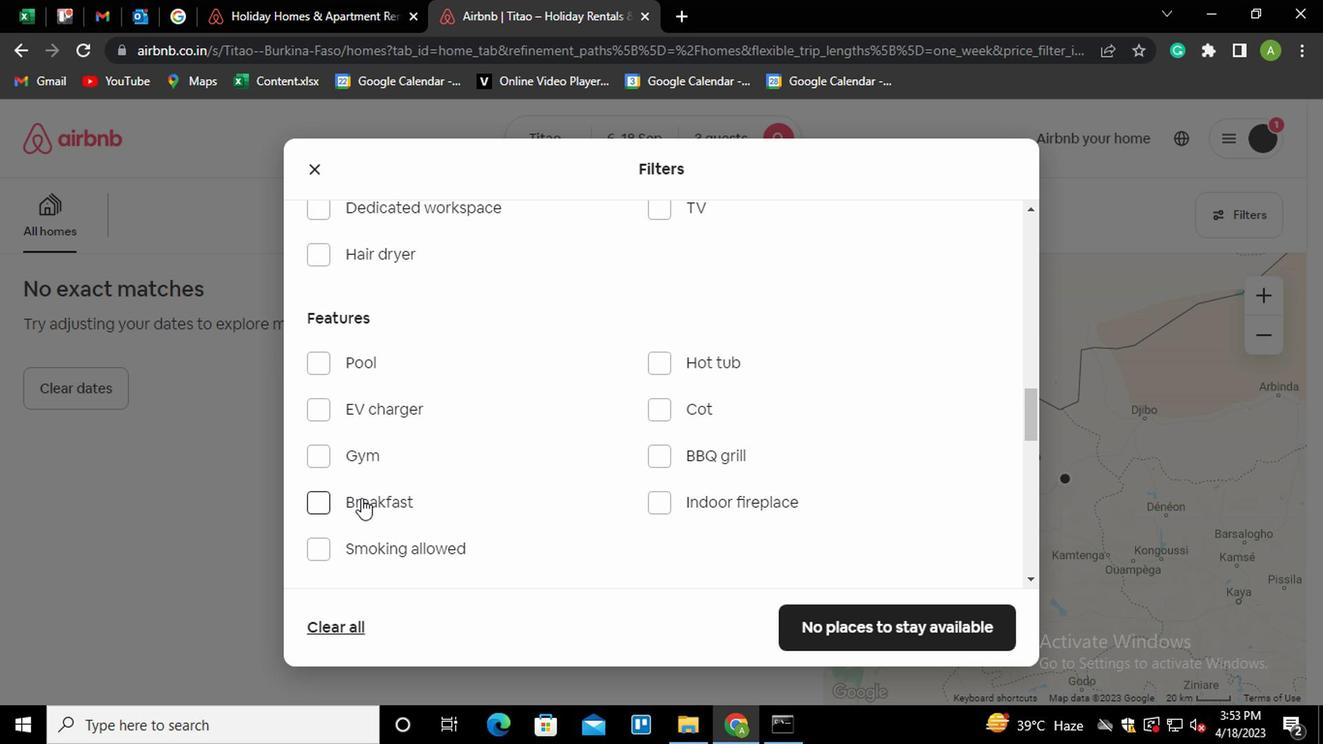 
Action: Mouse pressed left at (312, 496)
Screenshot: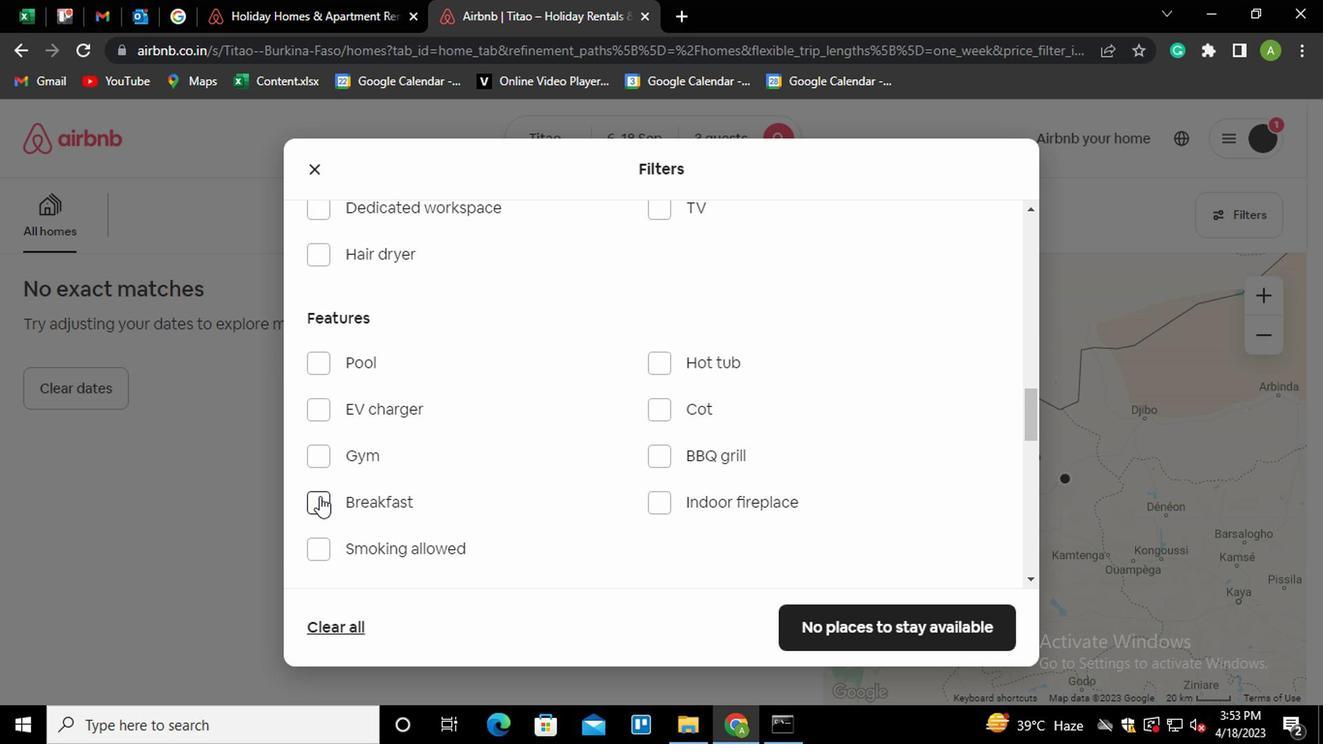 
Action: Mouse moved to (434, 460)
Screenshot: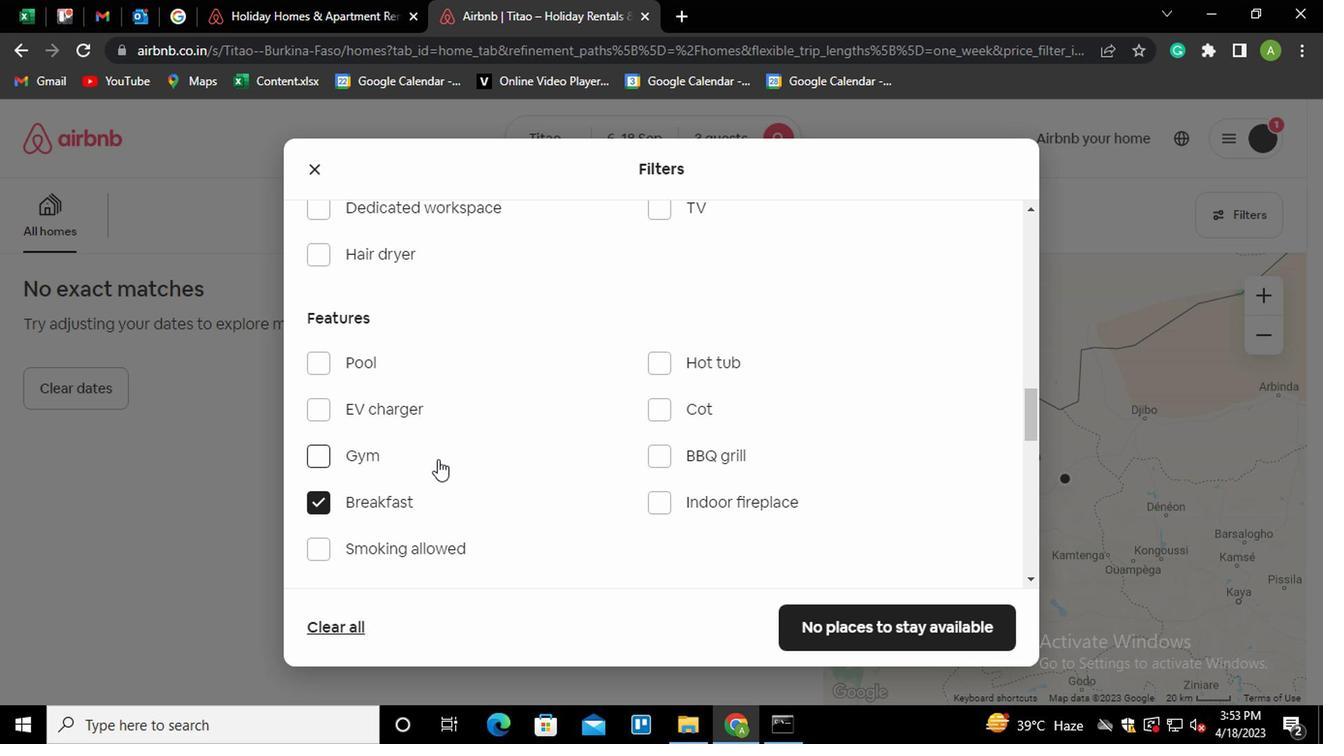 
Action: Mouse scrolled (434, 459) with delta (0, -1)
Screenshot: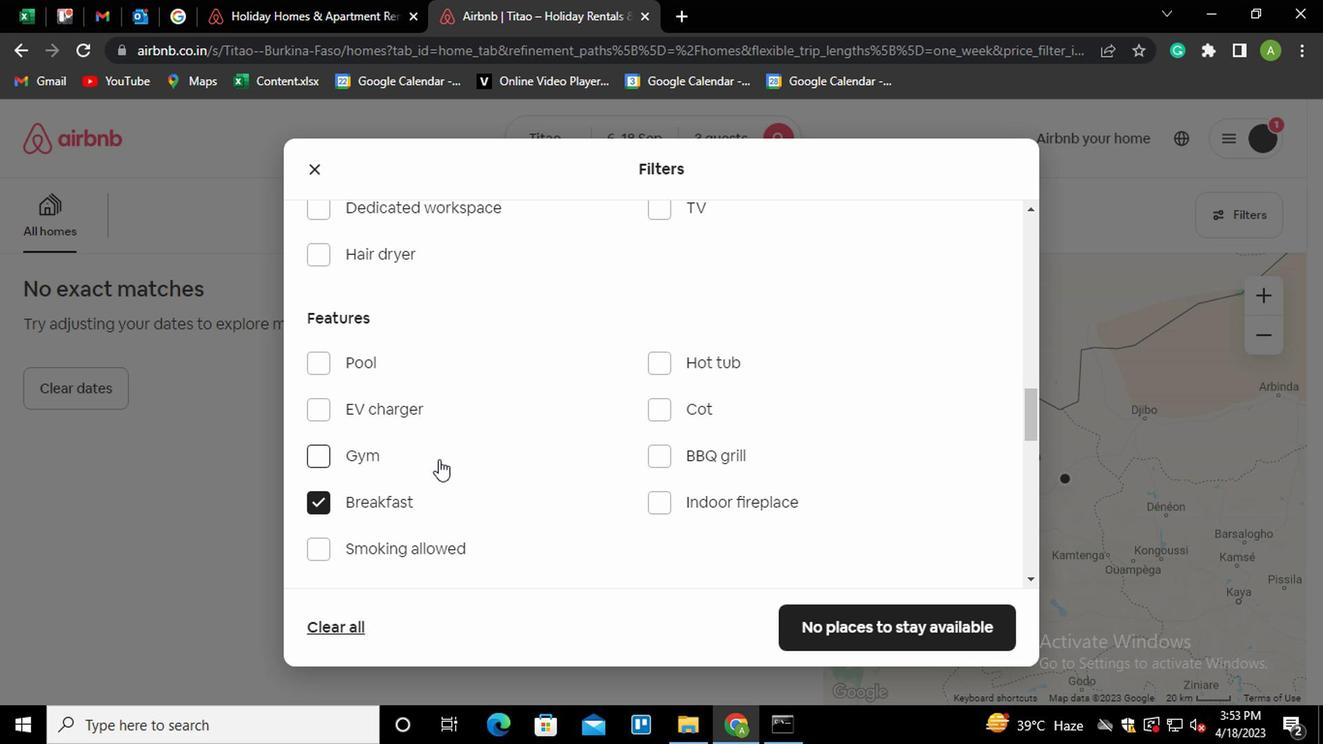 
Action: Mouse scrolled (434, 459) with delta (0, -1)
Screenshot: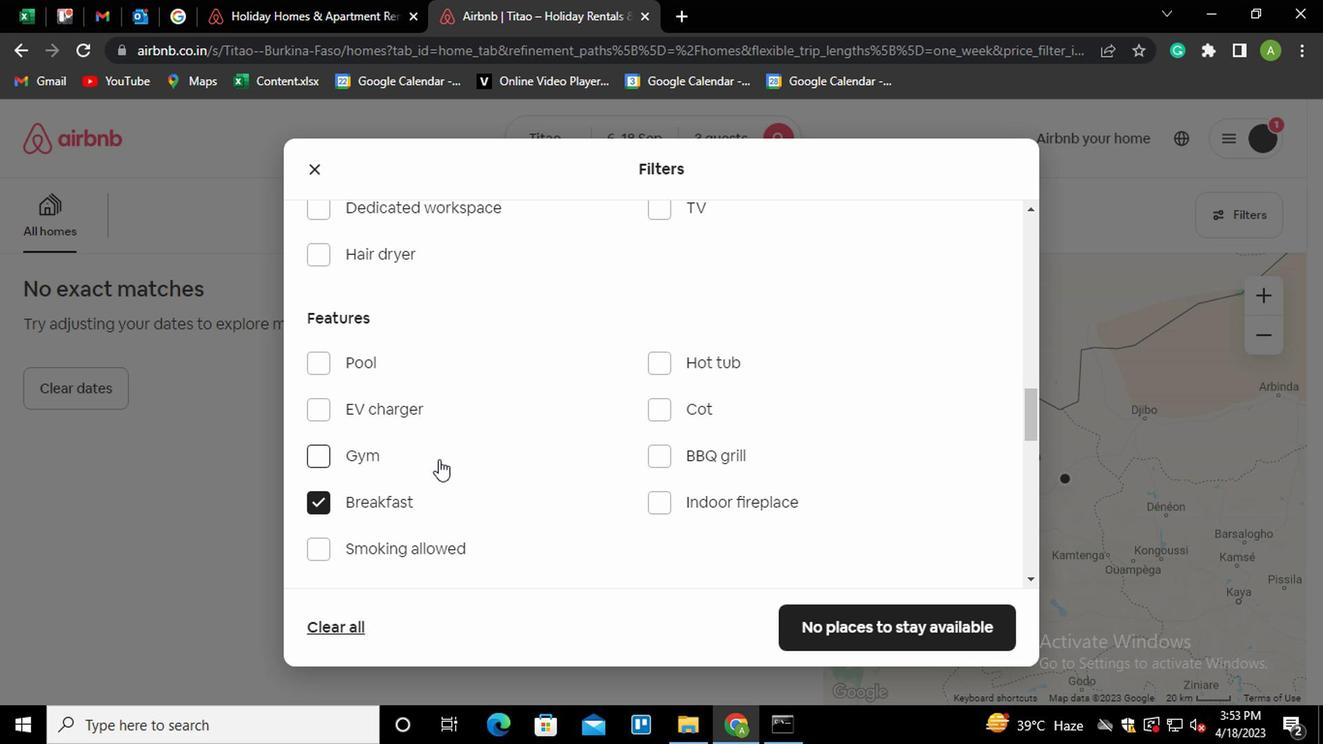 
Action: Mouse scrolled (434, 459) with delta (0, -1)
Screenshot: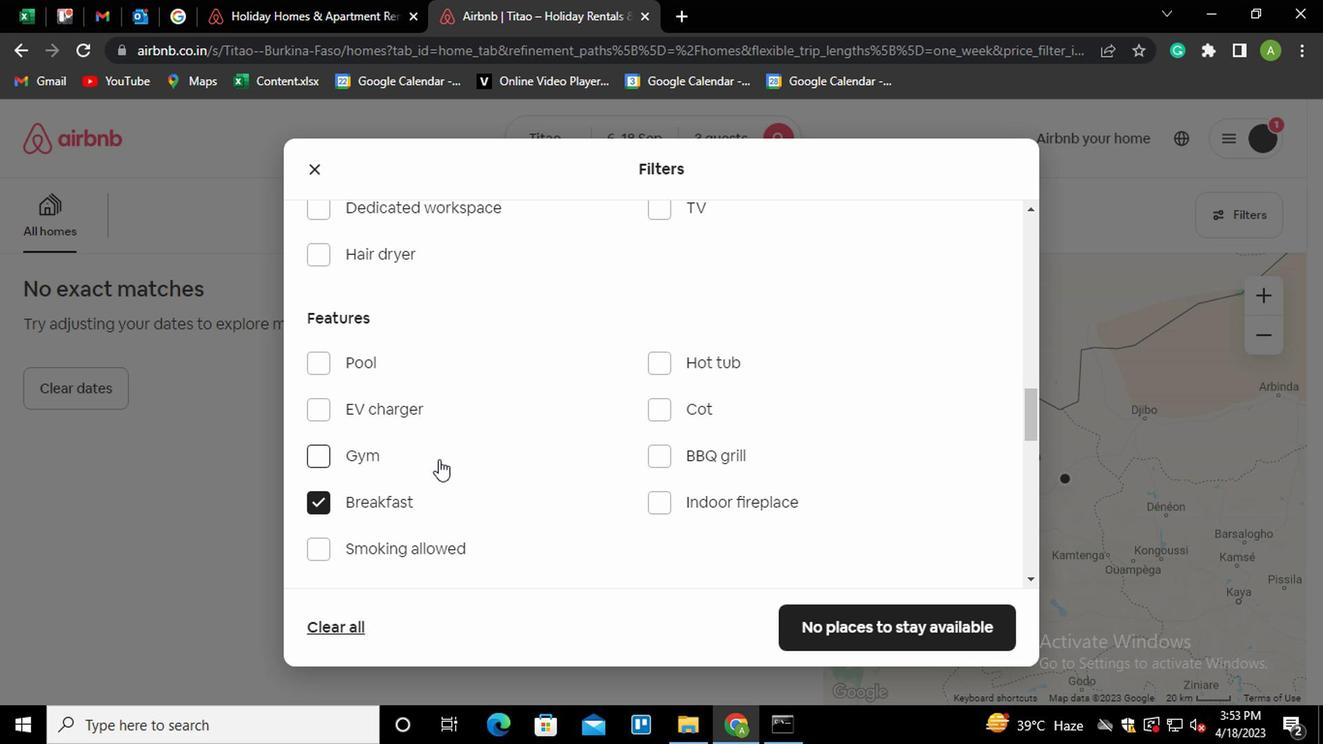 
Action: Mouse scrolled (434, 459) with delta (0, -1)
Screenshot: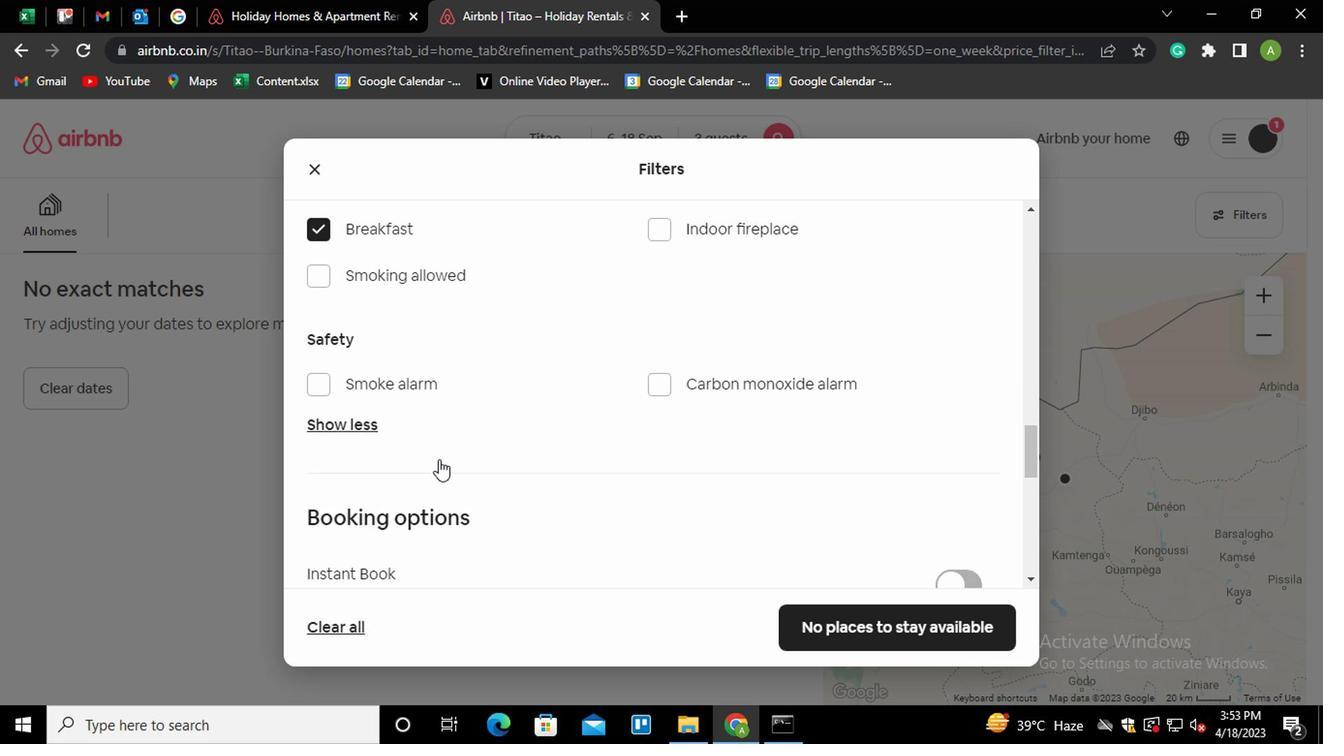 
Action: Mouse scrolled (434, 459) with delta (0, -1)
Screenshot: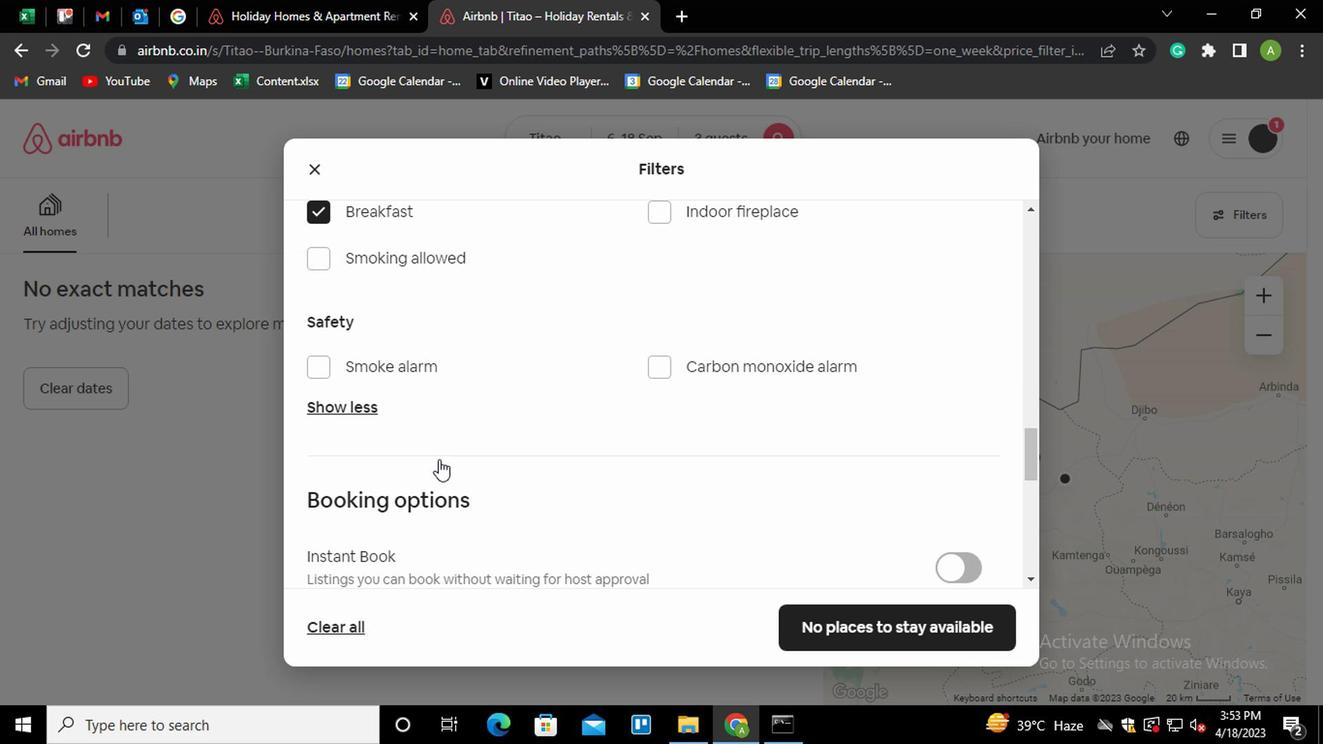 
Action: Mouse scrolled (434, 459) with delta (0, -1)
Screenshot: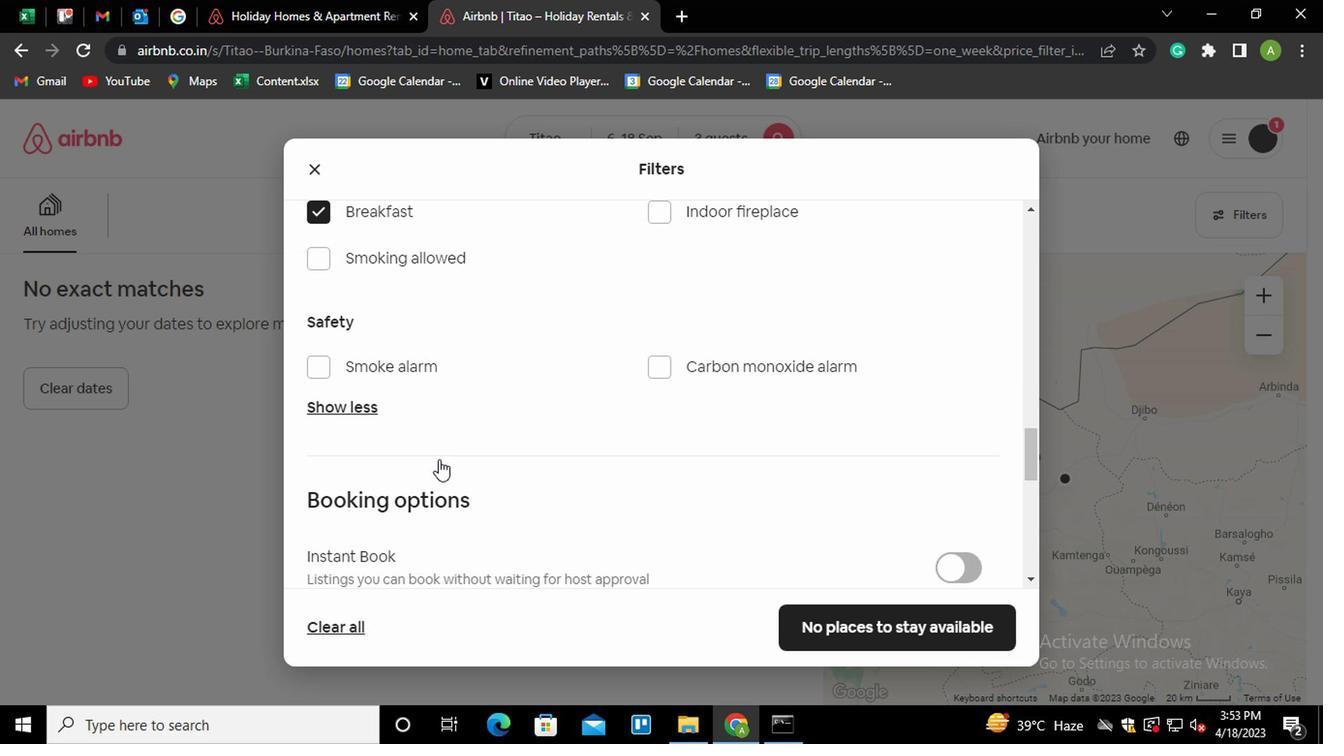 
Action: Mouse scrolled (434, 459) with delta (0, -1)
Screenshot: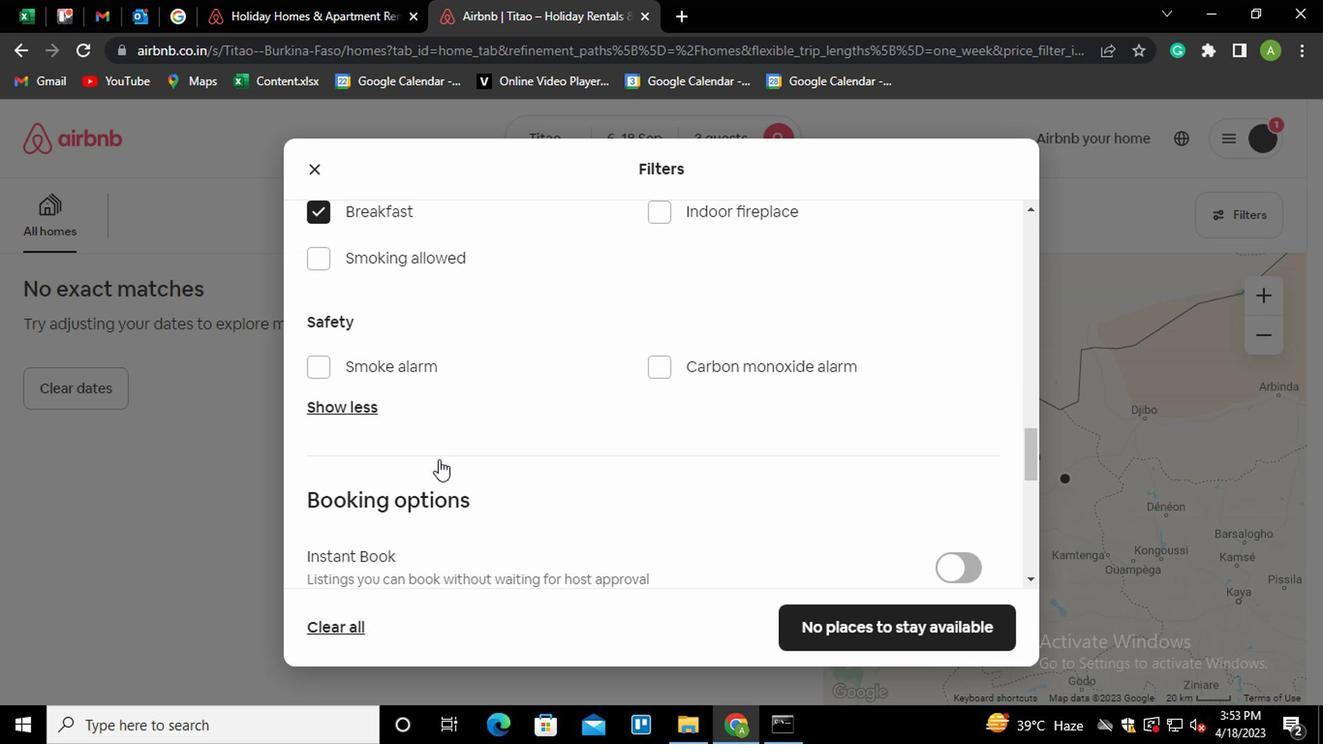 
Action: Mouse moved to (919, 308)
Screenshot: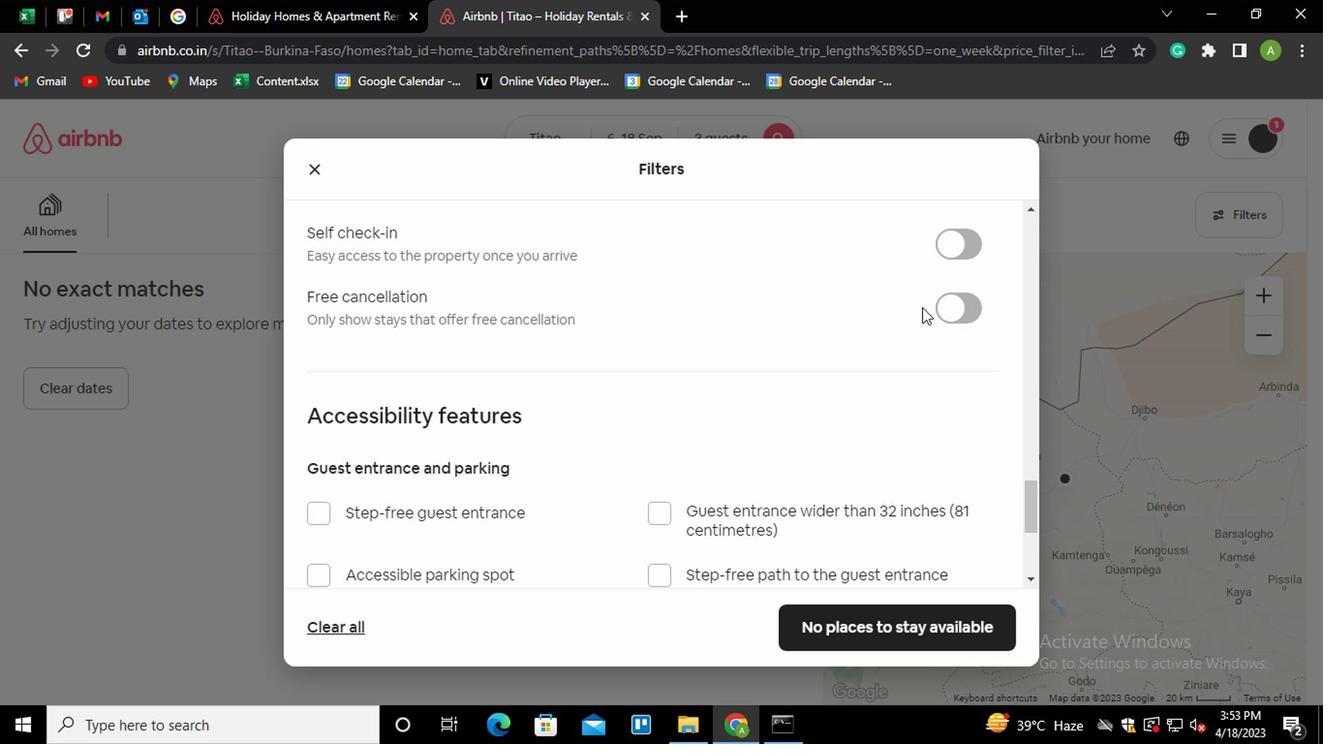 
Action: Mouse scrolled (919, 308) with delta (0, 0)
Screenshot: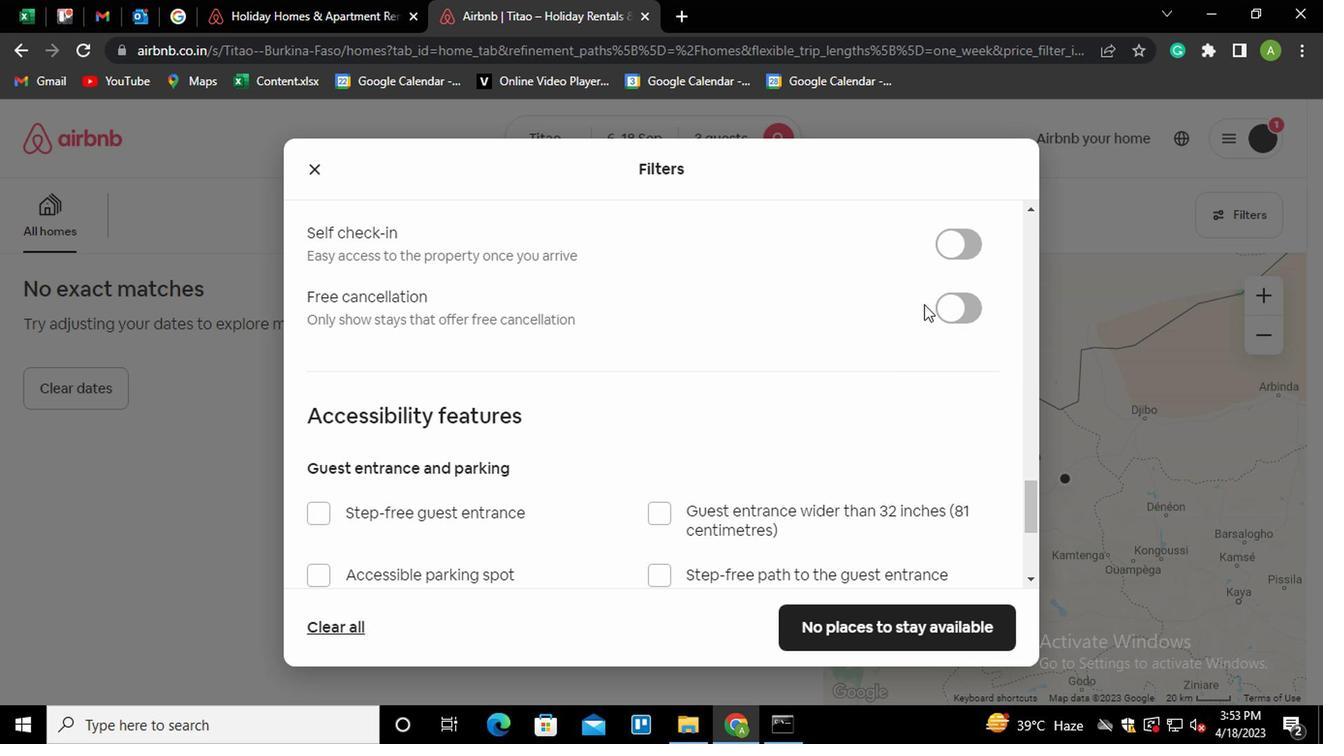 
Action: Mouse moved to (959, 339)
Screenshot: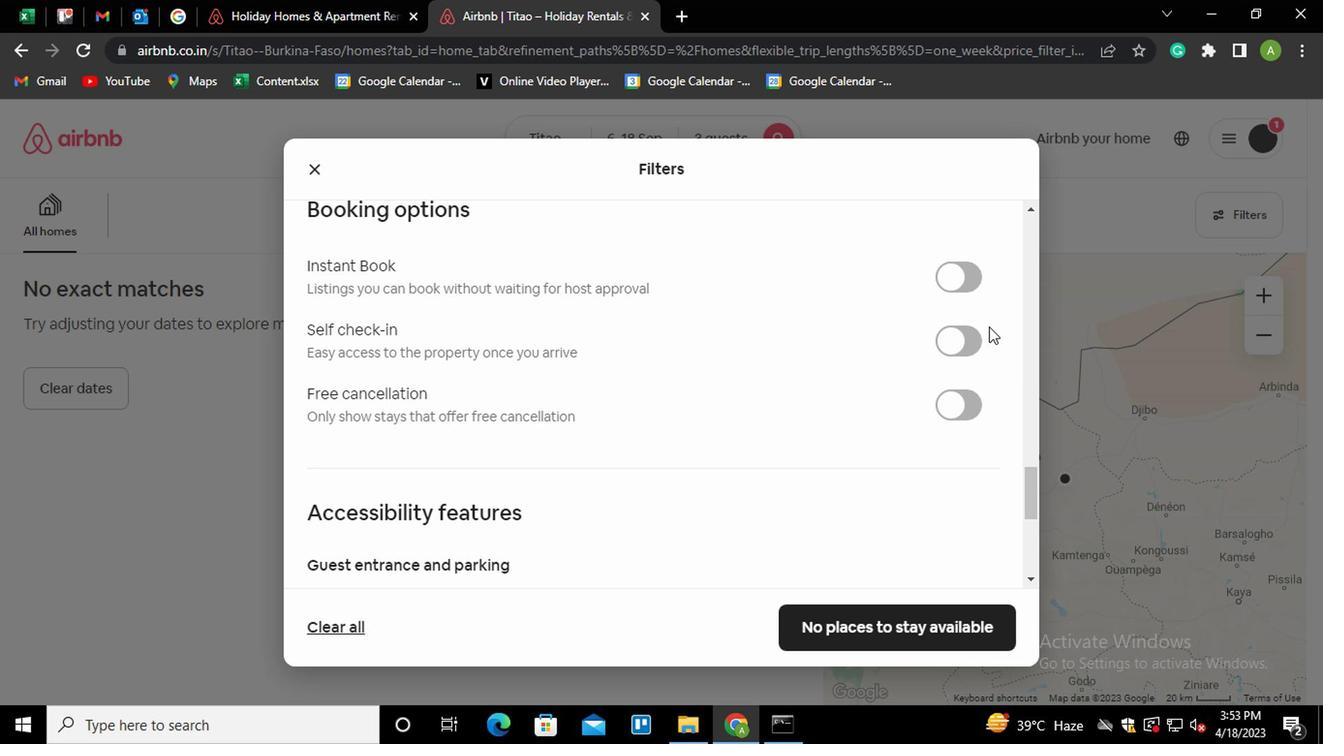 
Action: Mouse pressed left at (959, 339)
Screenshot: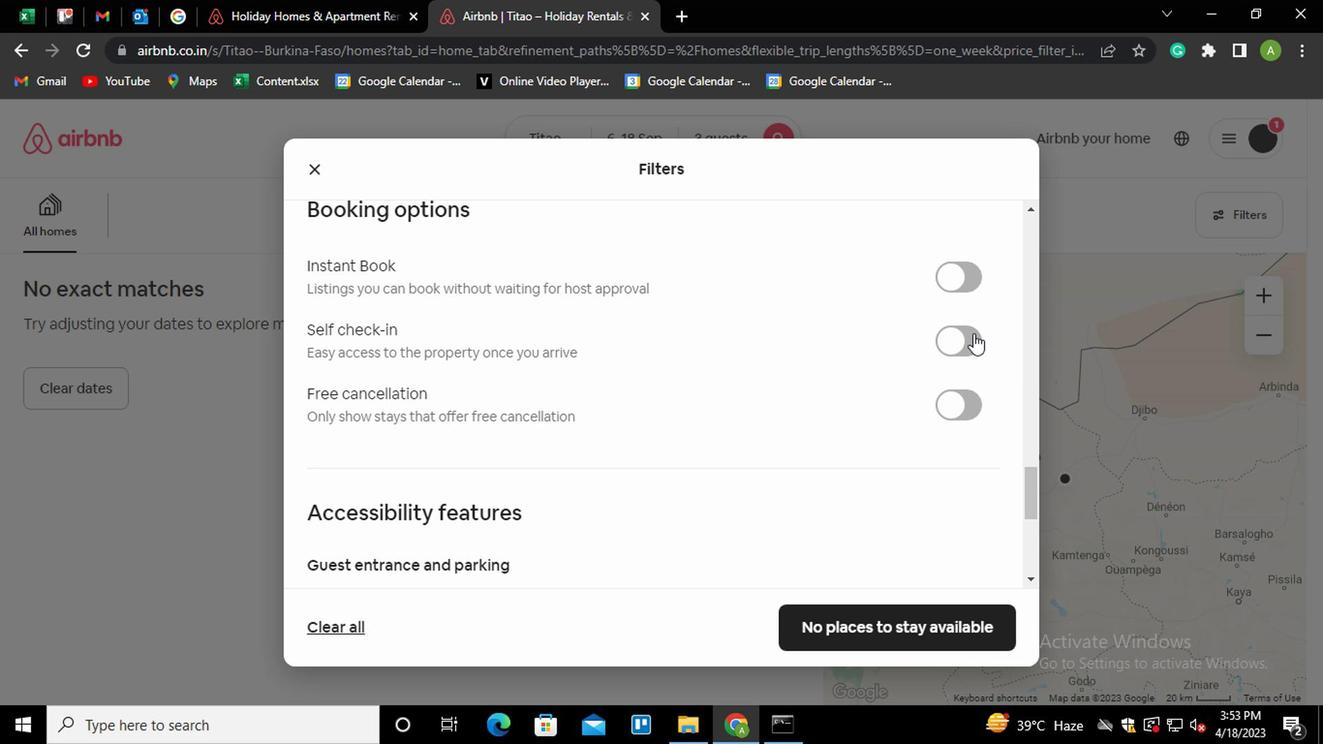 
Action: Mouse moved to (883, 358)
Screenshot: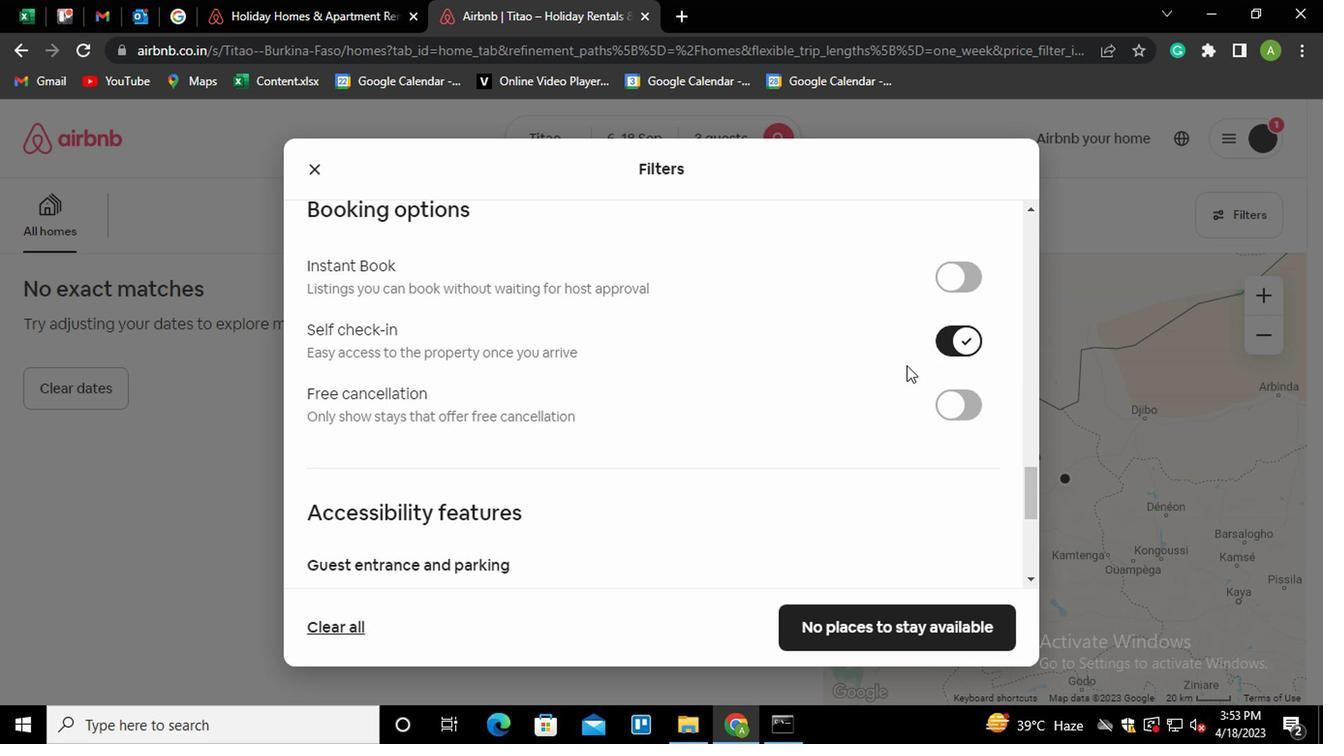 
Action: Mouse scrolled (883, 357) with delta (0, -1)
Screenshot: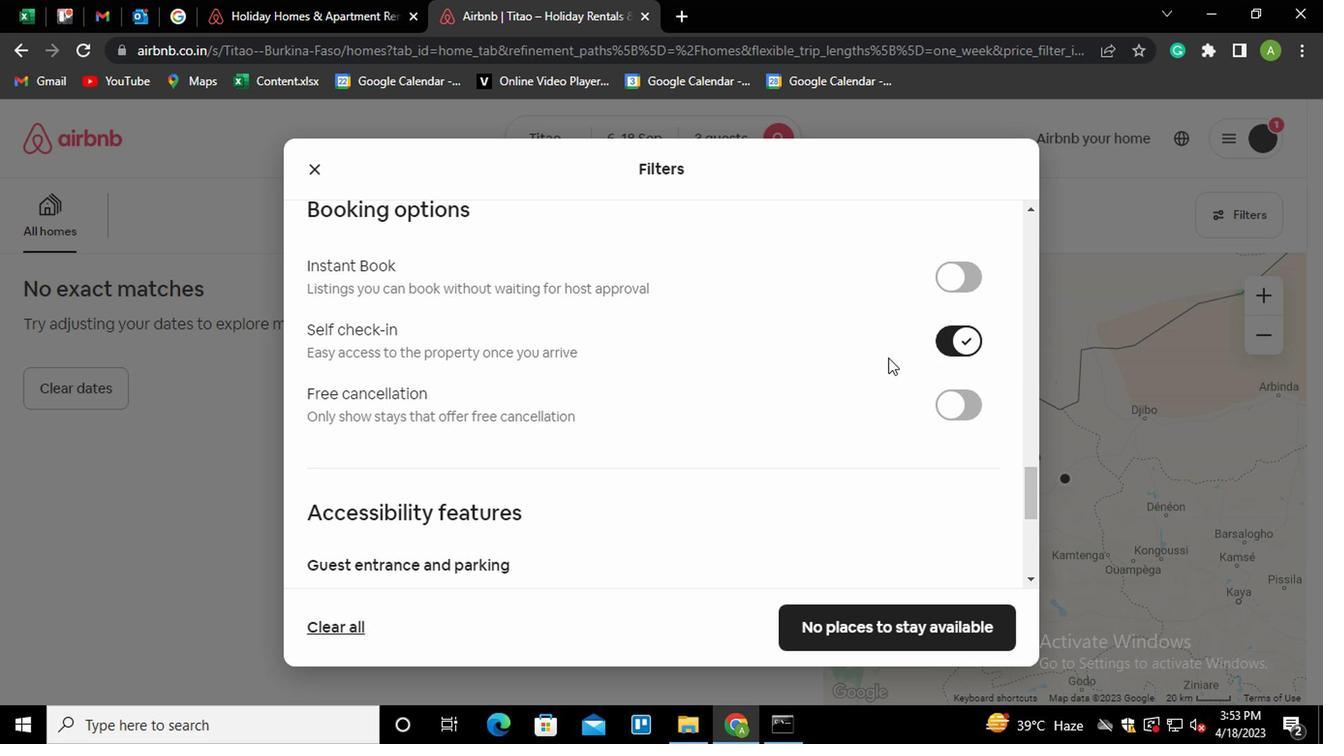 
Action: Mouse scrolled (883, 357) with delta (0, -1)
Screenshot: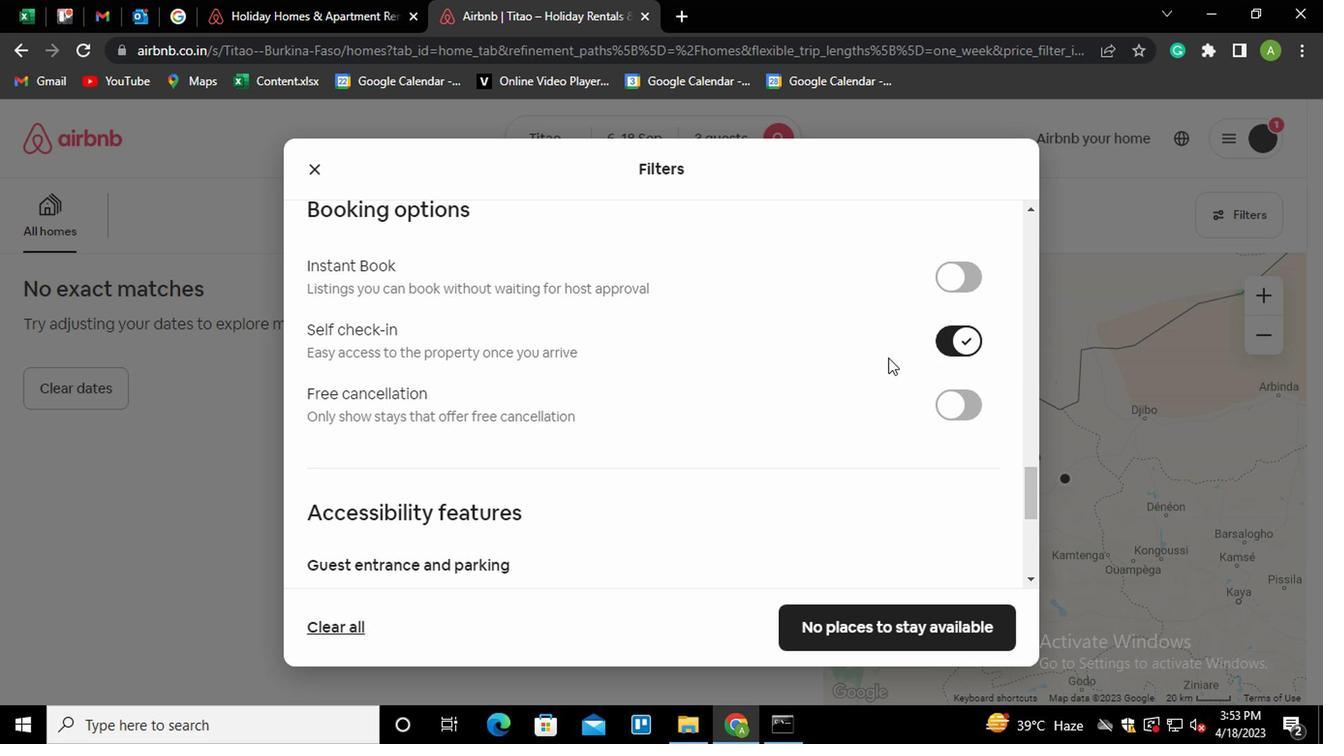 
Action: Mouse moved to (883, 358)
Screenshot: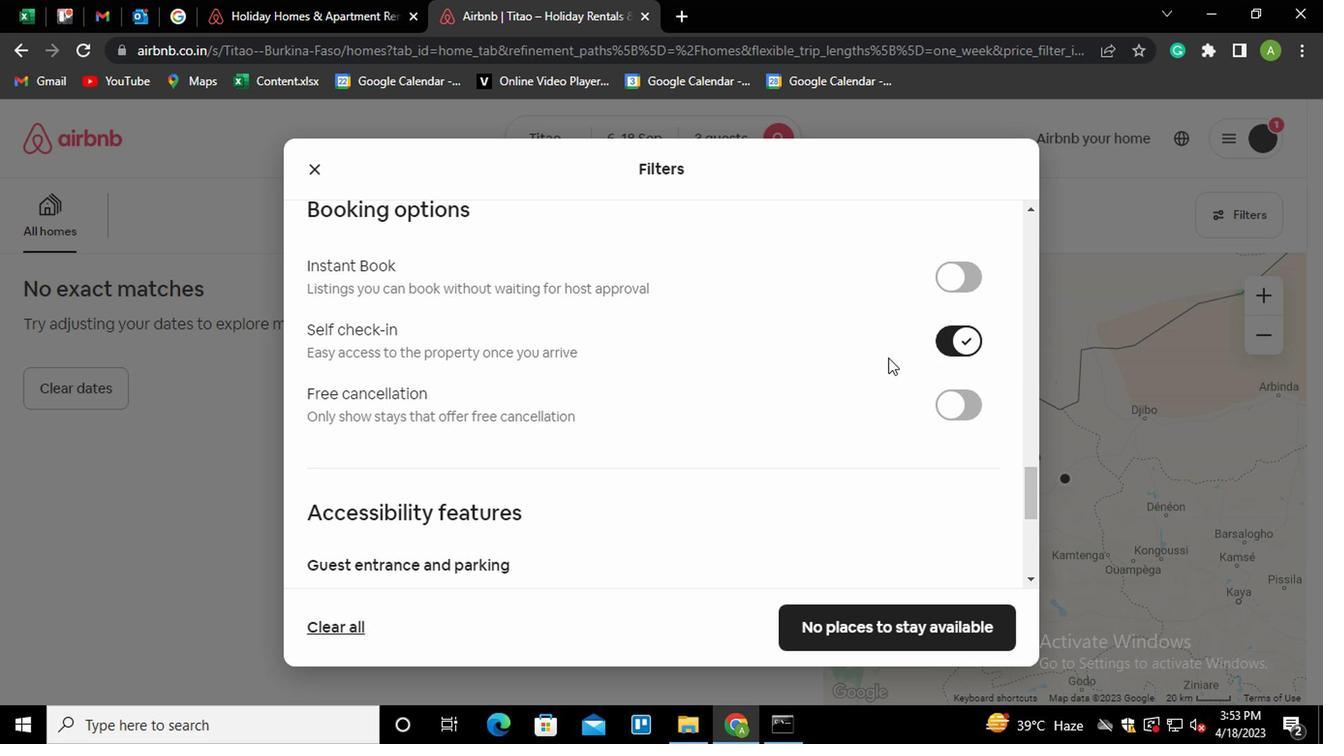 
Action: Mouse scrolled (883, 357) with delta (0, -1)
Screenshot: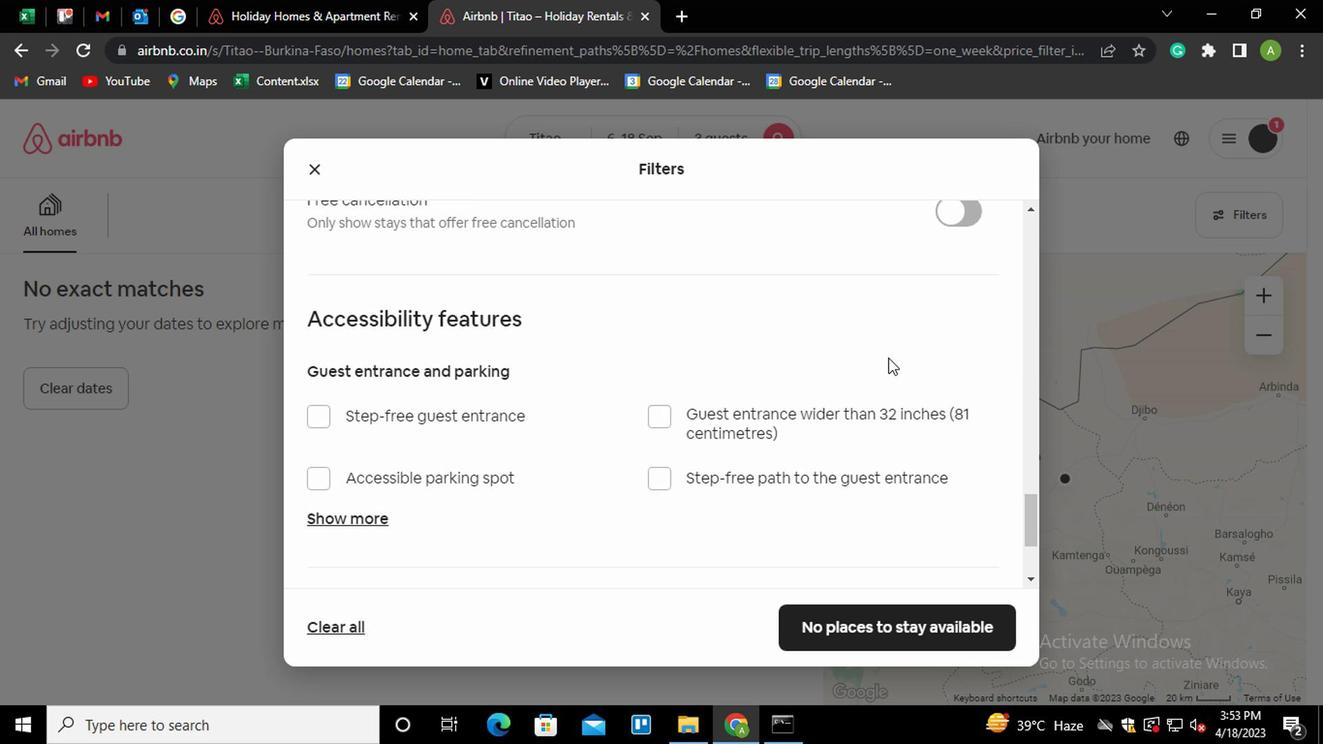
Action: Mouse scrolled (883, 357) with delta (0, -1)
Screenshot: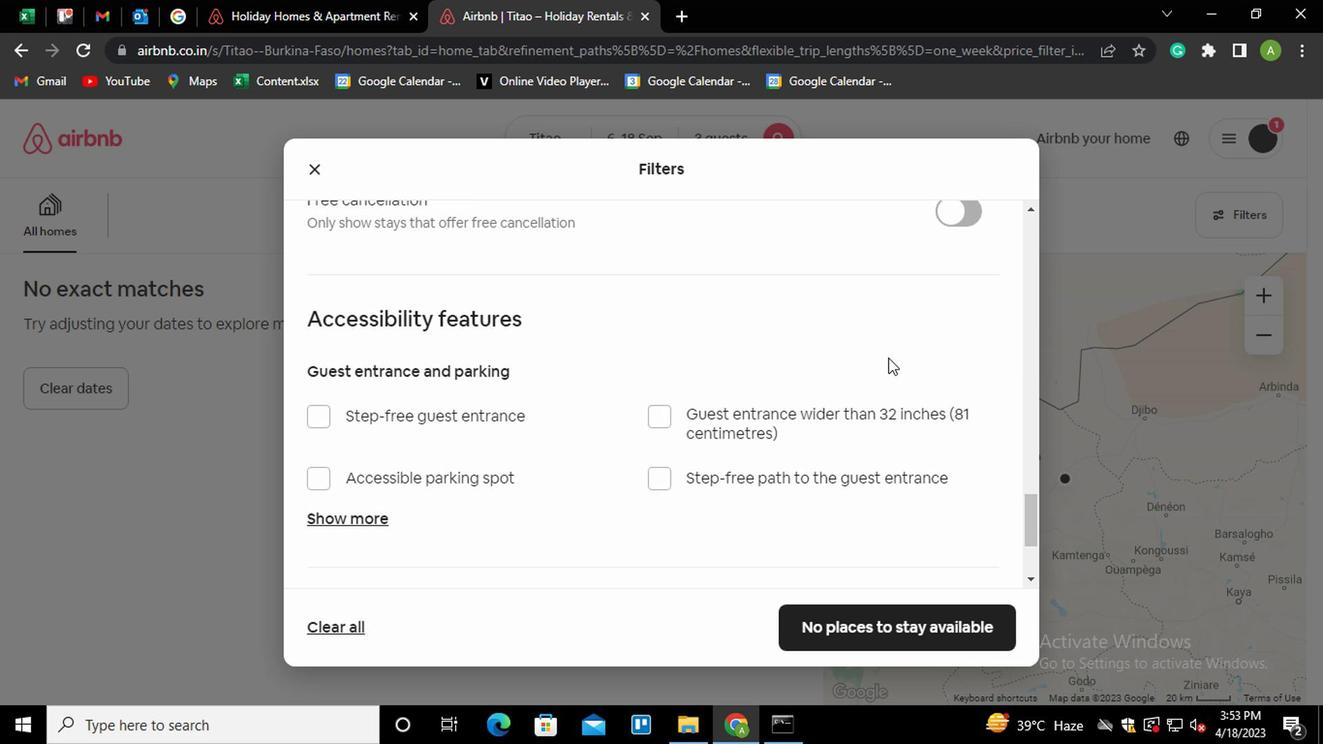 
Action: Mouse scrolled (883, 357) with delta (0, -1)
Screenshot: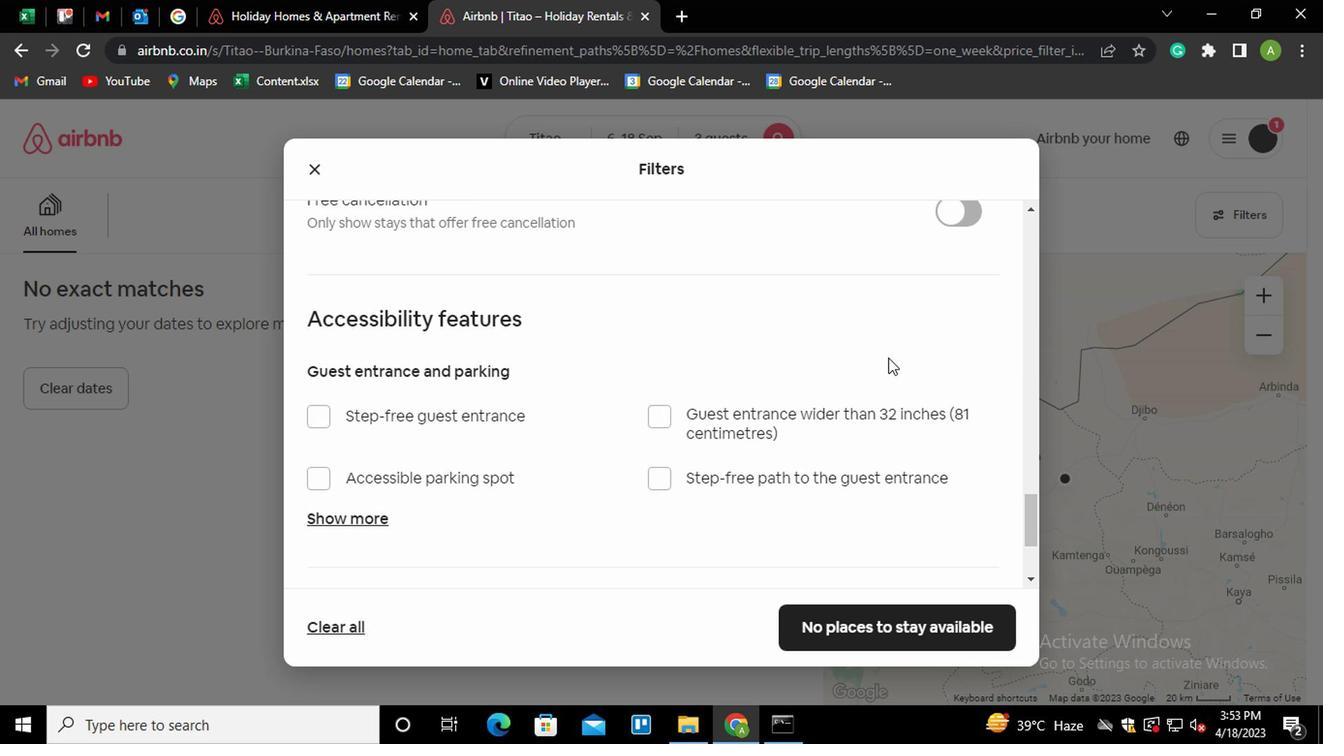 
Action: Mouse scrolled (883, 357) with delta (0, -1)
Screenshot: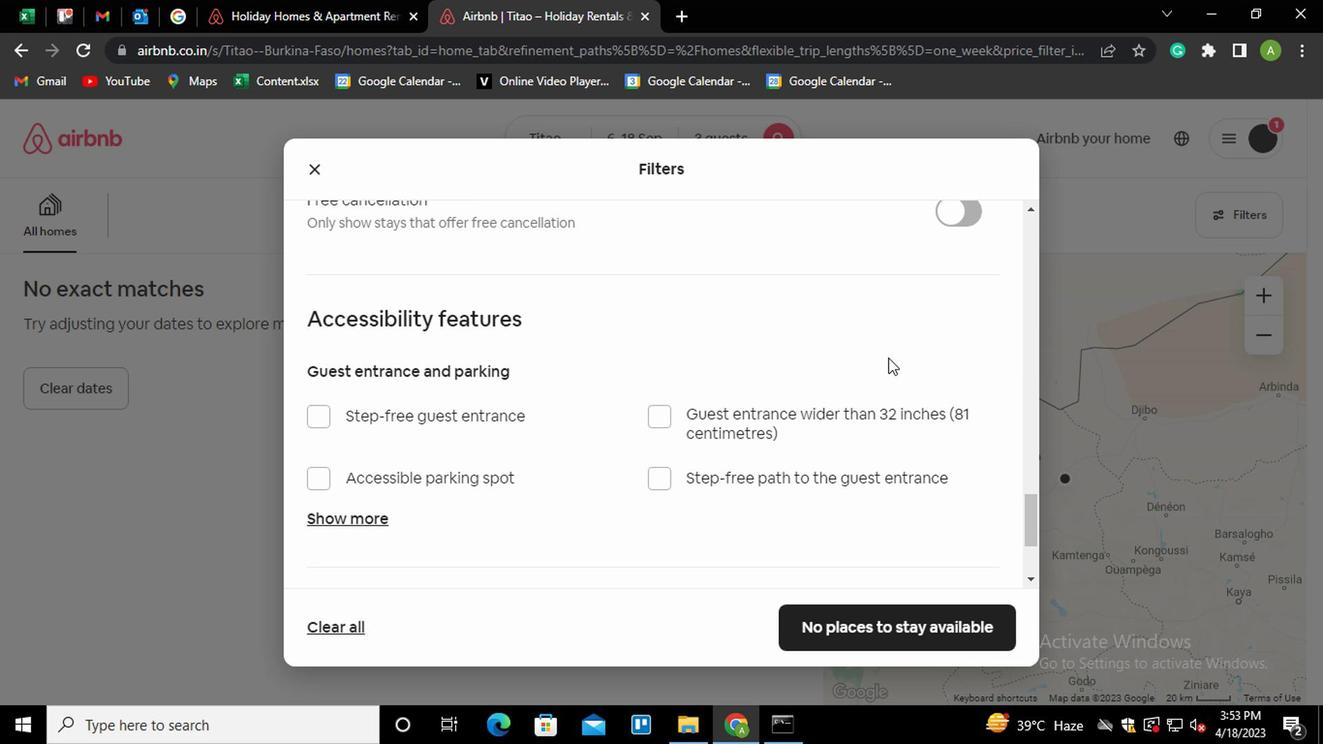 
Action: Mouse moved to (942, 496)
Screenshot: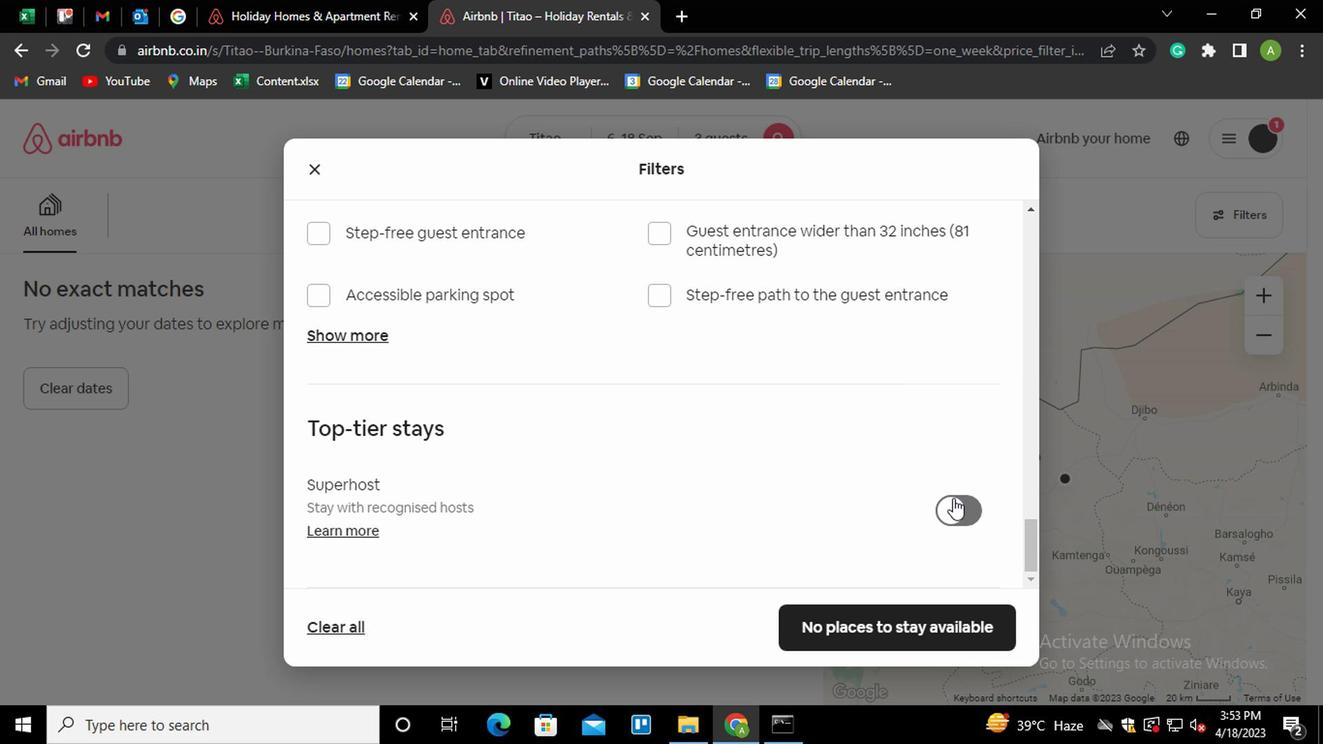 
Action: Mouse scrolled (942, 496) with delta (0, 0)
Screenshot: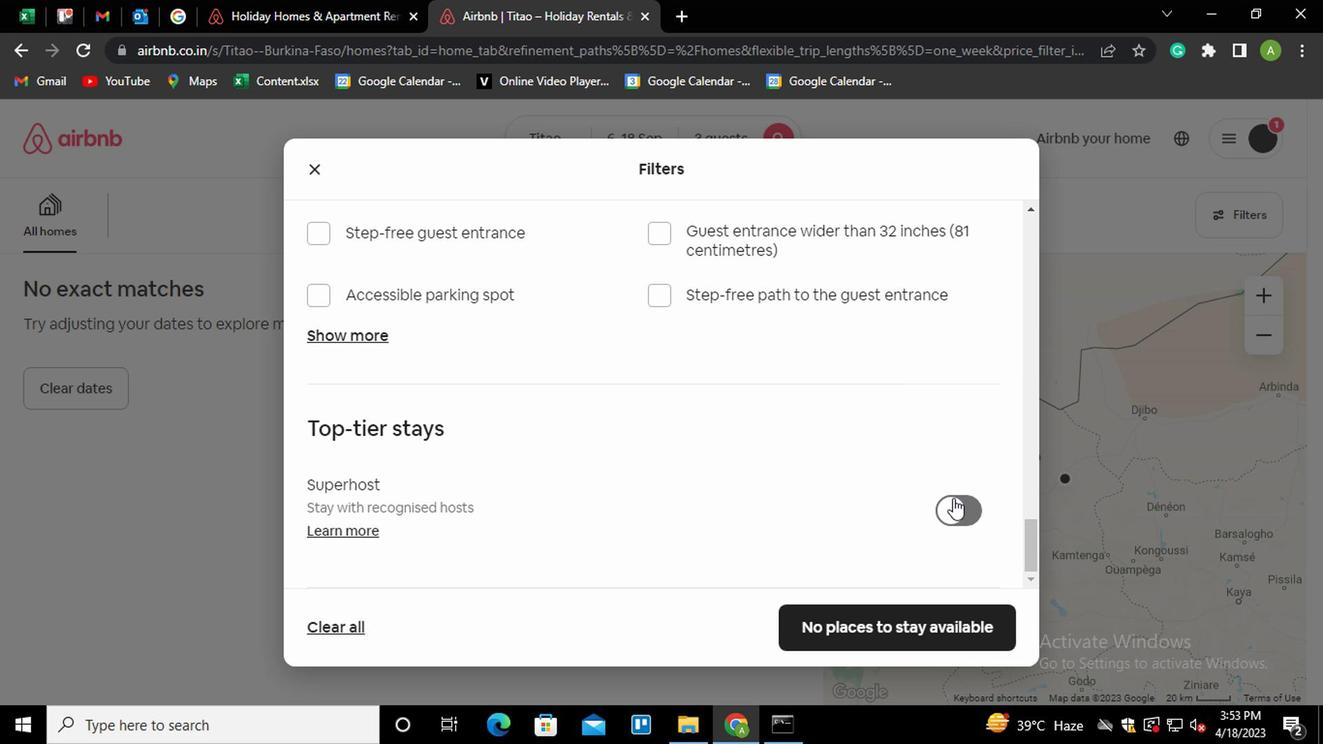
Action: Mouse scrolled (942, 496) with delta (0, 0)
Screenshot: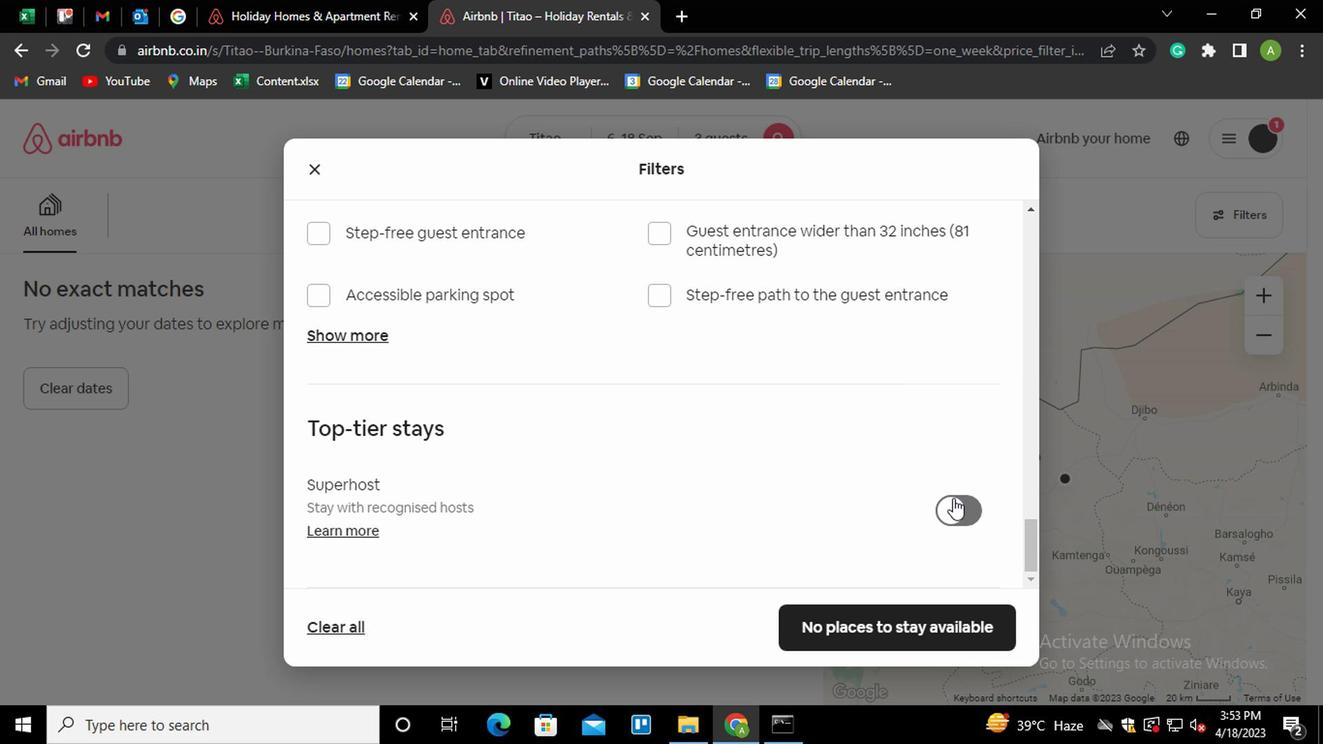 
Action: Mouse scrolled (942, 496) with delta (0, 0)
Screenshot: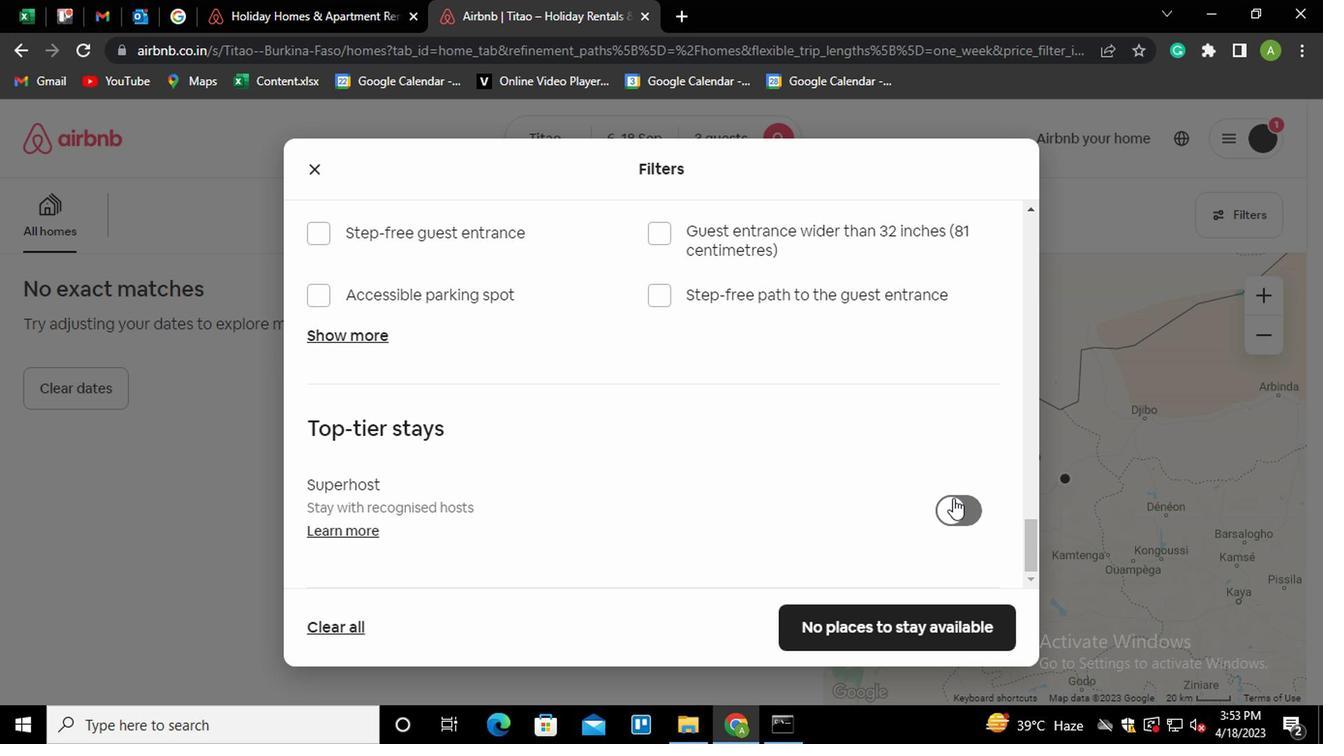 
Action: Mouse moved to (563, 476)
Screenshot: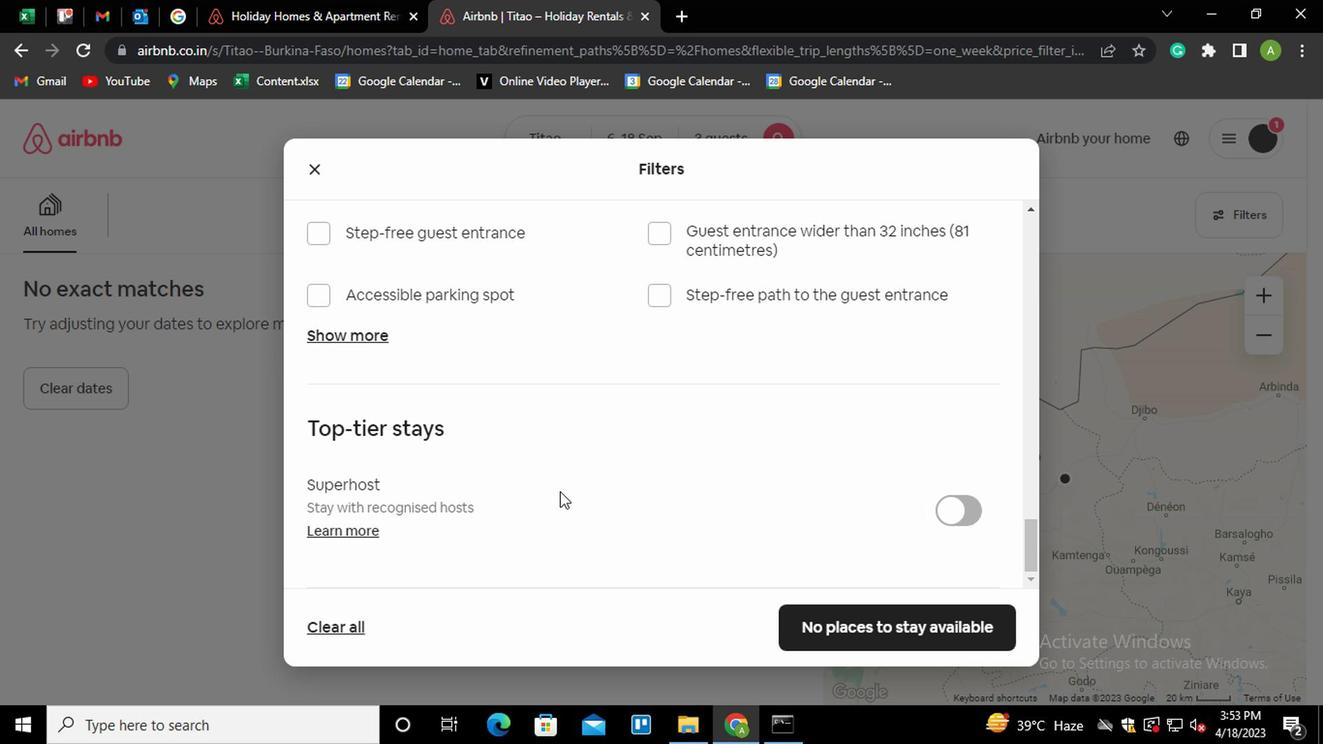 
Action: Mouse scrolled (563, 477) with delta (0, 0)
Screenshot: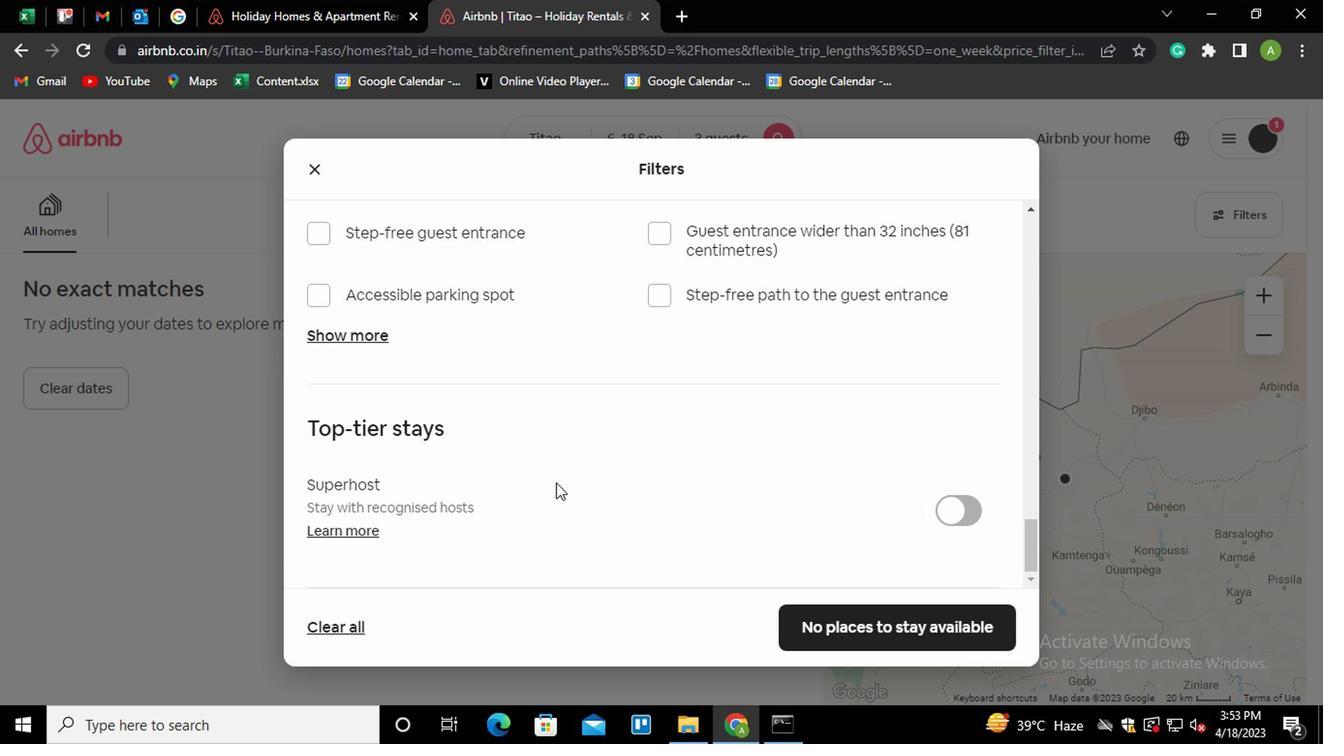 
Action: Mouse scrolled (563, 477) with delta (0, 0)
Screenshot: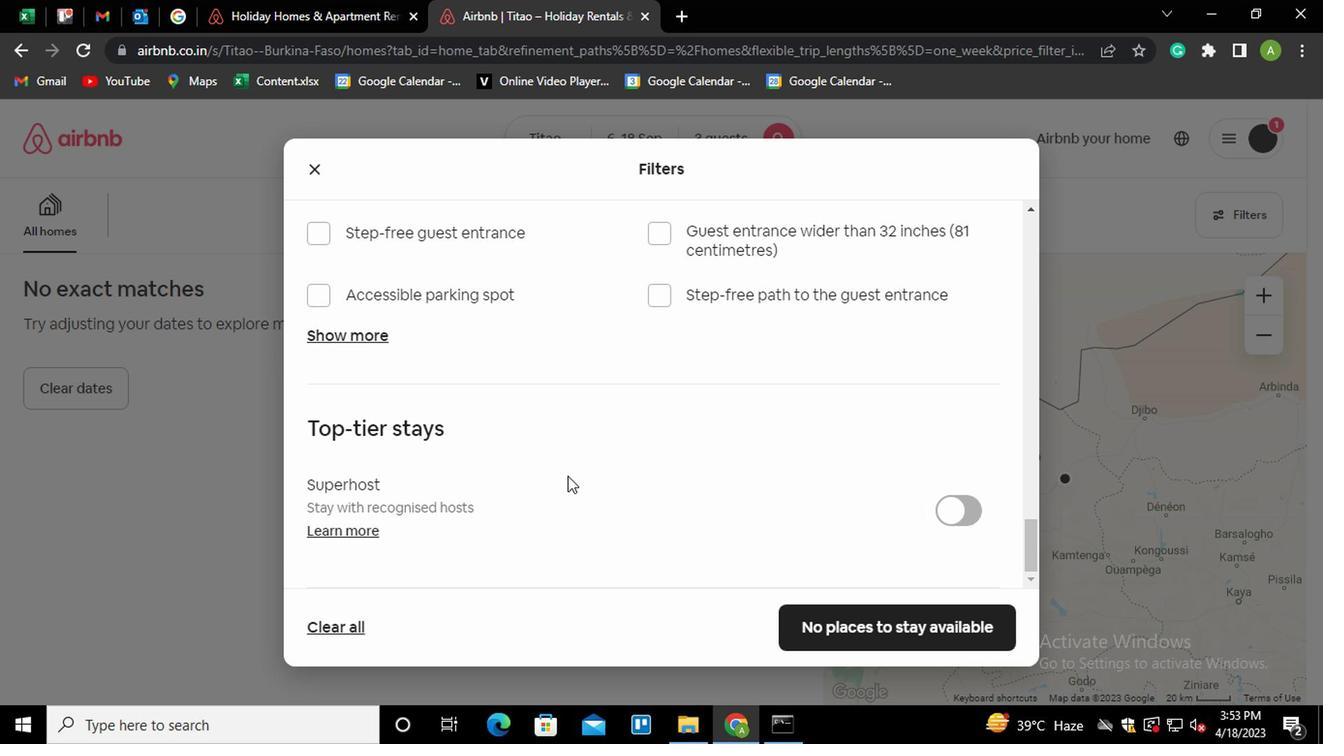 
Action: Mouse scrolled (563, 477) with delta (0, 0)
Screenshot: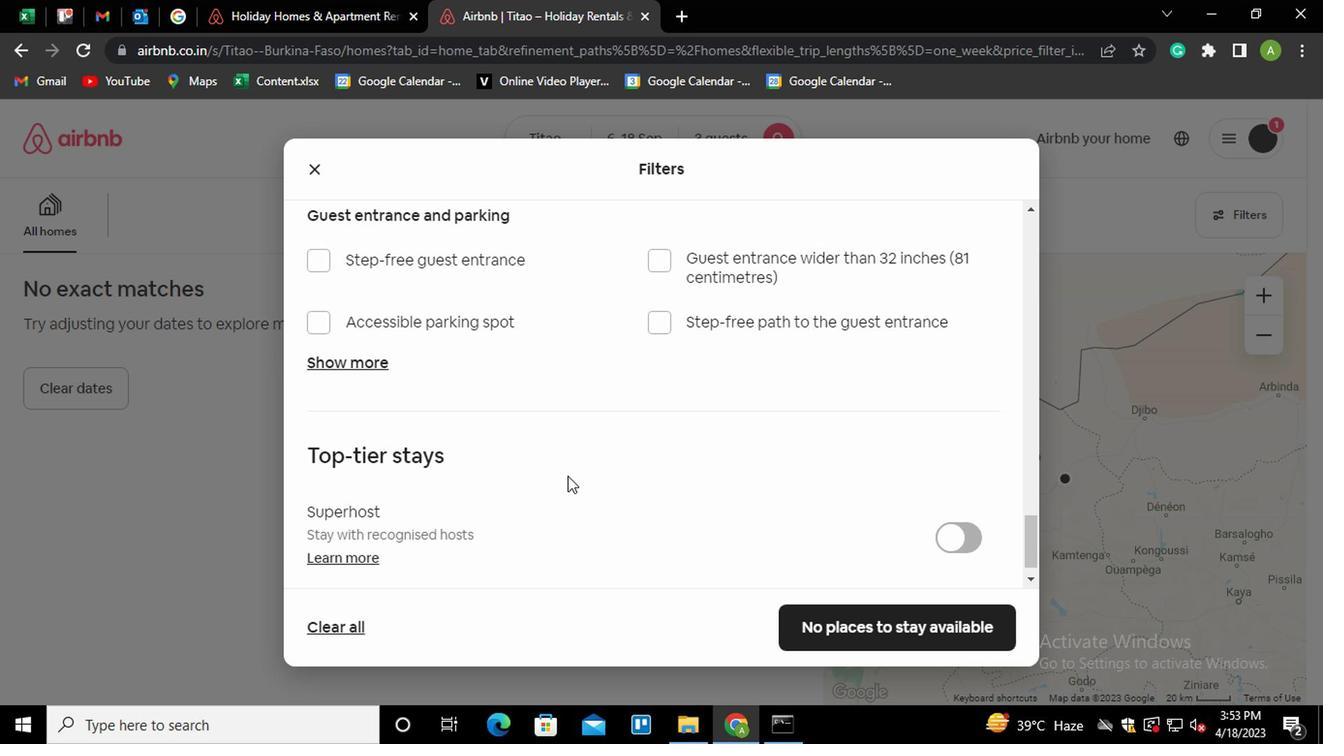 
Action: Mouse scrolled (563, 475) with delta (0, -1)
Screenshot: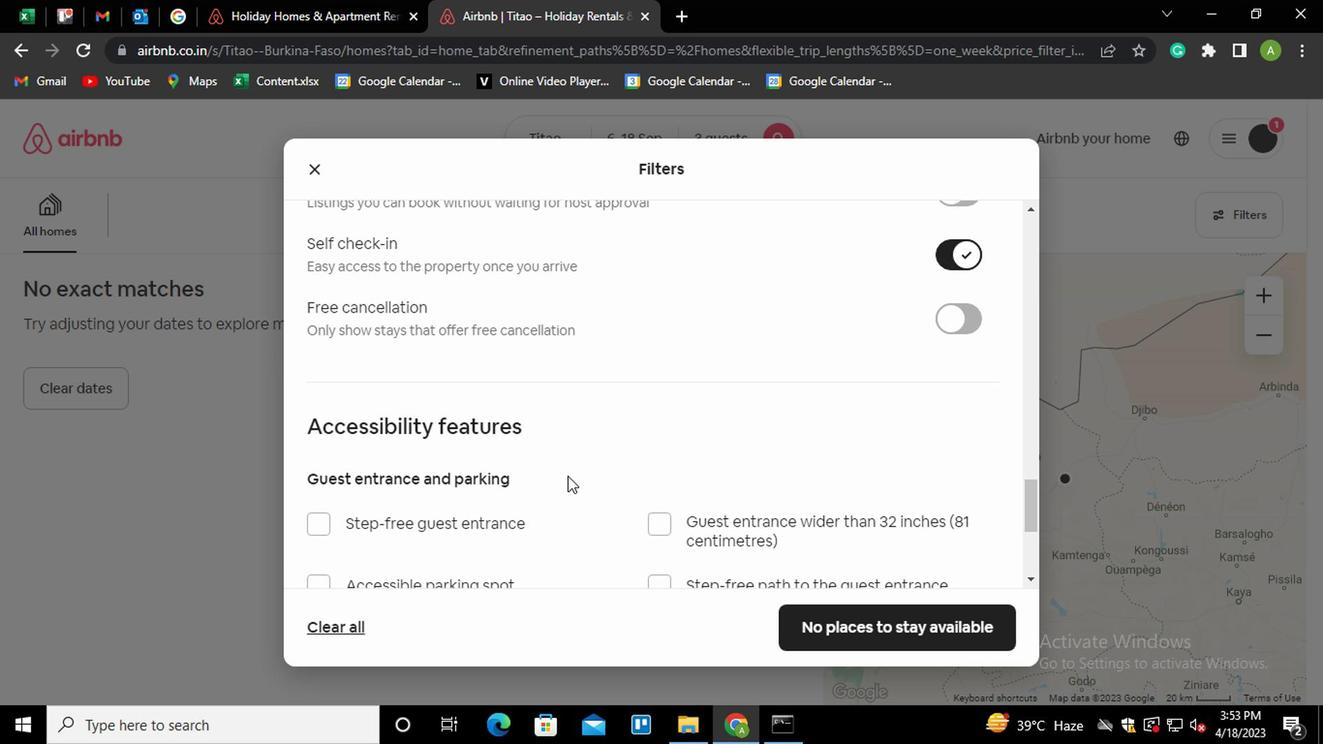
Action: Mouse scrolled (563, 475) with delta (0, -1)
Screenshot: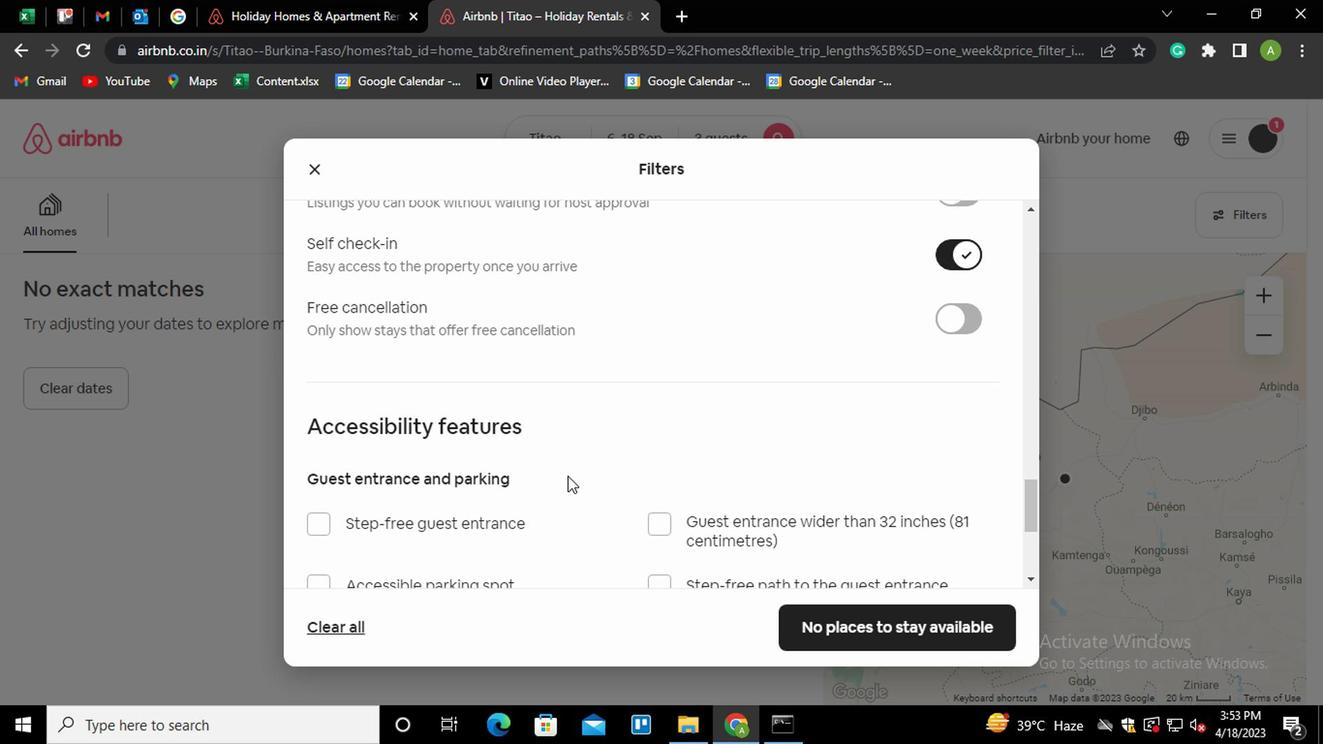 
Action: Mouse scrolled (563, 475) with delta (0, -1)
Screenshot: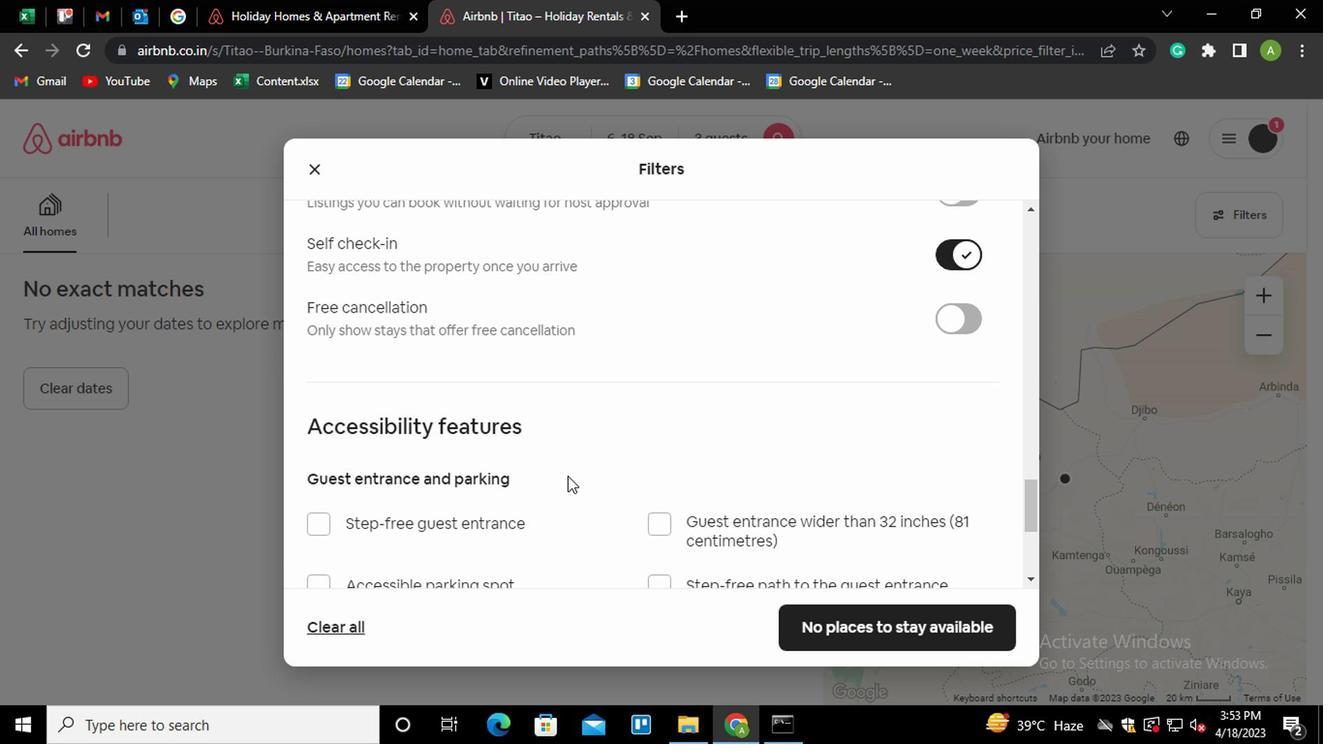 
Action: Mouse scrolled (563, 475) with delta (0, -1)
Screenshot: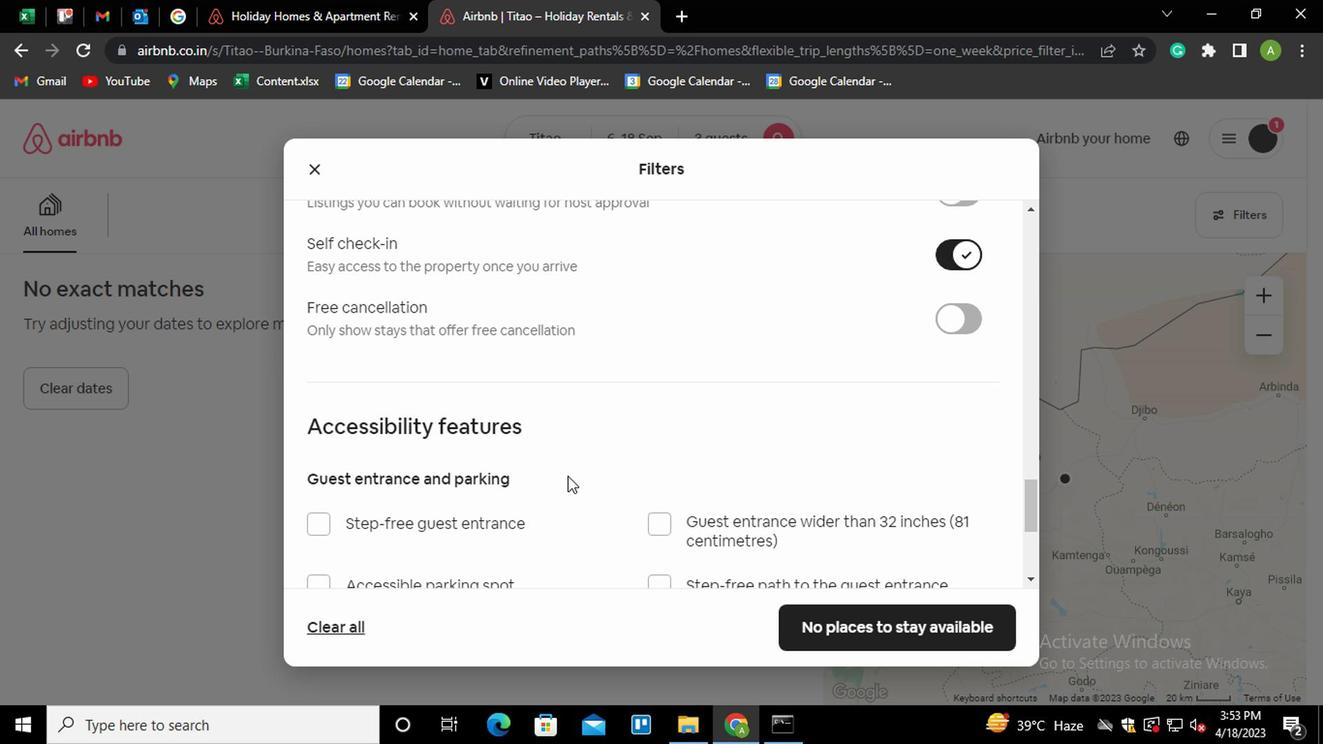 
Action: Mouse scrolled (563, 475) with delta (0, -1)
Screenshot: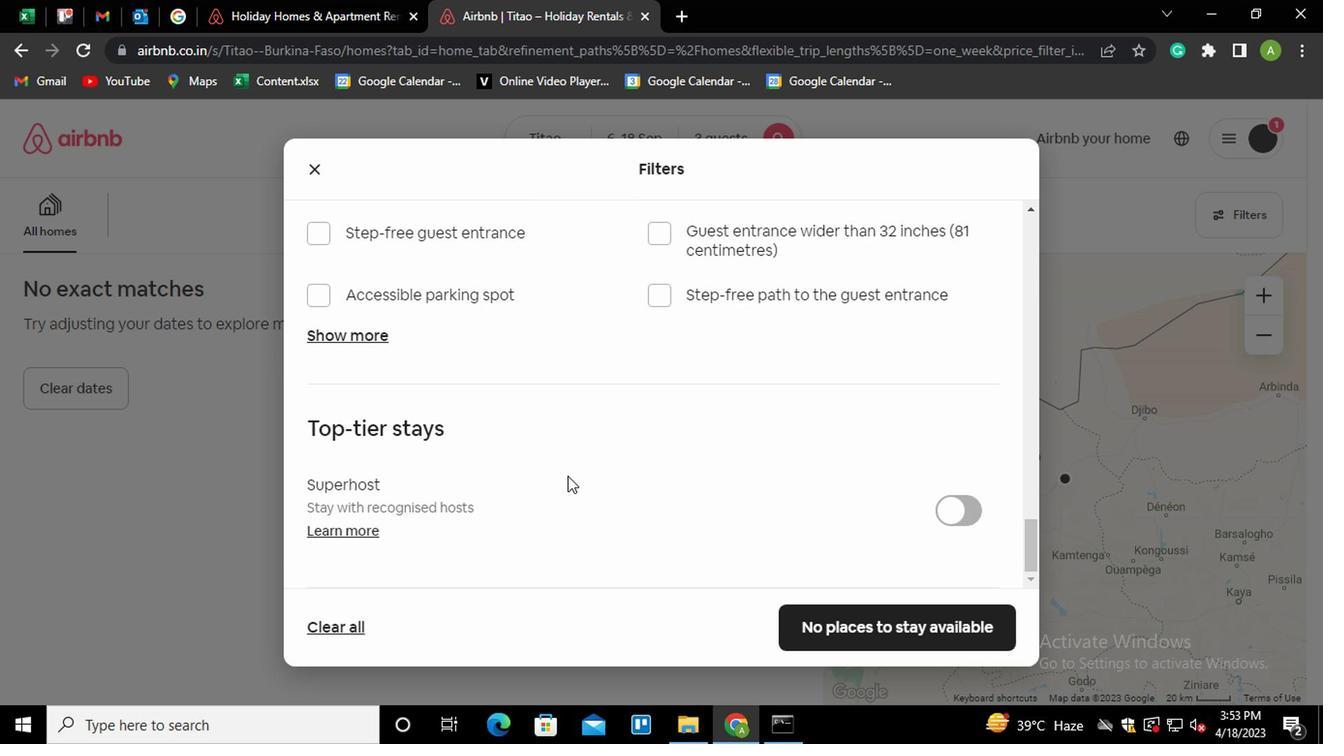
Action: Mouse scrolled (563, 475) with delta (0, -1)
Screenshot: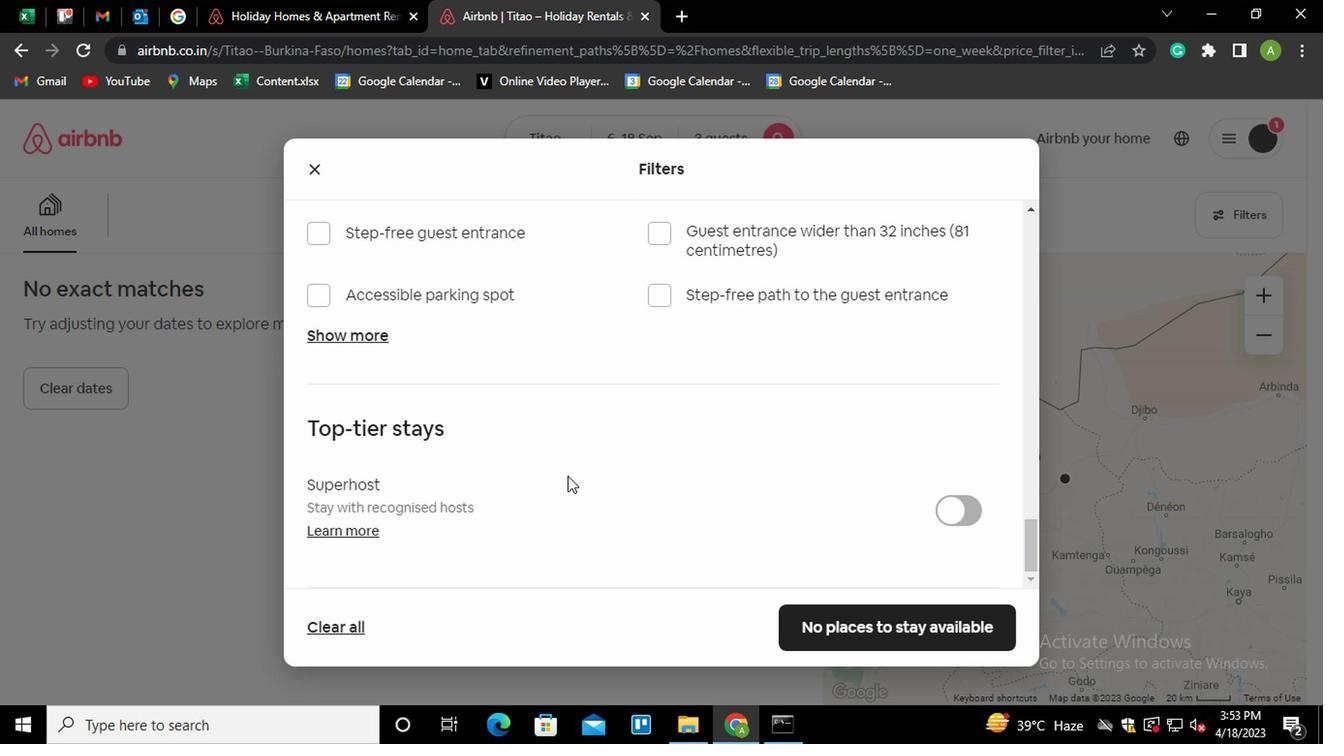 
Action: Mouse scrolled (563, 475) with delta (0, -1)
Screenshot: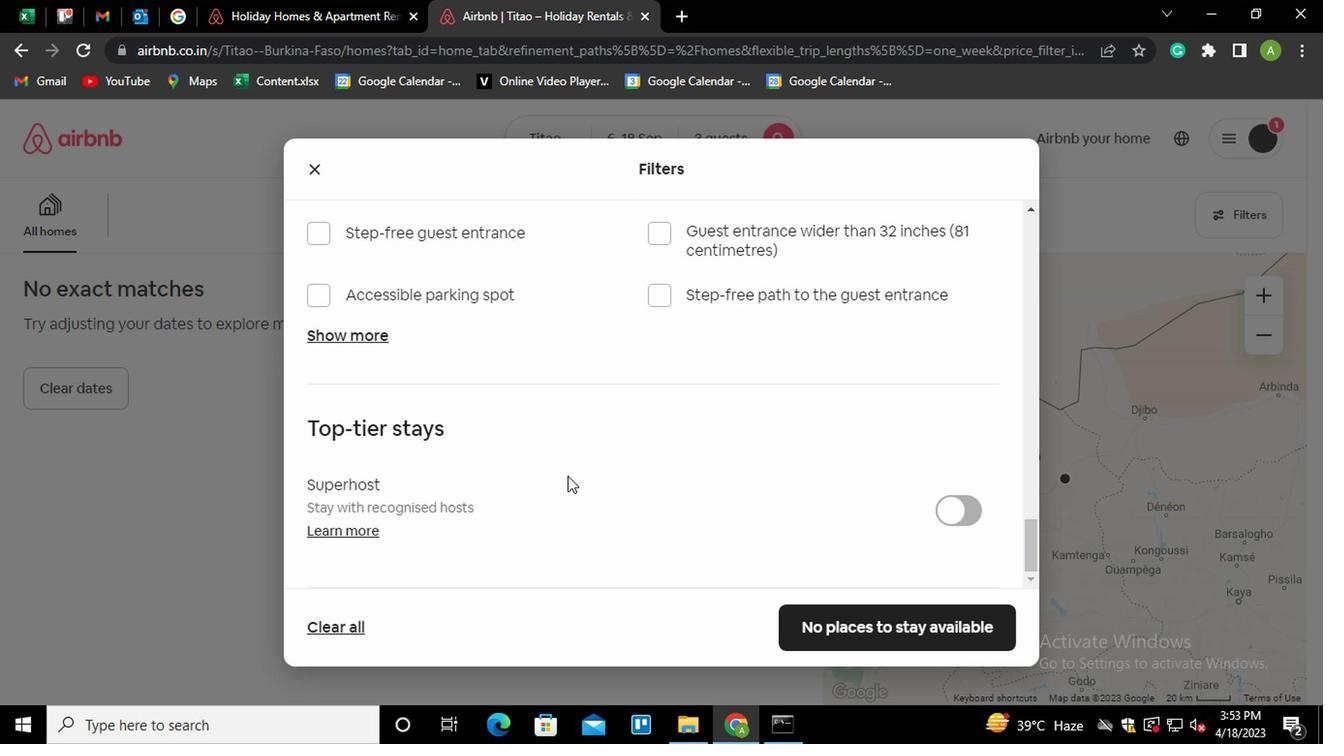 
Action: Mouse scrolled (563, 475) with delta (0, -1)
Screenshot: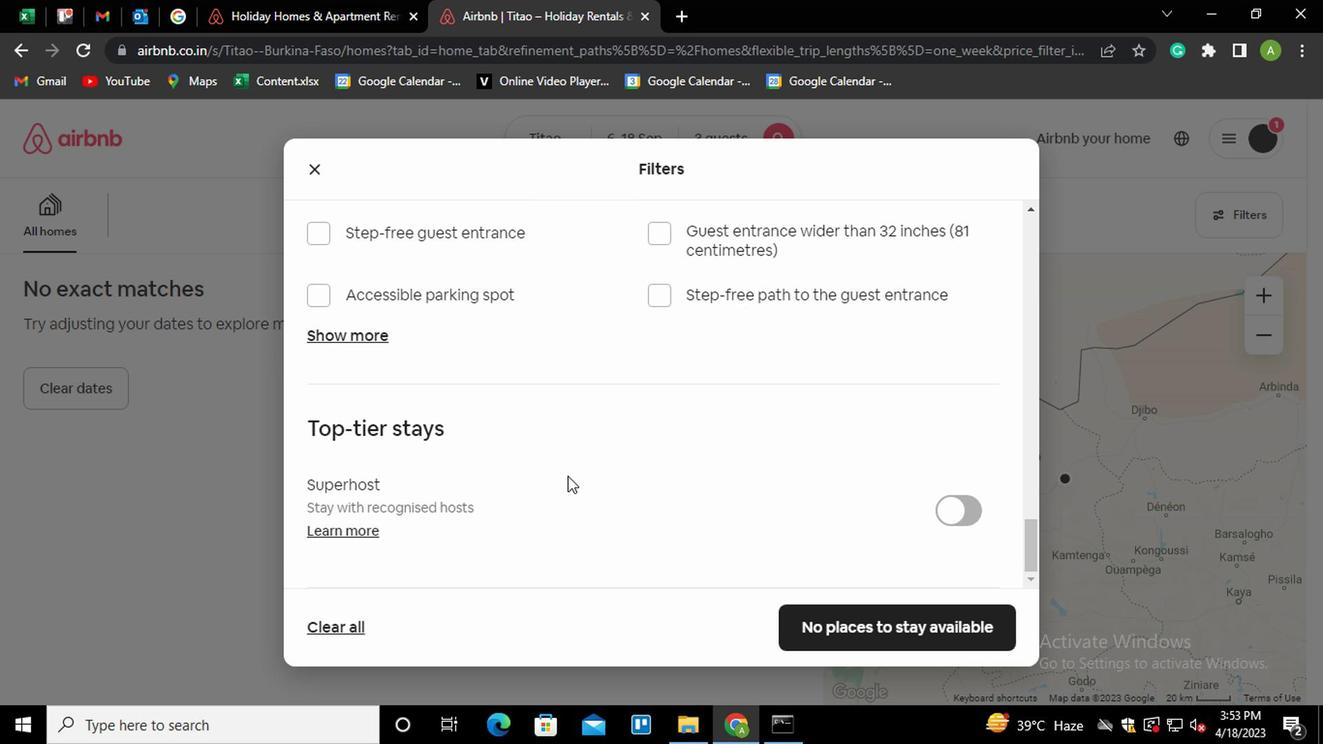 
Action: Mouse moved to (940, 615)
Screenshot: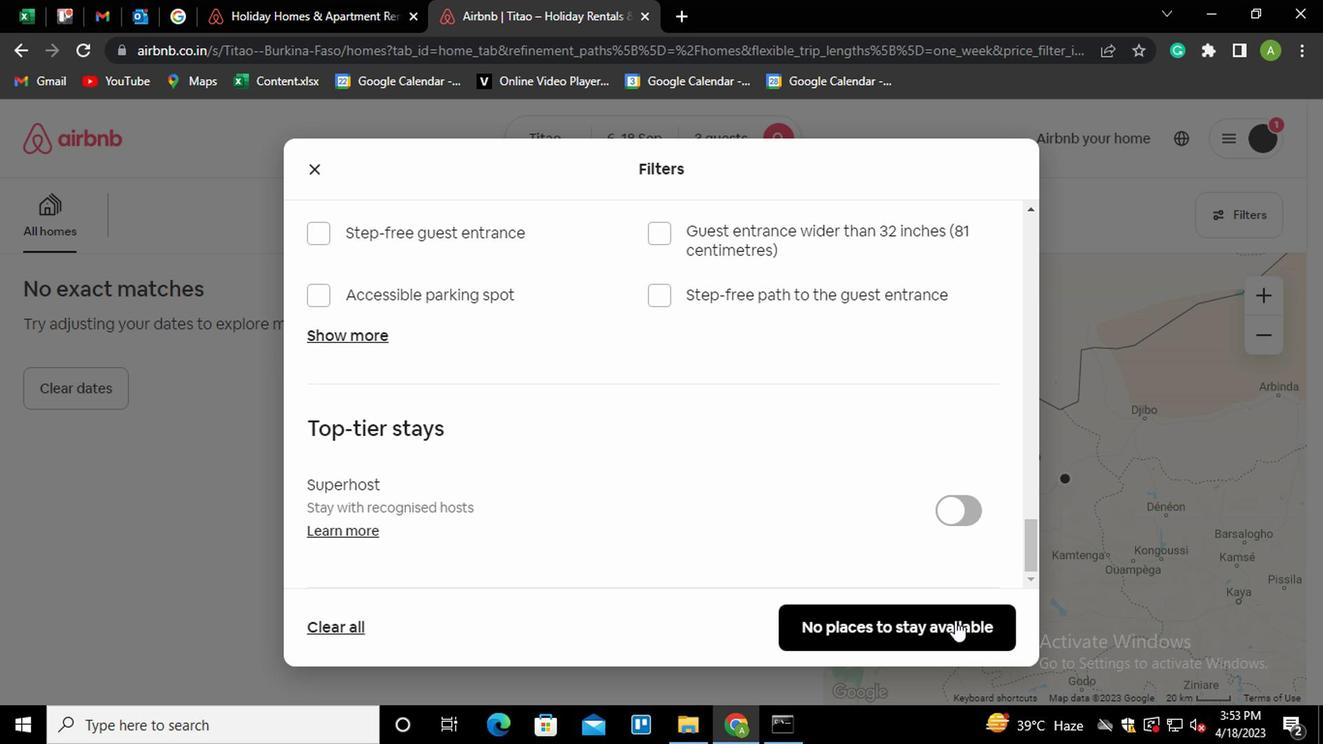 
Action: Mouse pressed left at (940, 615)
Screenshot: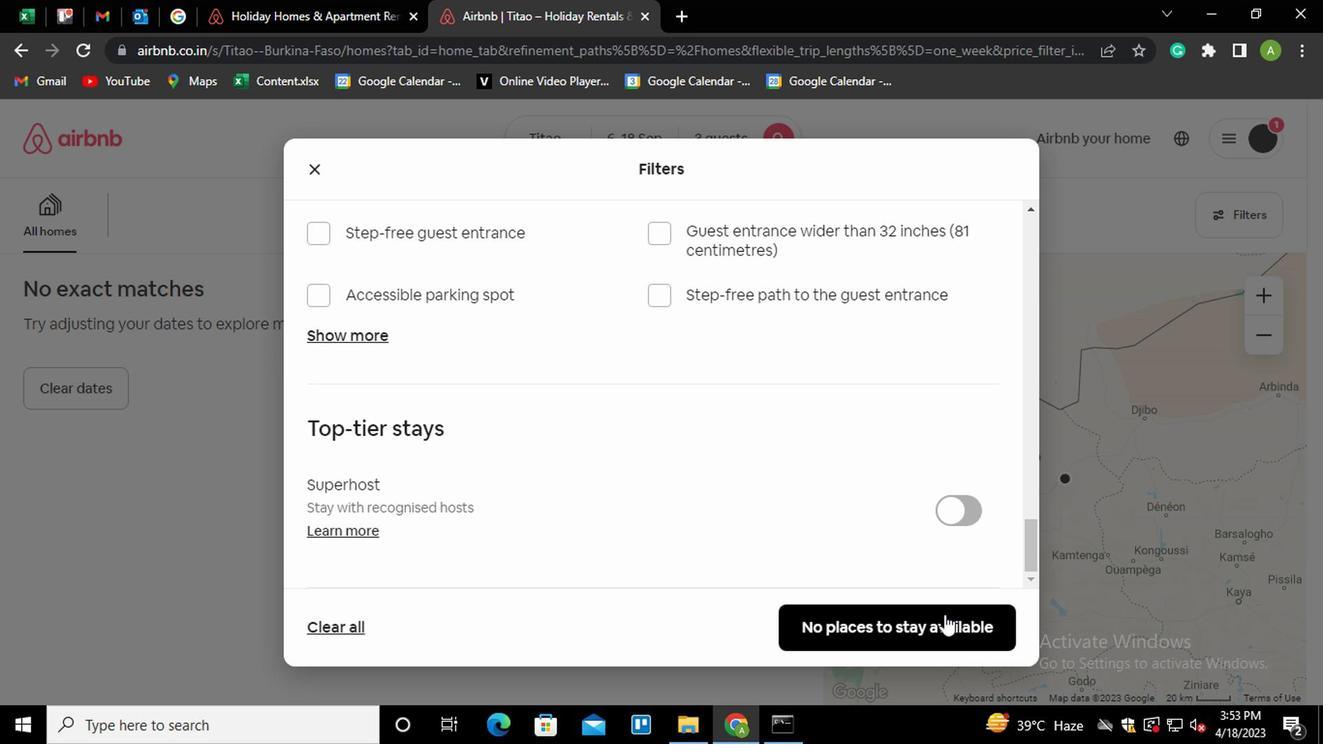 
Action: Mouse moved to (760, 532)
Screenshot: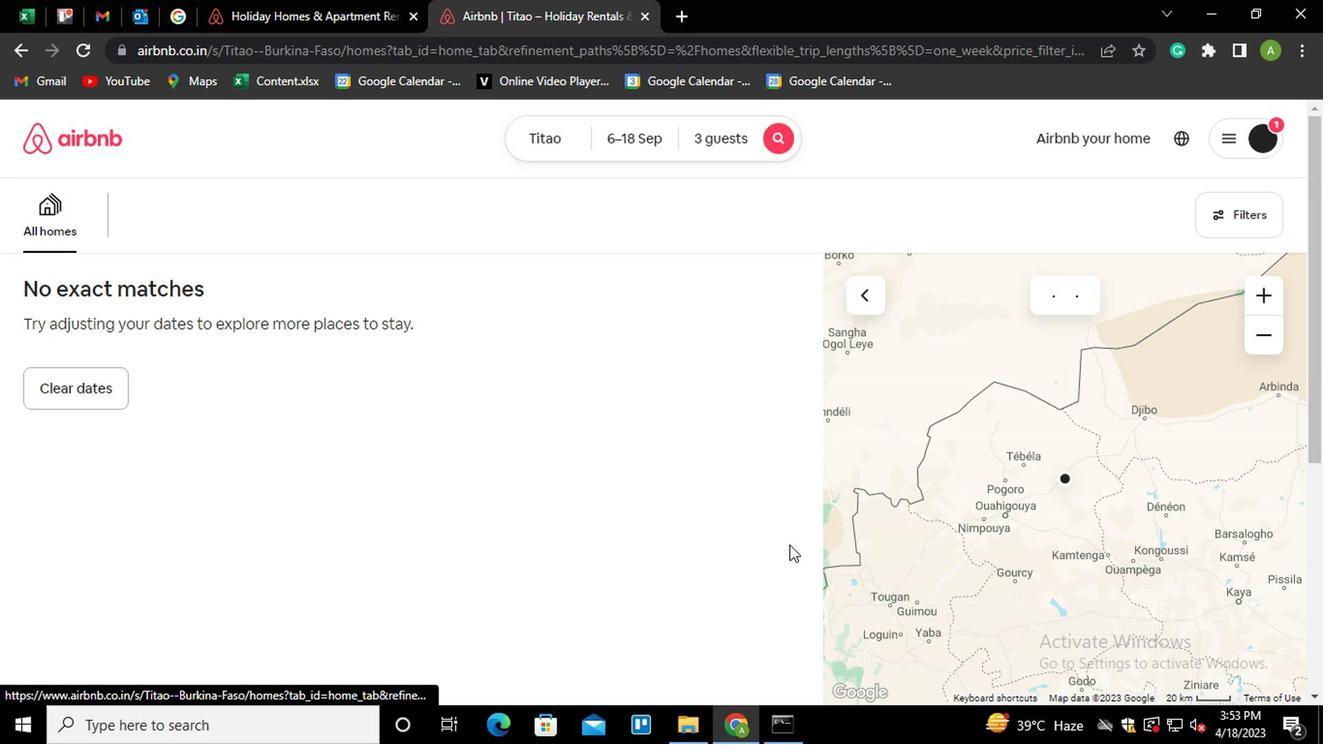 
